 Task: Look for space in Ādīs Zemen, Ethiopia from 1st July, 2023 to 8th July, 2023 for 2 adults, 1 child in price range Rs.15000 to Rs.20000. Place can be entire place with 1  bedroom having 1 bed and 1 bathroom. Property type can be house, flat, hotel. Booking option can be shelf check-in. Required host language is English.
Action: Mouse moved to (480, 104)
Screenshot: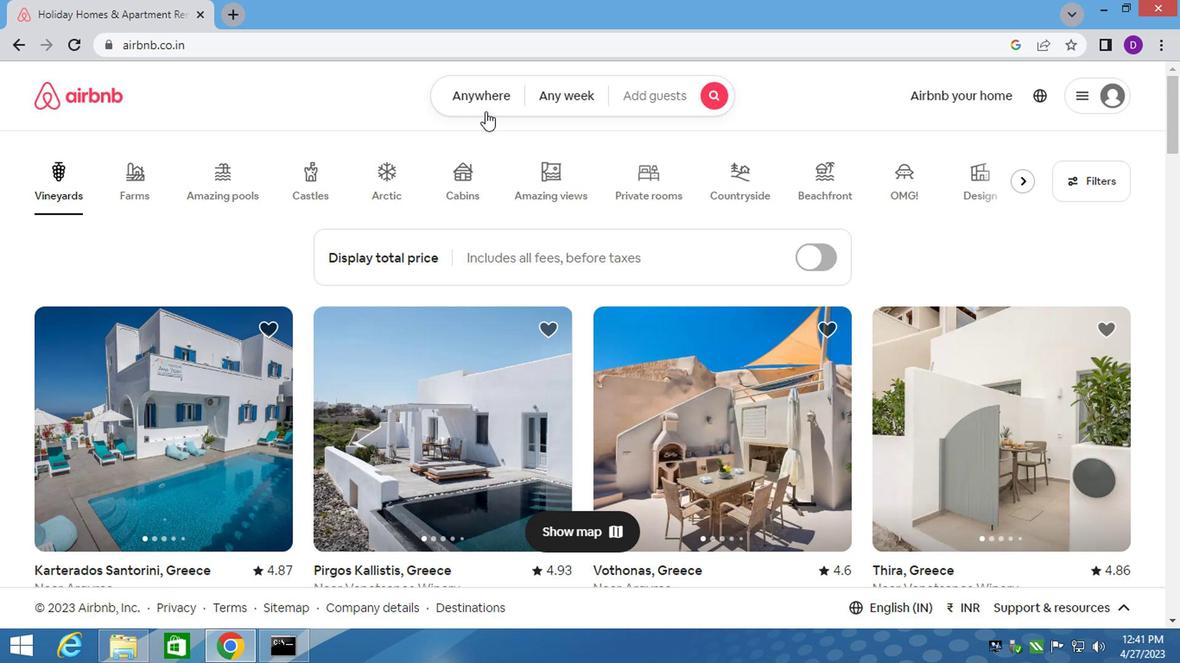 
Action: Mouse pressed left at (480, 104)
Screenshot: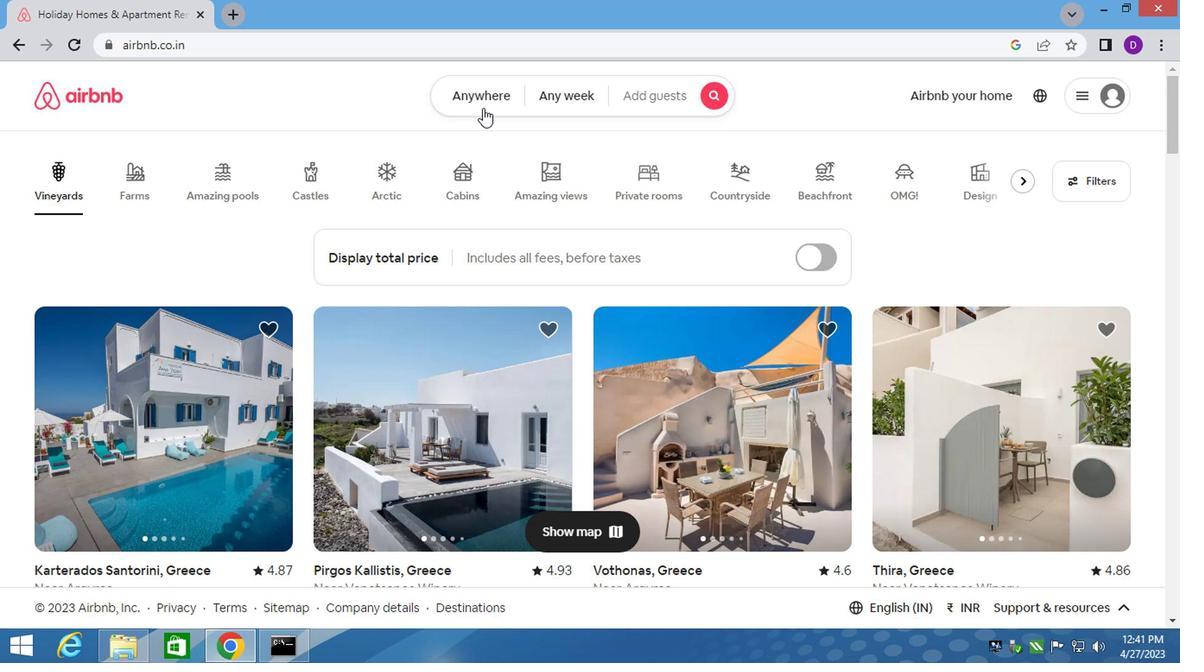 
Action: Mouse moved to (308, 161)
Screenshot: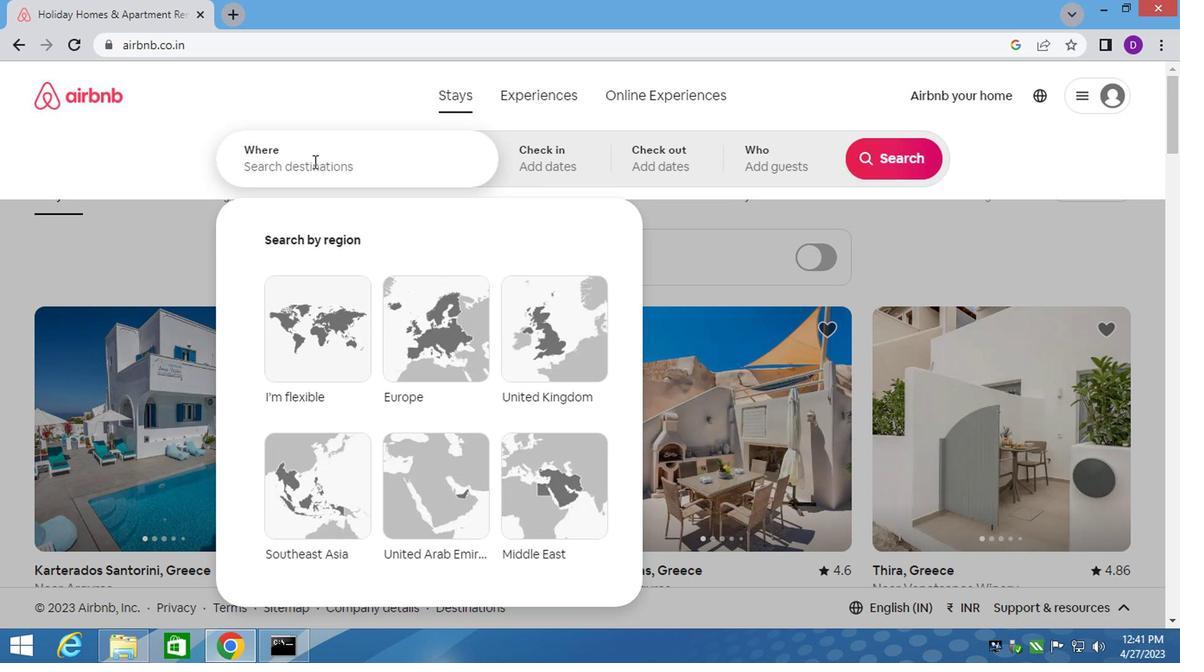 
Action: Mouse pressed left at (308, 161)
Screenshot: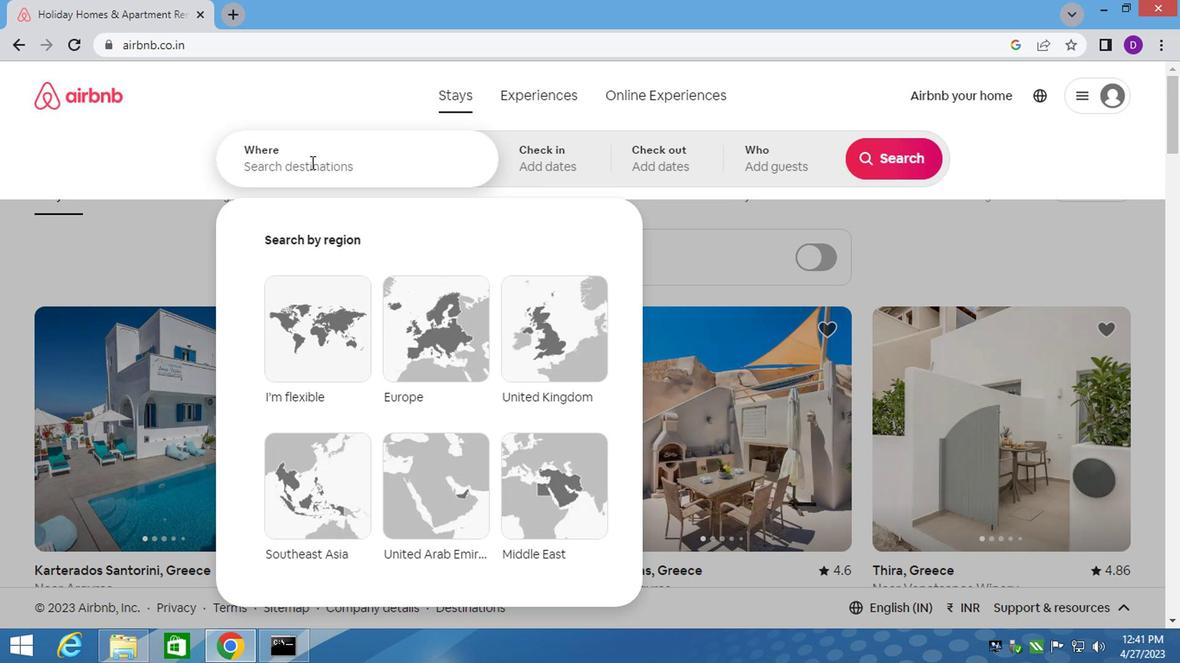 
Action: Key pressed <Key.shift>ADIS<Key.space><Key.shift>ZE
Screenshot: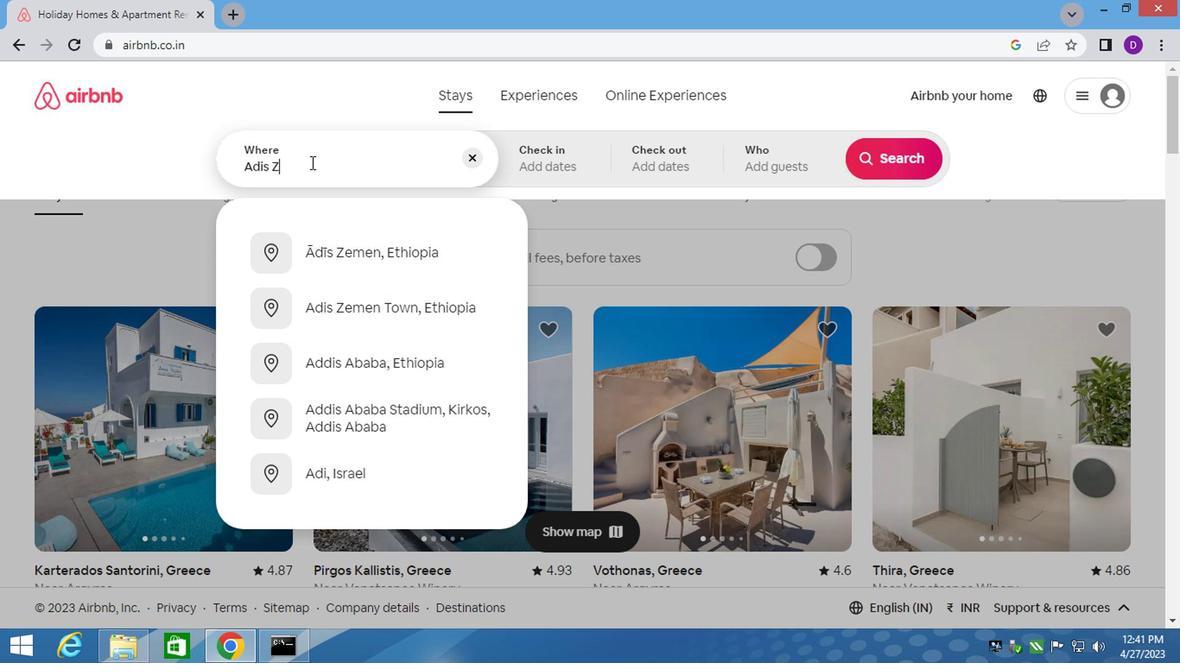 
Action: Mouse moved to (402, 304)
Screenshot: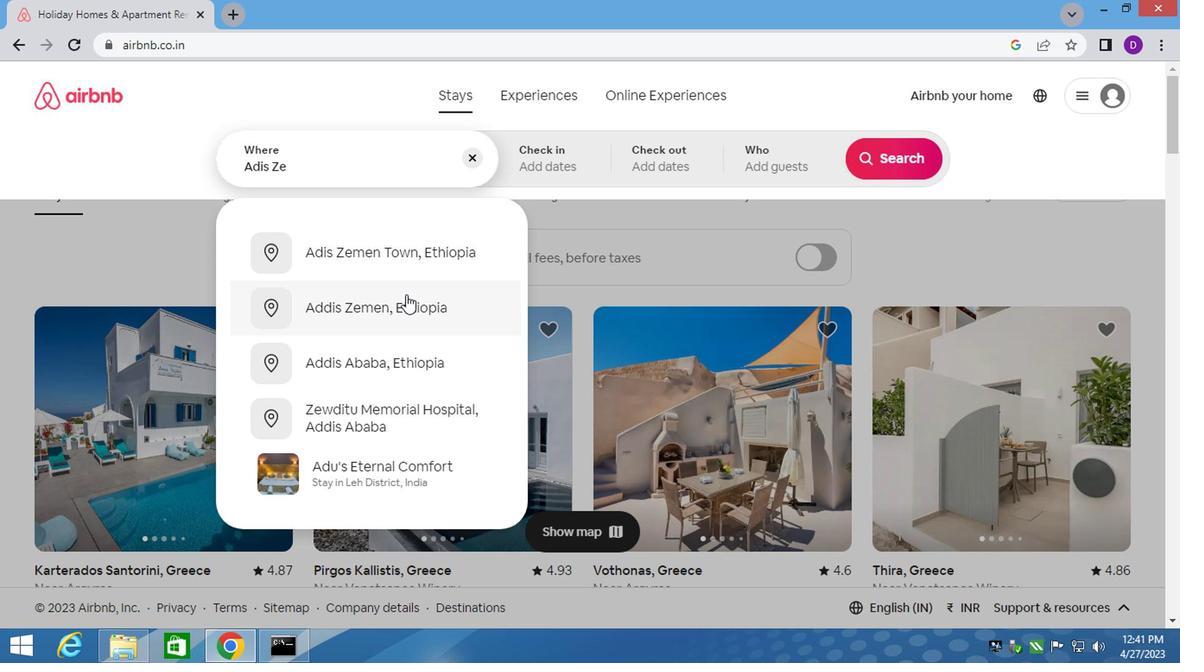 
Action: Mouse pressed left at (402, 304)
Screenshot: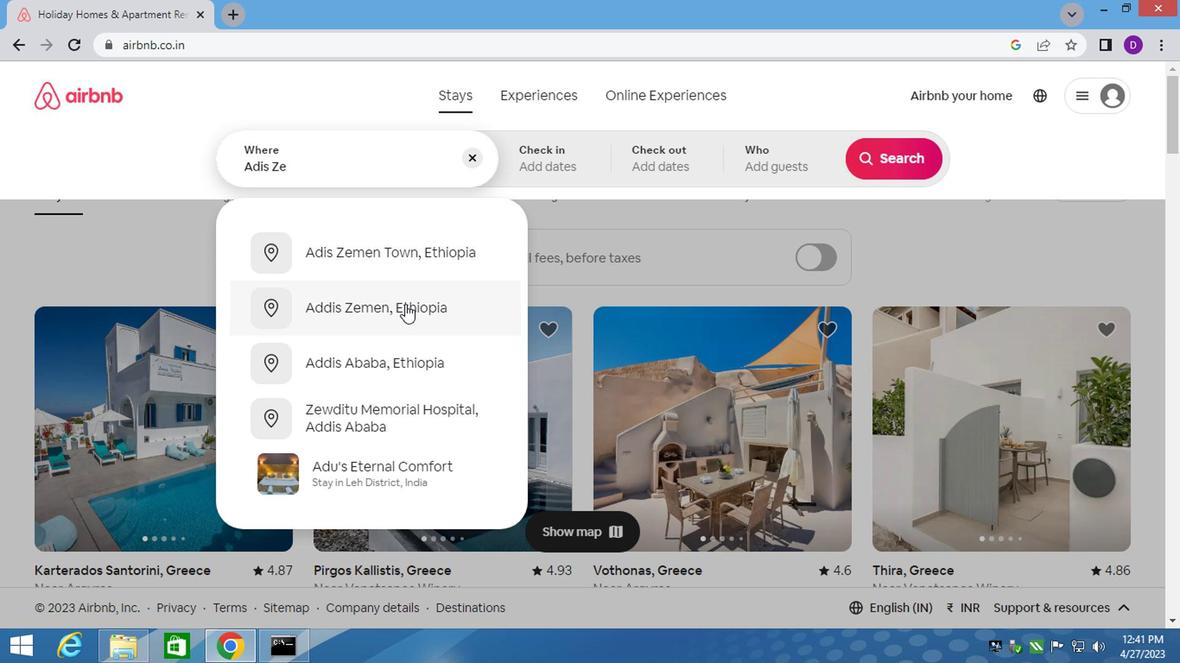 
Action: Mouse moved to (880, 298)
Screenshot: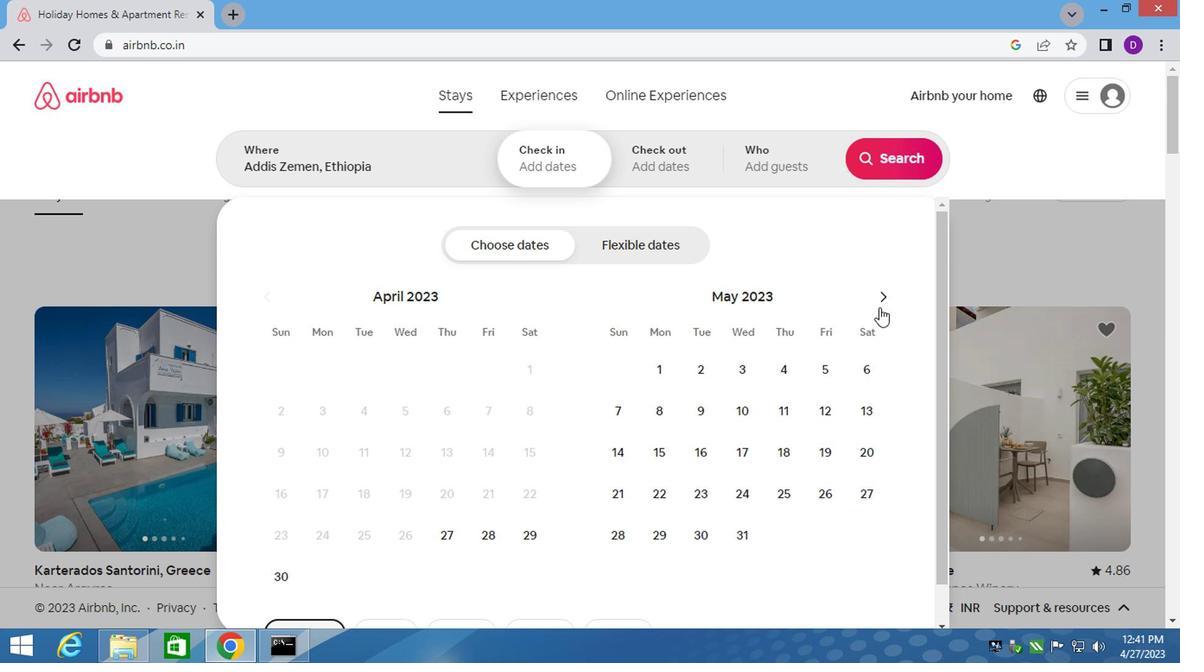 
Action: Mouse pressed left at (880, 298)
Screenshot: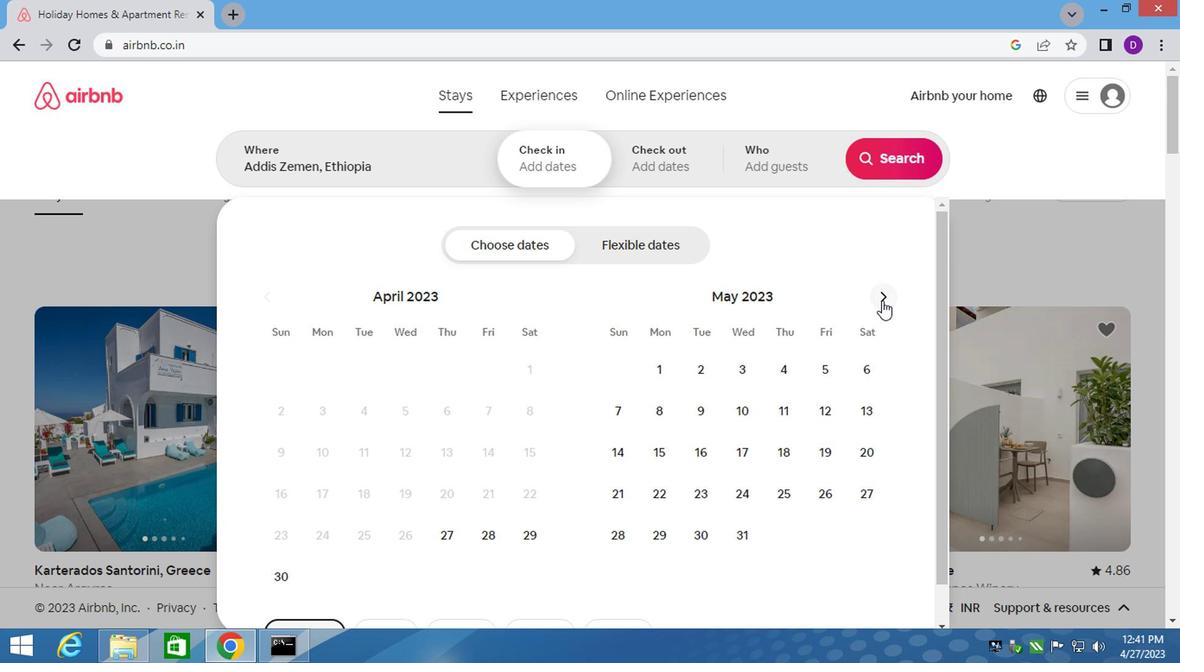 
Action: Mouse pressed left at (880, 298)
Screenshot: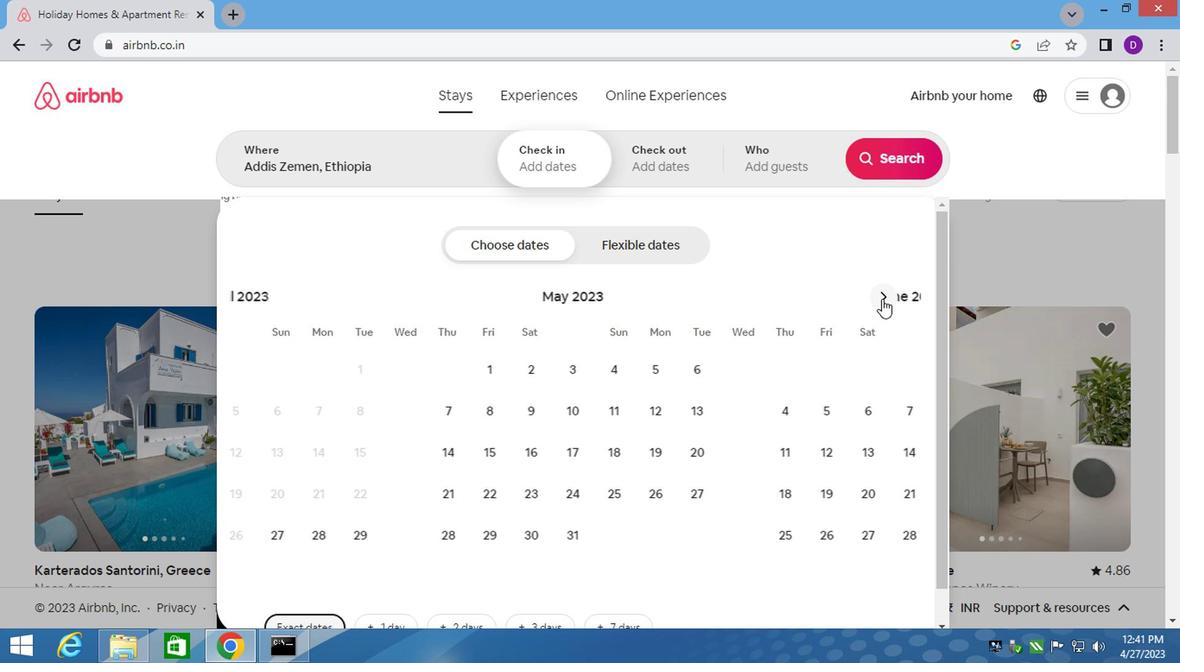 
Action: Mouse moved to (865, 363)
Screenshot: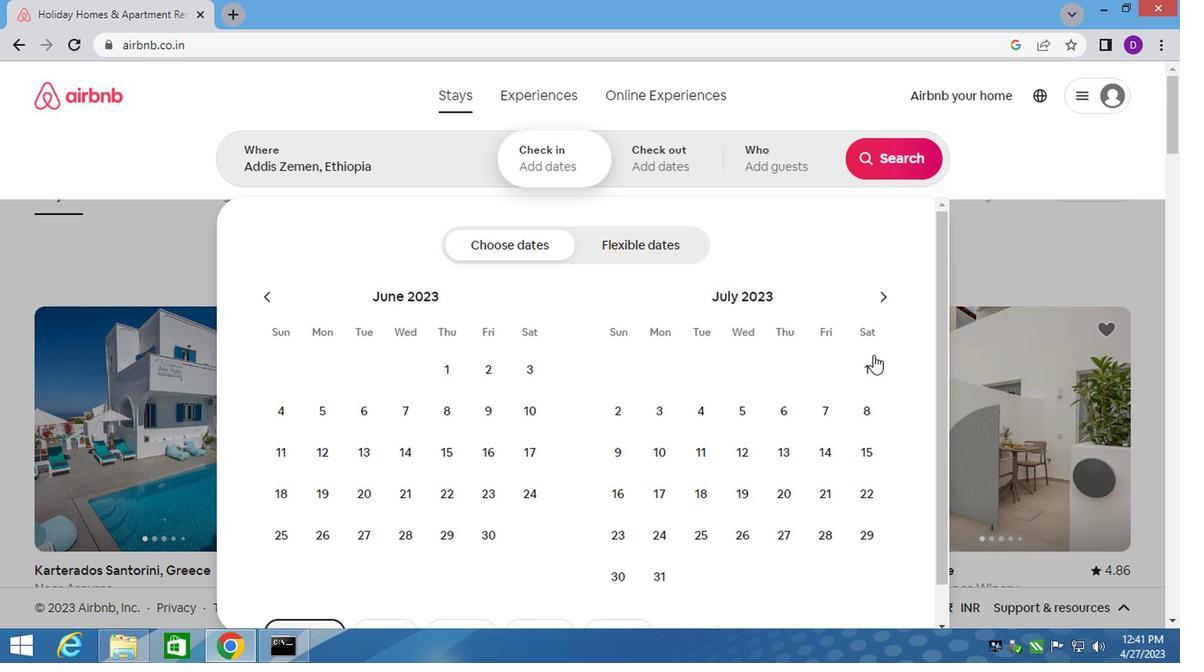 
Action: Mouse pressed left at (865, 363)
Screenshot: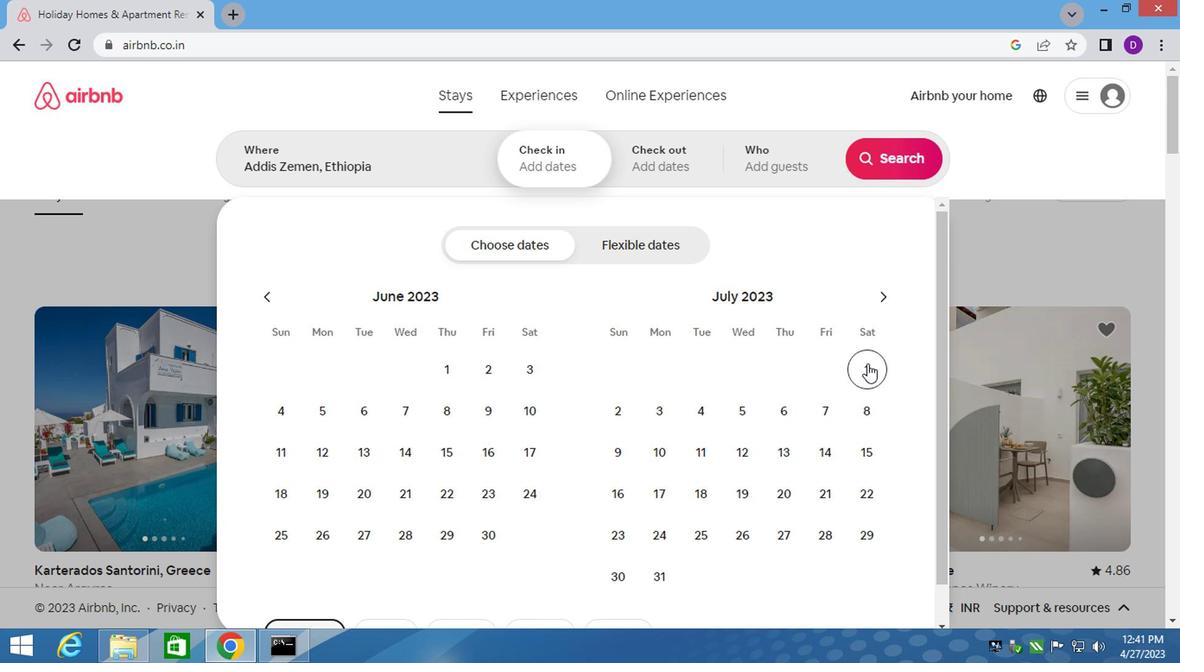 
Action: Mouse moved to (861, 403)
Screenshot: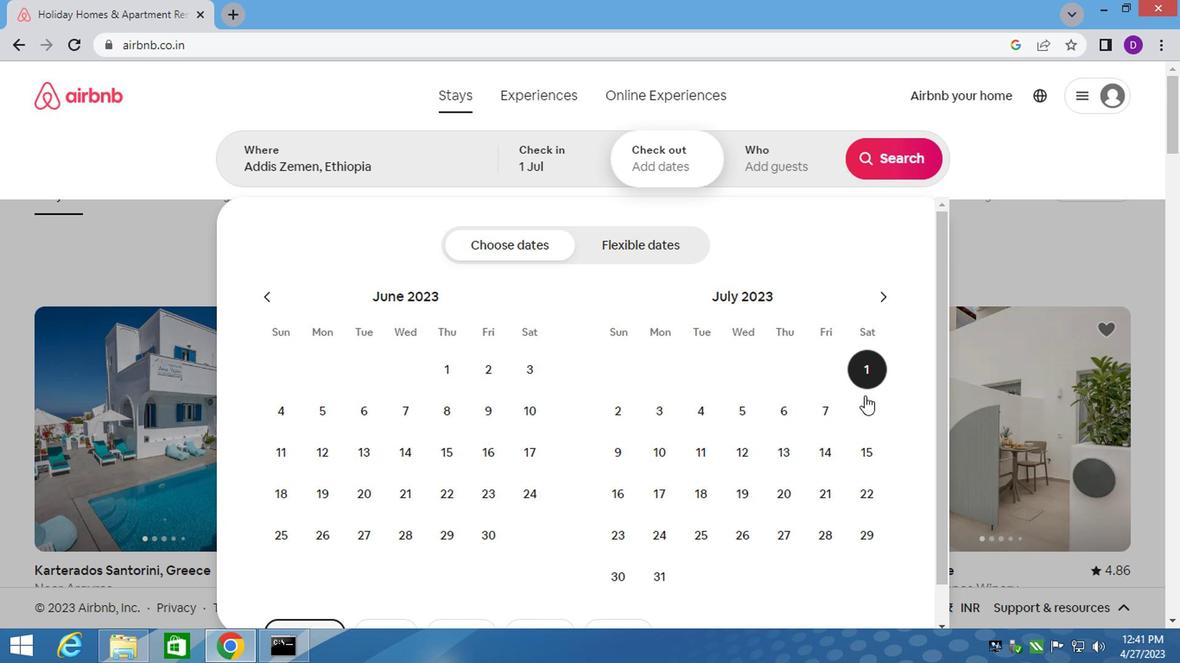 
Action: Mouse pressed left at (861, 403)
Screenshot: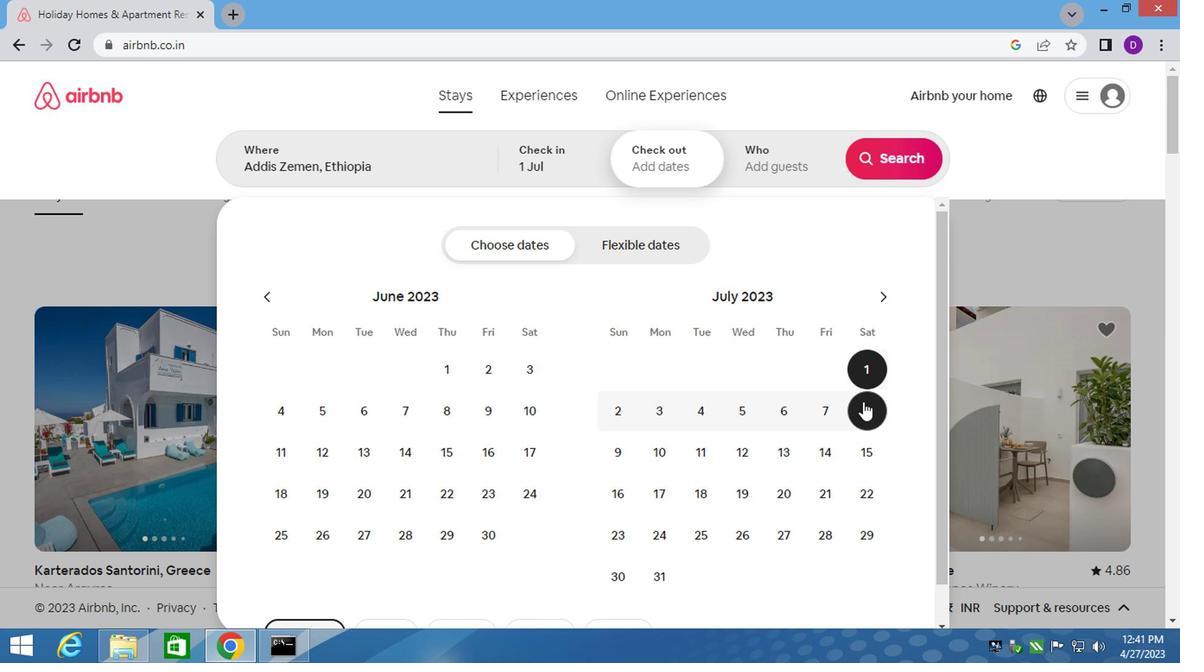 
Action: Mouse moved to (773, 162)
Screenshot: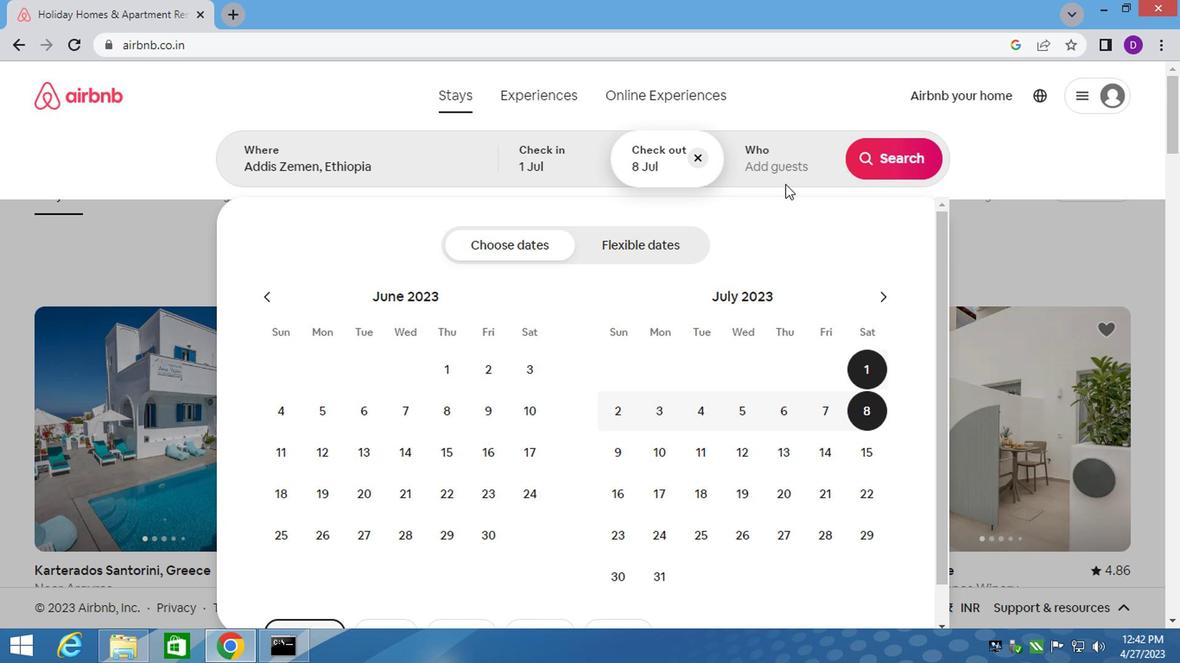 
Action: Mouse pressed left at (773, 162)
Screenshot: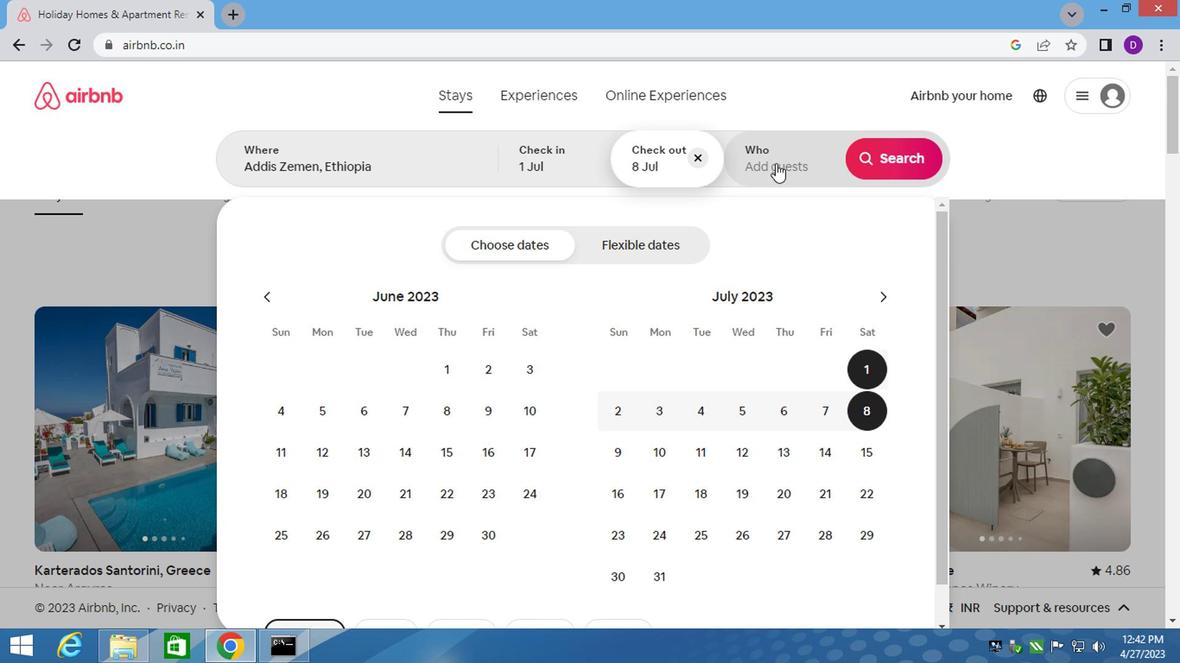 
Action: Mouse moved to (893, 249)
Screenshot: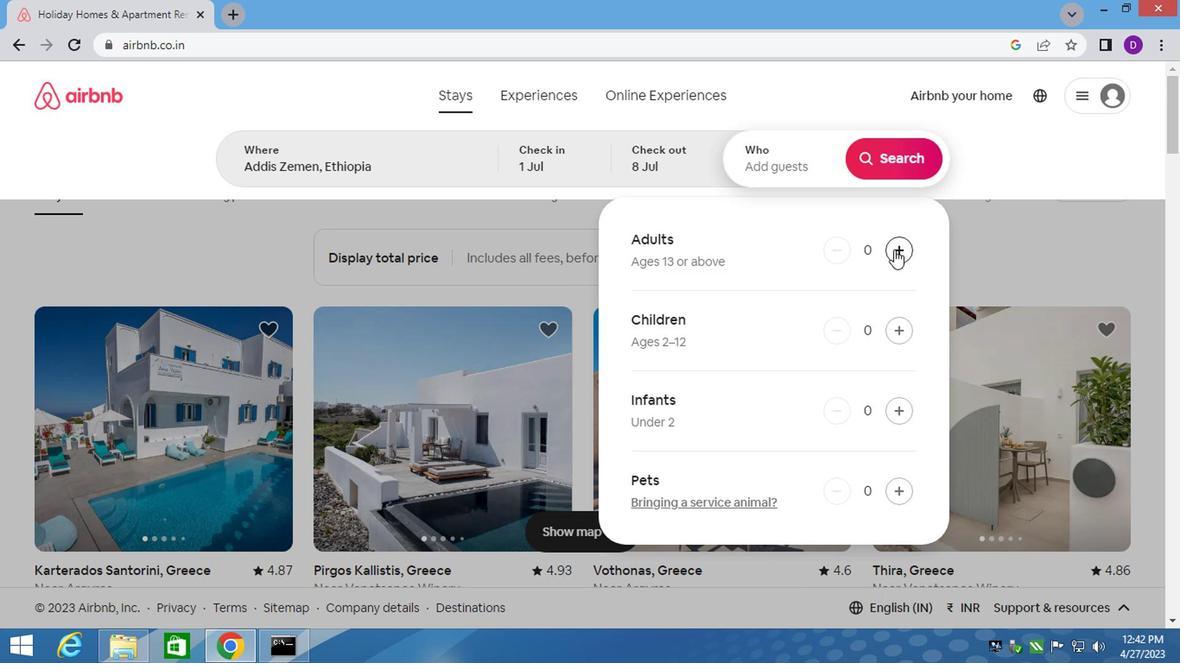 
Action: Mouse pressed left at (893, 249)
Screenshot: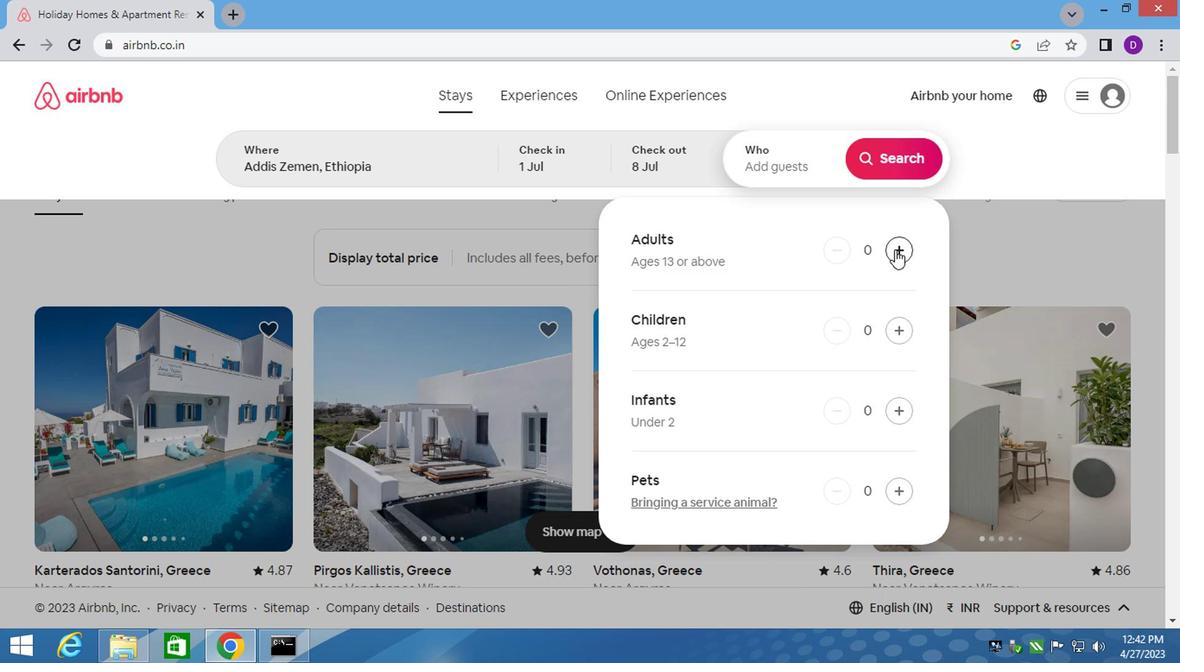 
Action: Mouse pressed left at (893, 249)
Screenshot: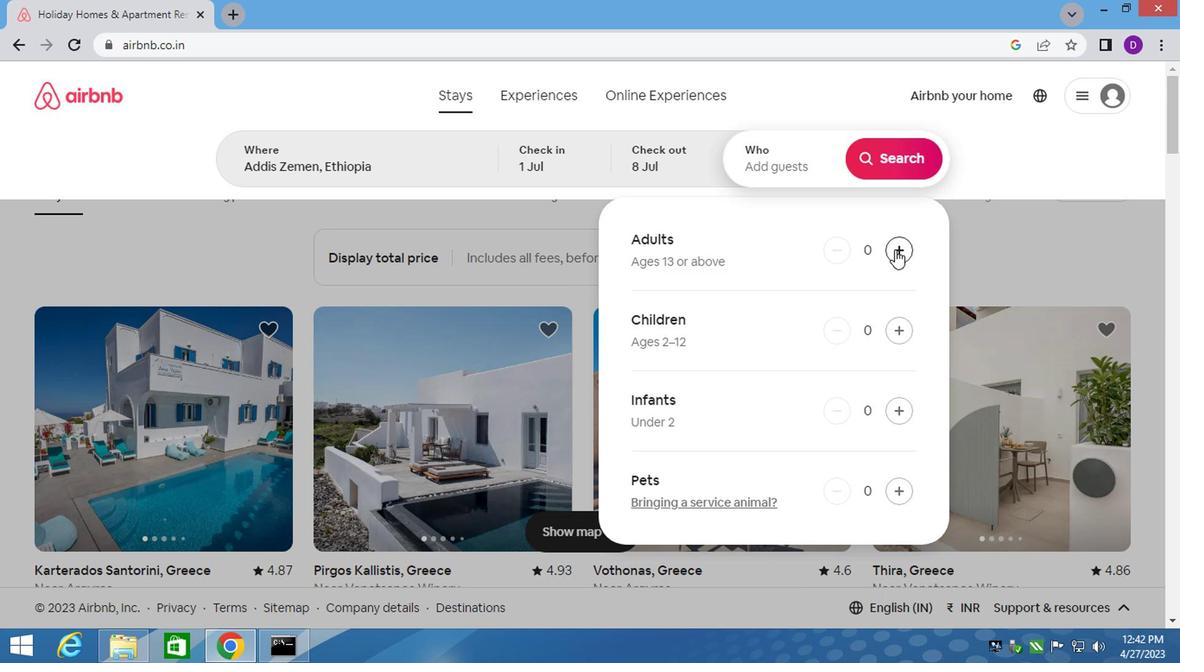 
Action: Mouse moved to (895, 325)
Screenshot: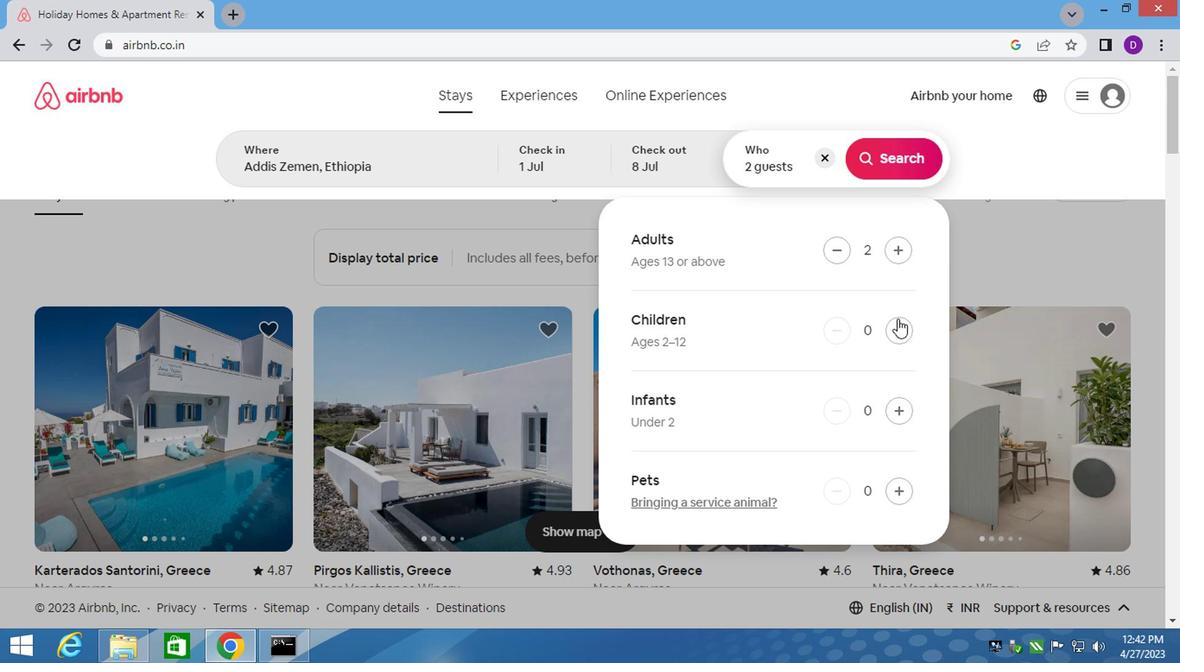 
Action: Mouse pressed left at (895, 325)
Screenshot: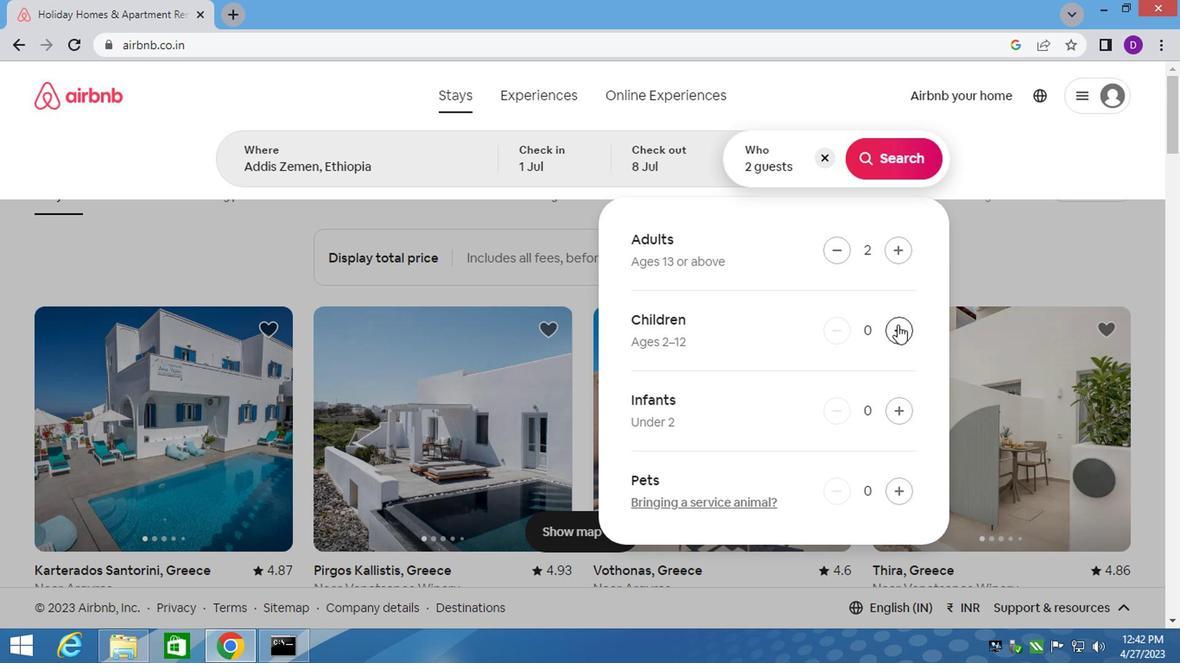 
Action: Mouse moved to (880, 136)
Screenshot: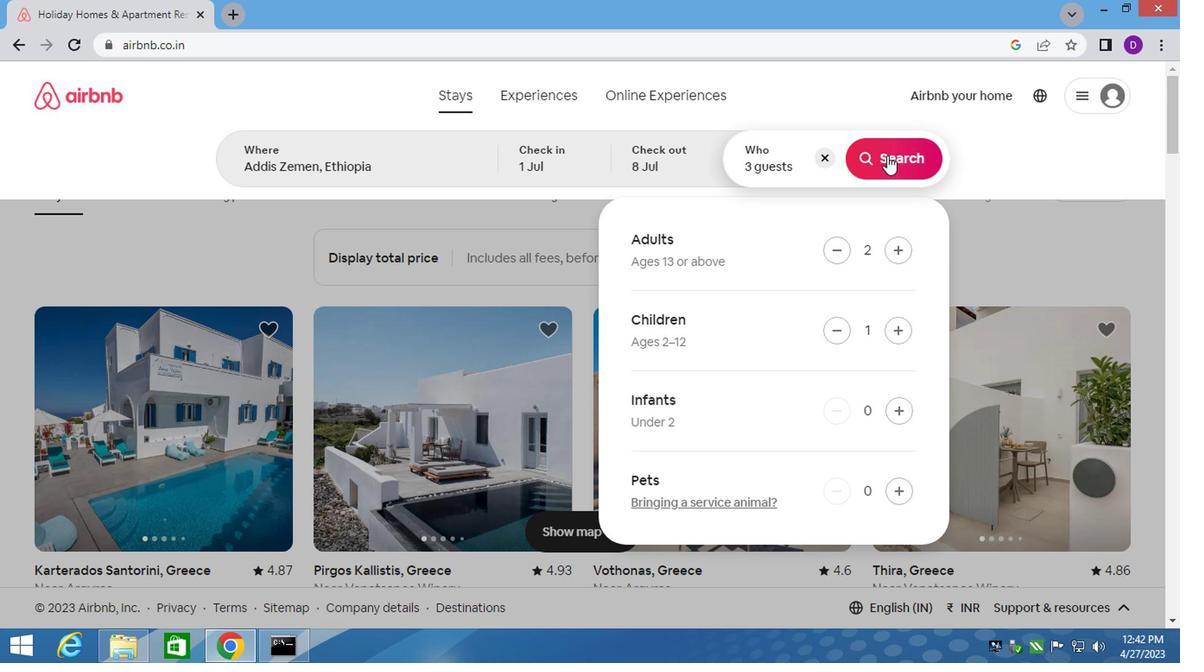 
Action: Mouse pressed left at (880, 136)
Screenshot: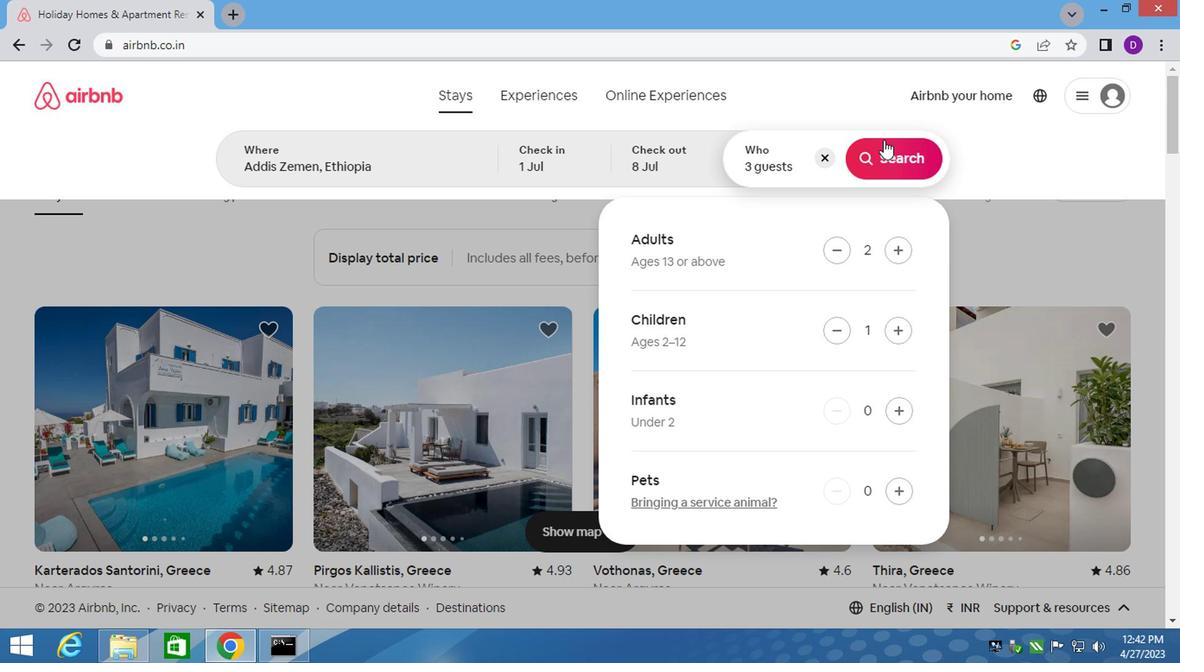 
Action: Mouse moved to (920, 157)
Screenshot: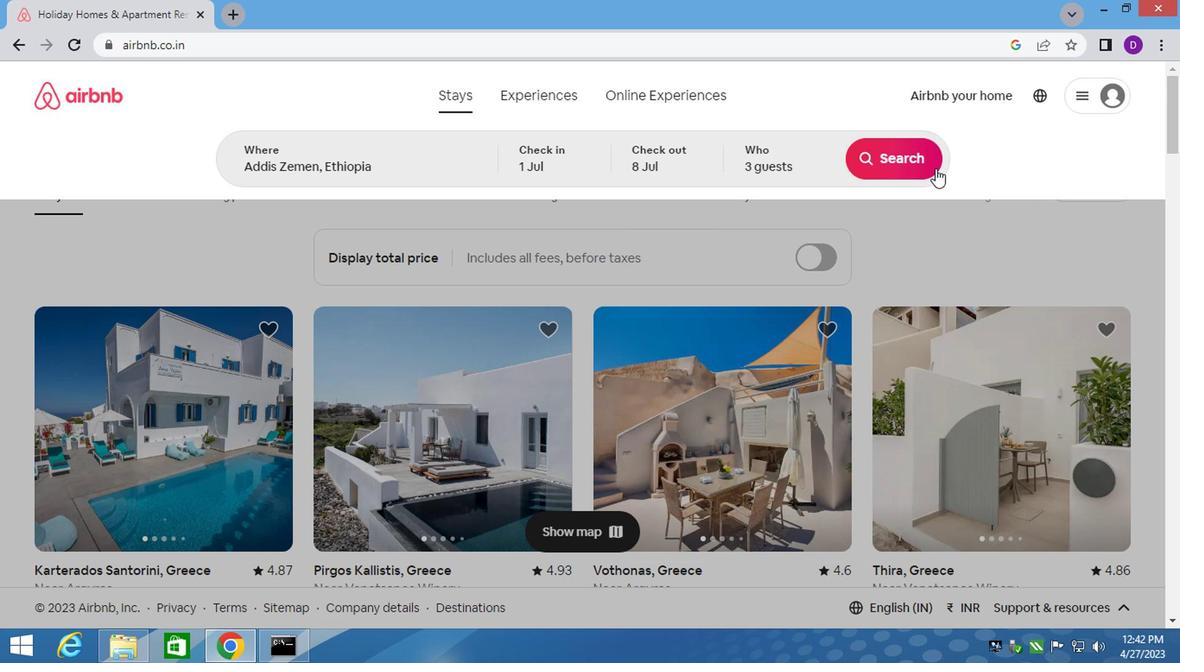 
Action: Mouse pressed left at (920, 157)
Screenshot: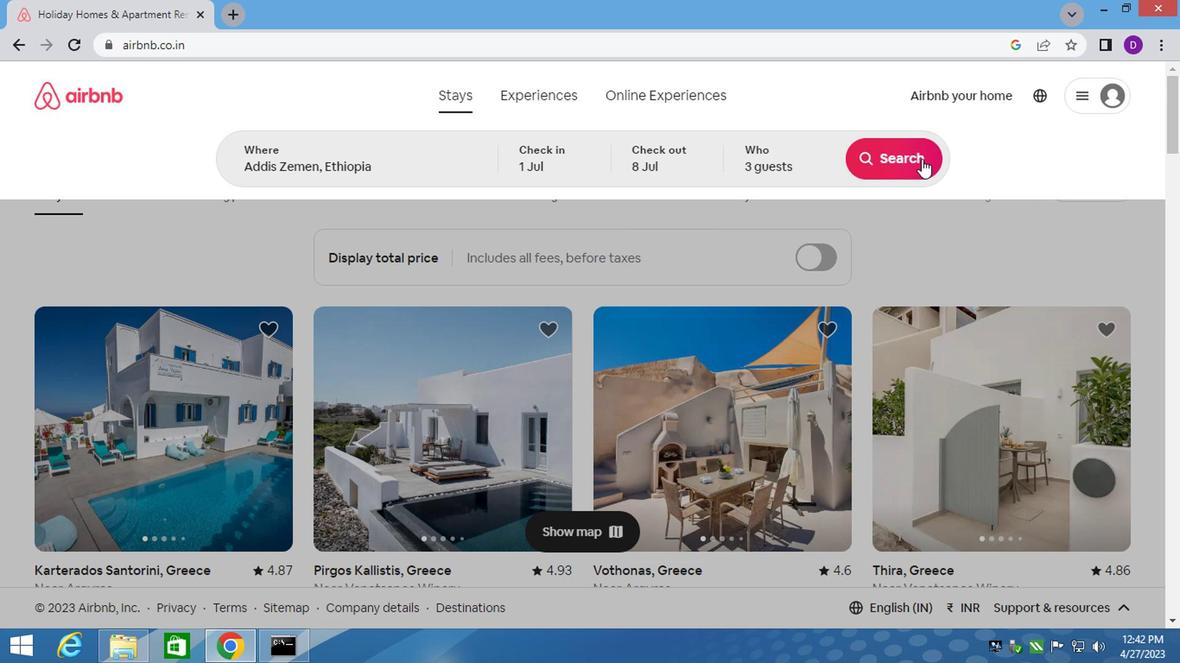 
Action: Mouse moved to (1098, 159)
Screenshot: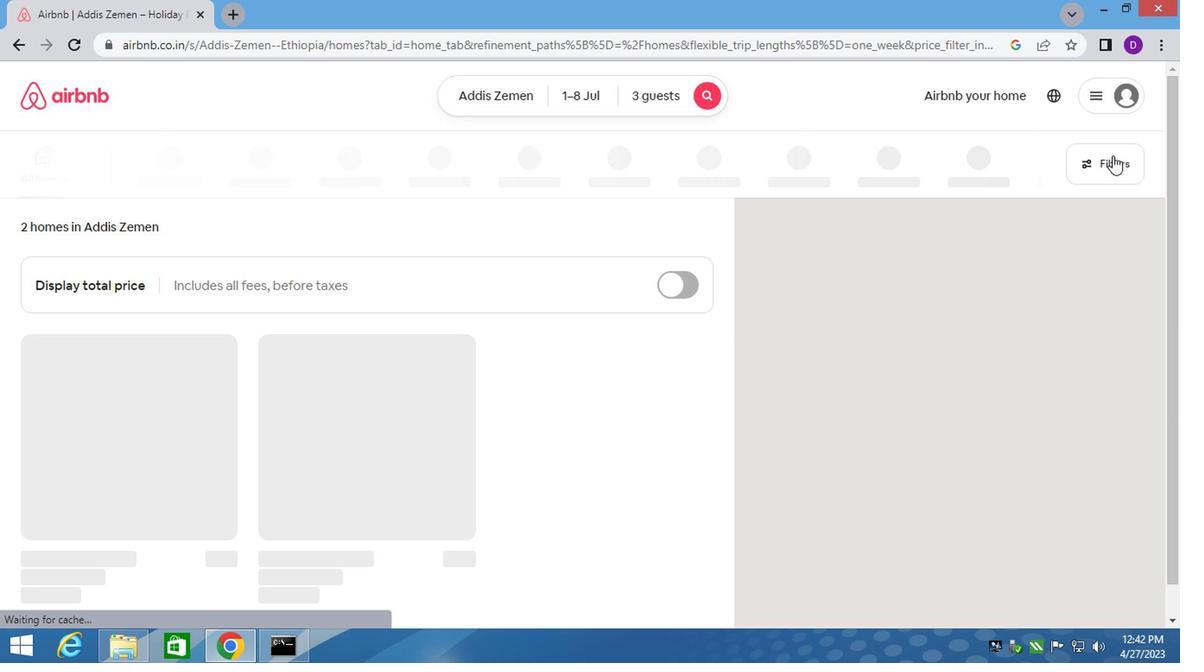 
Action: Mouse pressed left at (1098, 159)
Screenshot: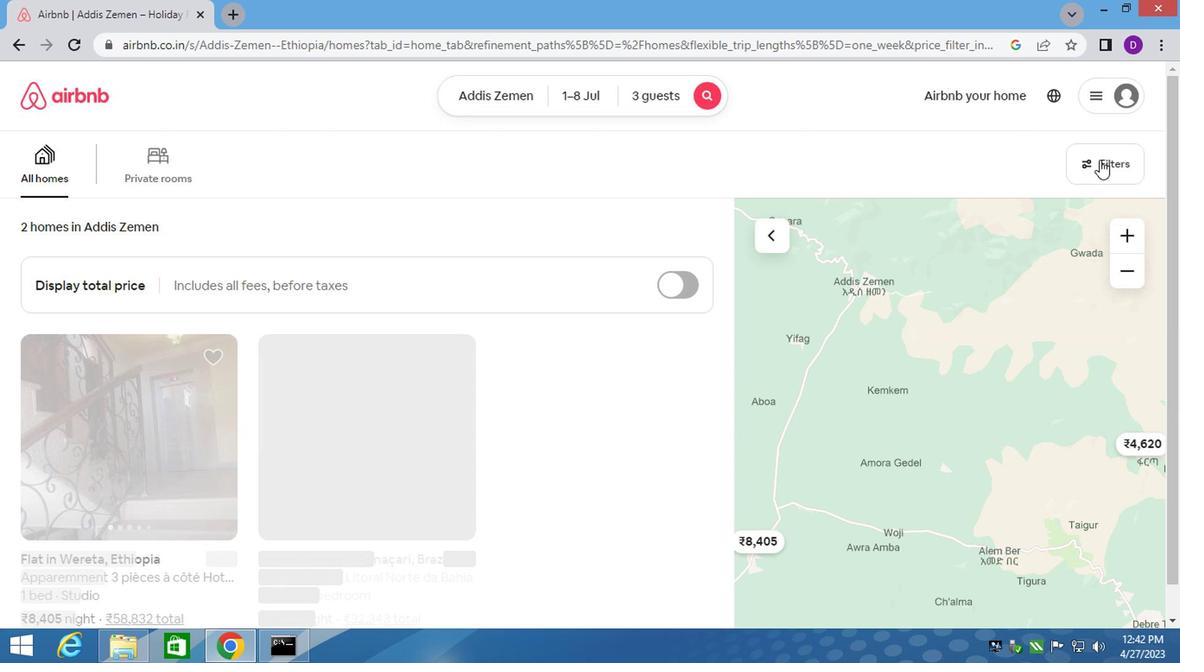 
Action: Mouse moved to (376, 386)
Screenshot: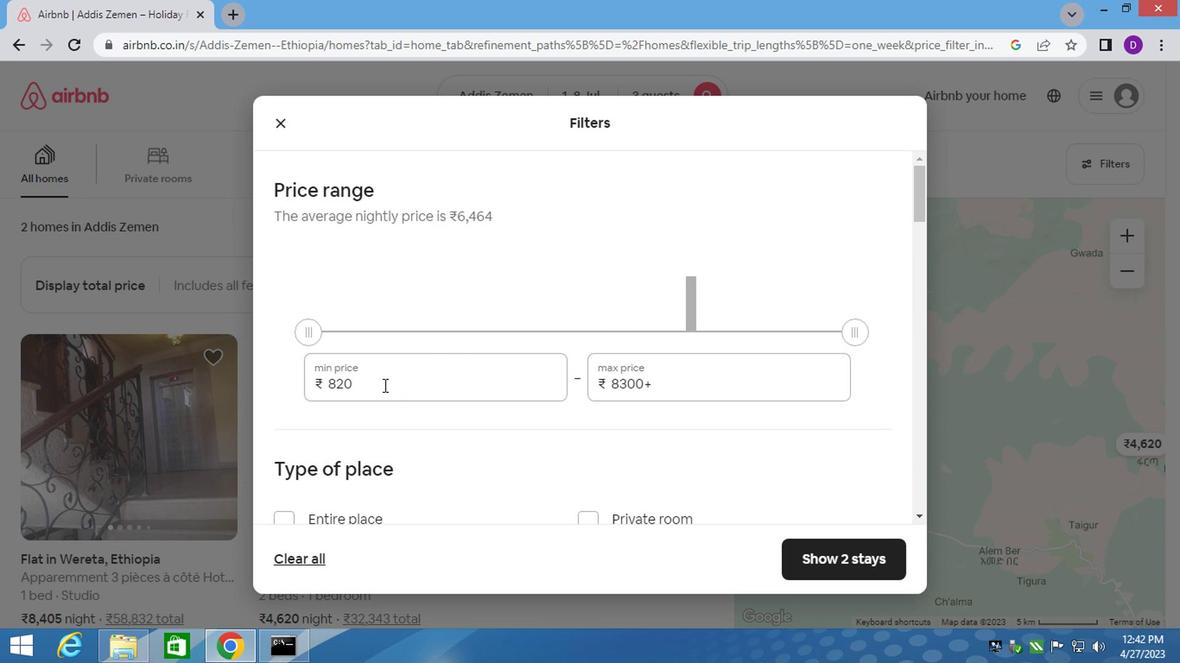 
Action: Mouse pressed left at (376, 386)
Screenshot: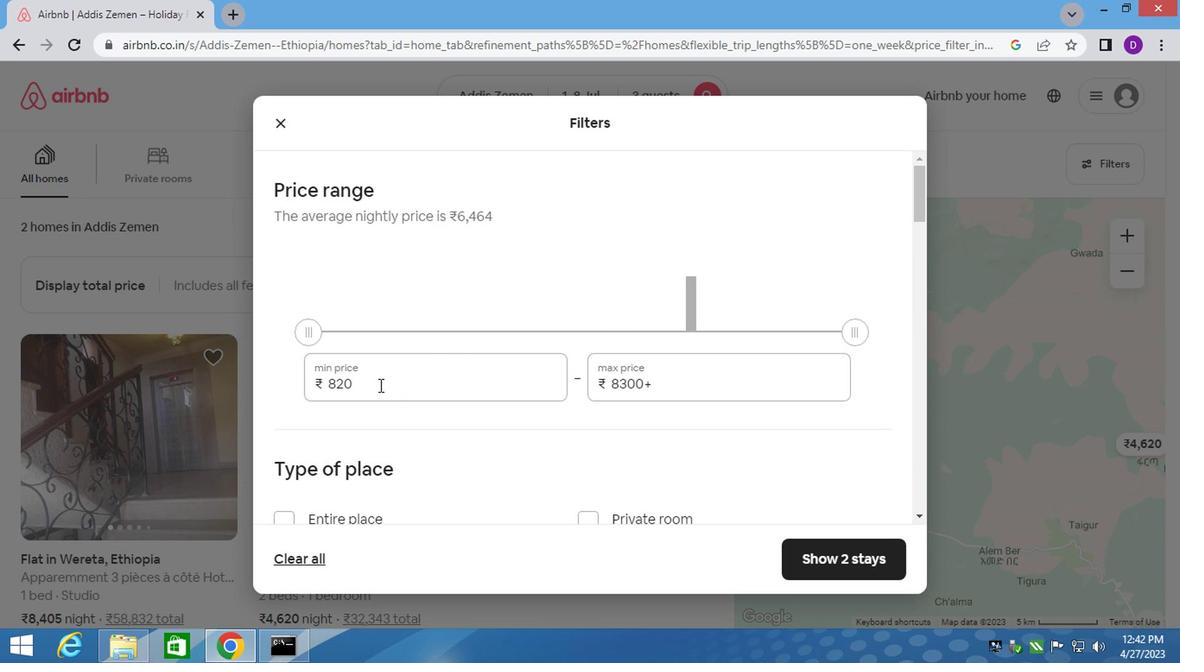 
Action: Mouse pressed left at (376, 386)
Screenshot: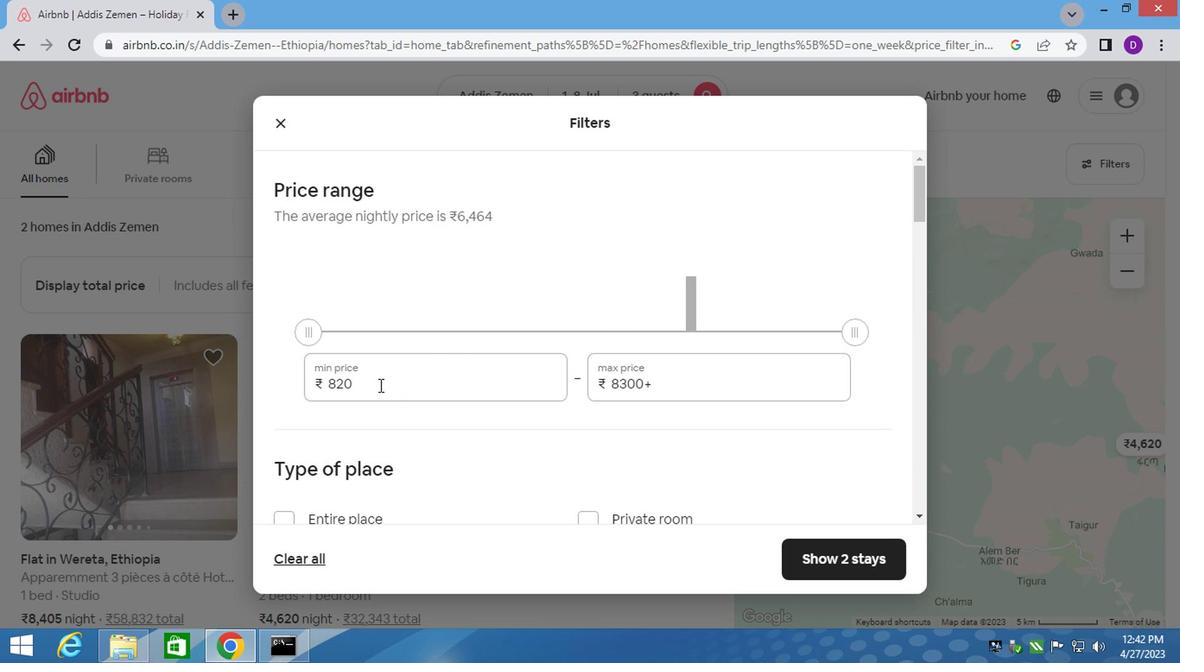 
Action: Key pressed 15000<Key.tab>20000
Screenshot: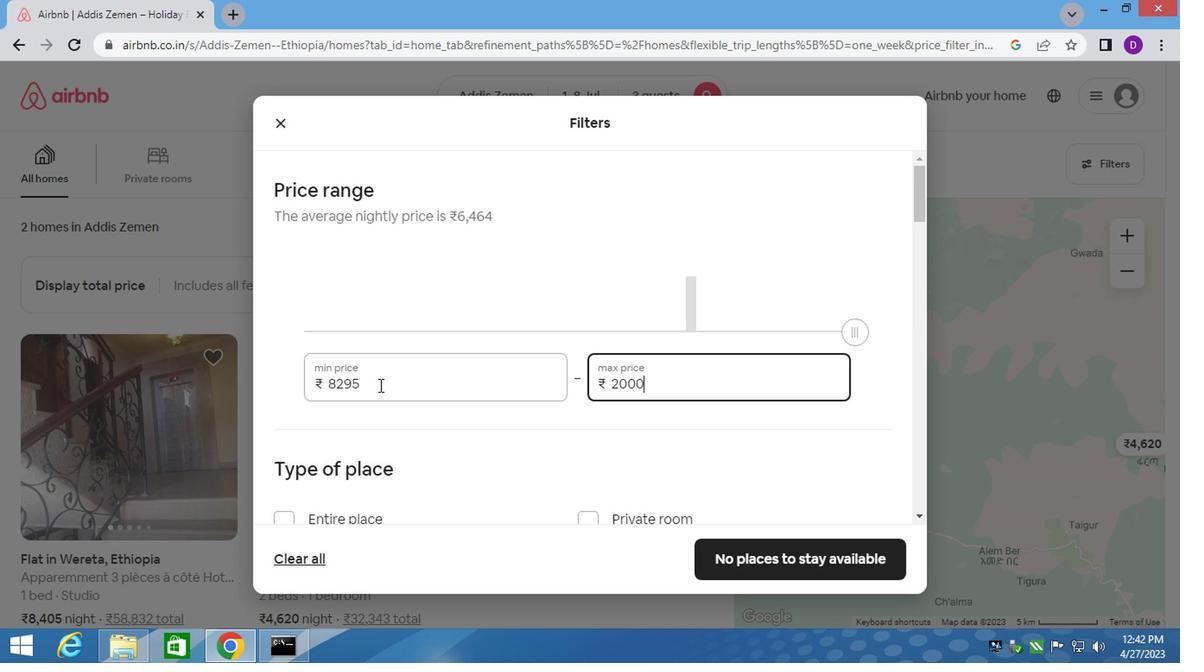
Action: Mouse moved to (383, 395)
Screenshot: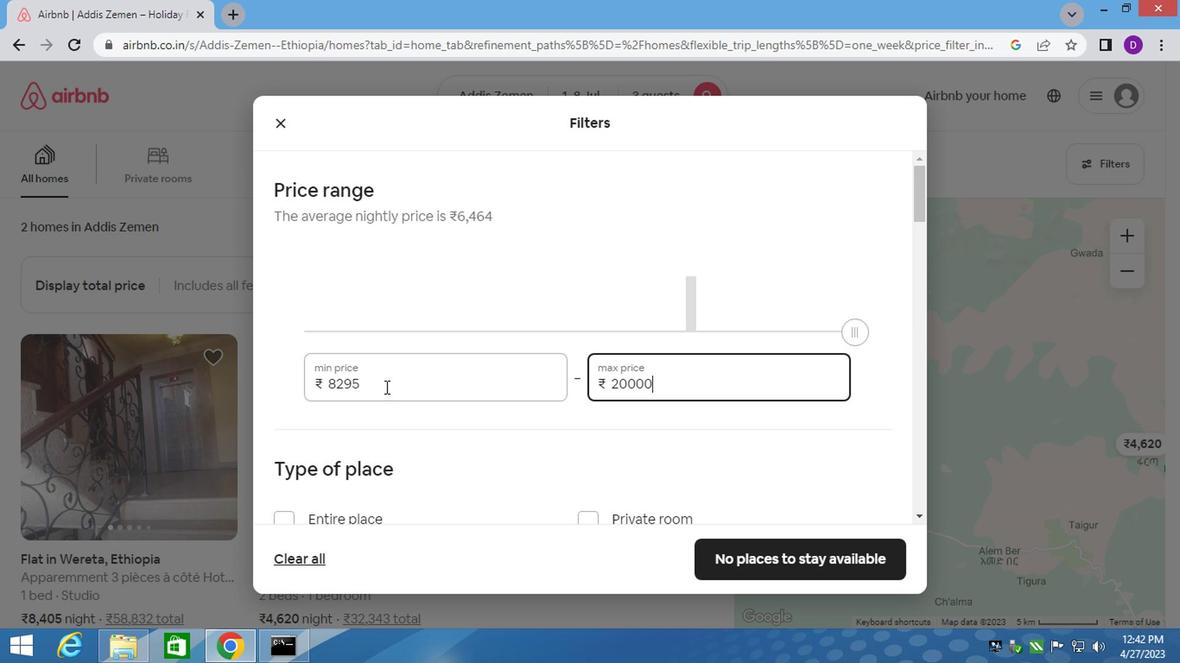 
Action: Mouse scrolled (383, 394) with delta (0, 0)
Screenshot: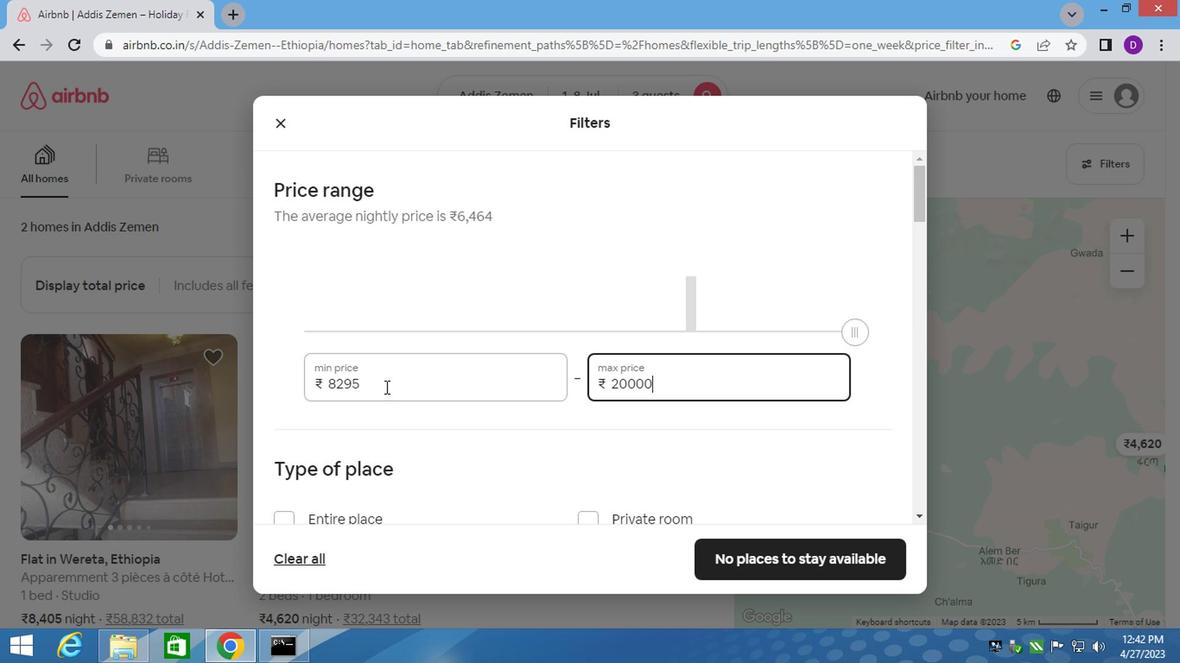 
Action: Mouse moved to (384, 402)
Screenshot: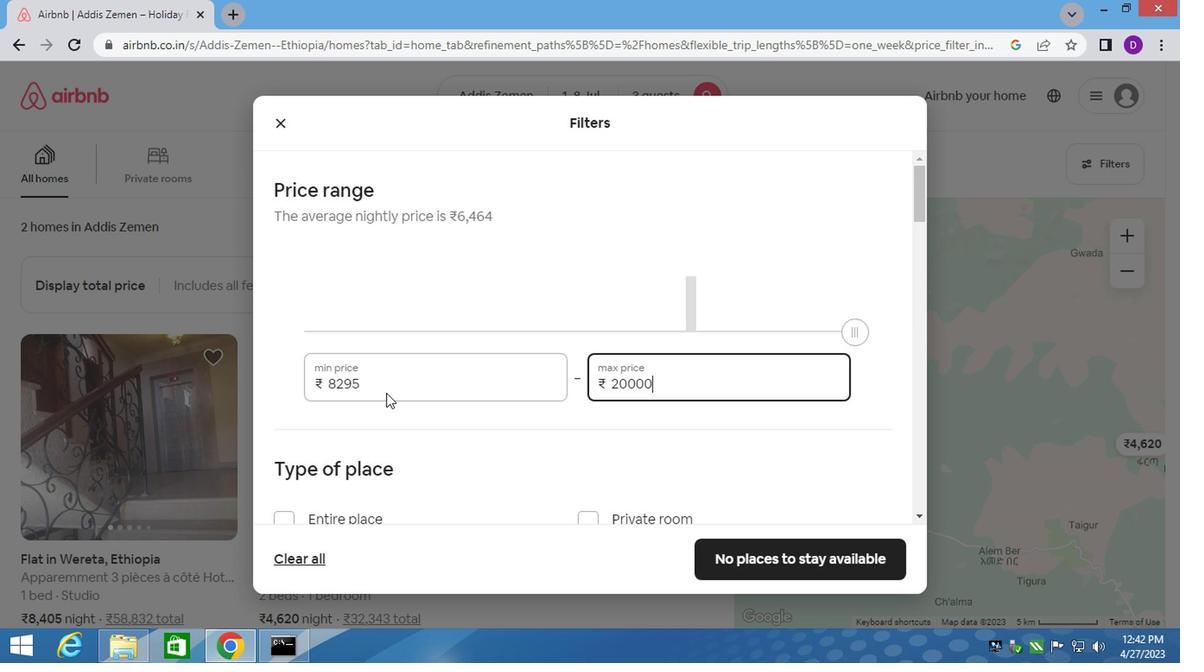 
Action: Mouse scrolled (384, 401) with delta (0, 0)
Screenshot: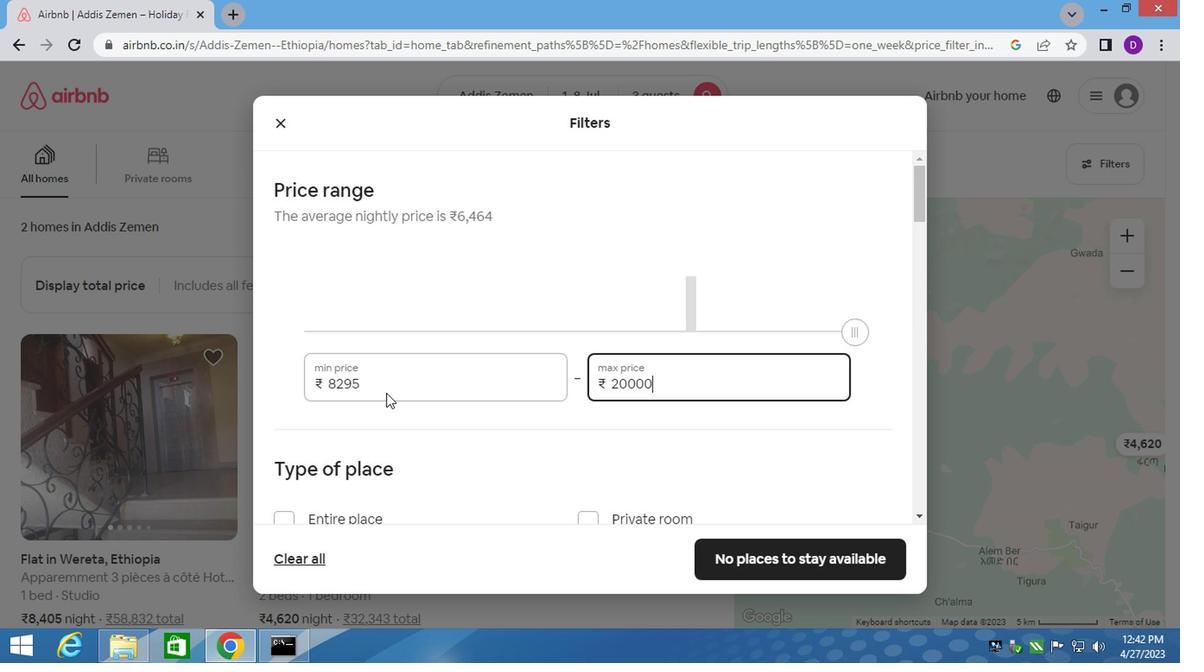 
Action: Mouse moved to (289, 346)
Screenshot: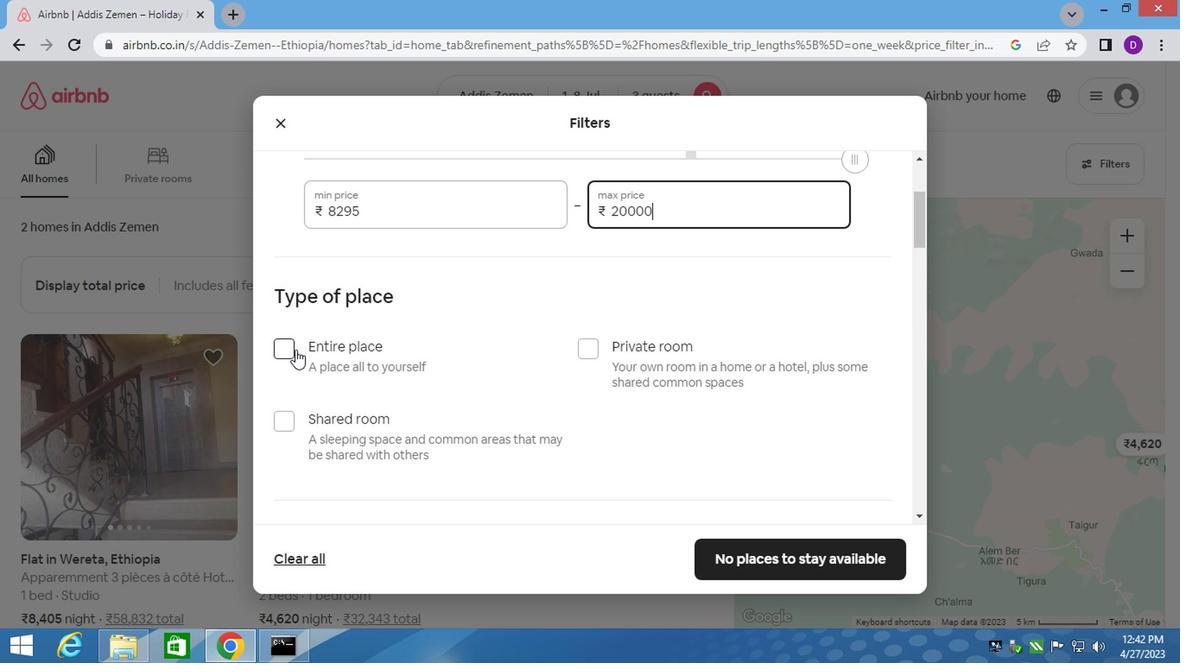 
Action: Mouse pressed left at (289, 346)
Screenshot: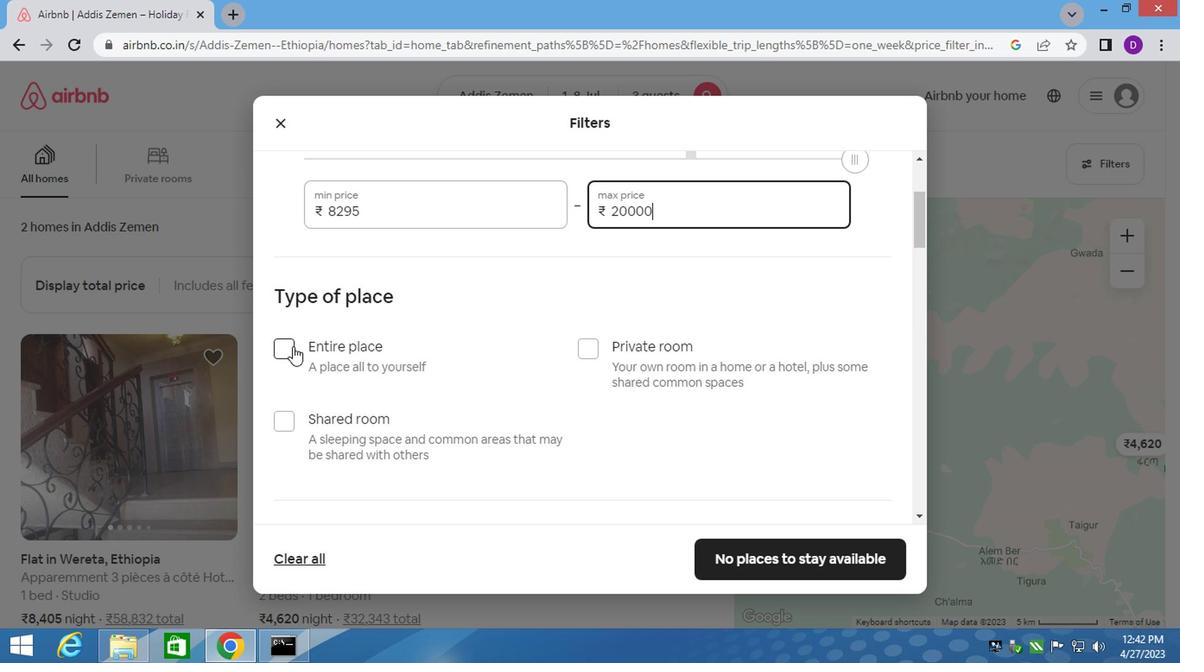 
Action: Mouse moved to (456, 375)
Screenshot: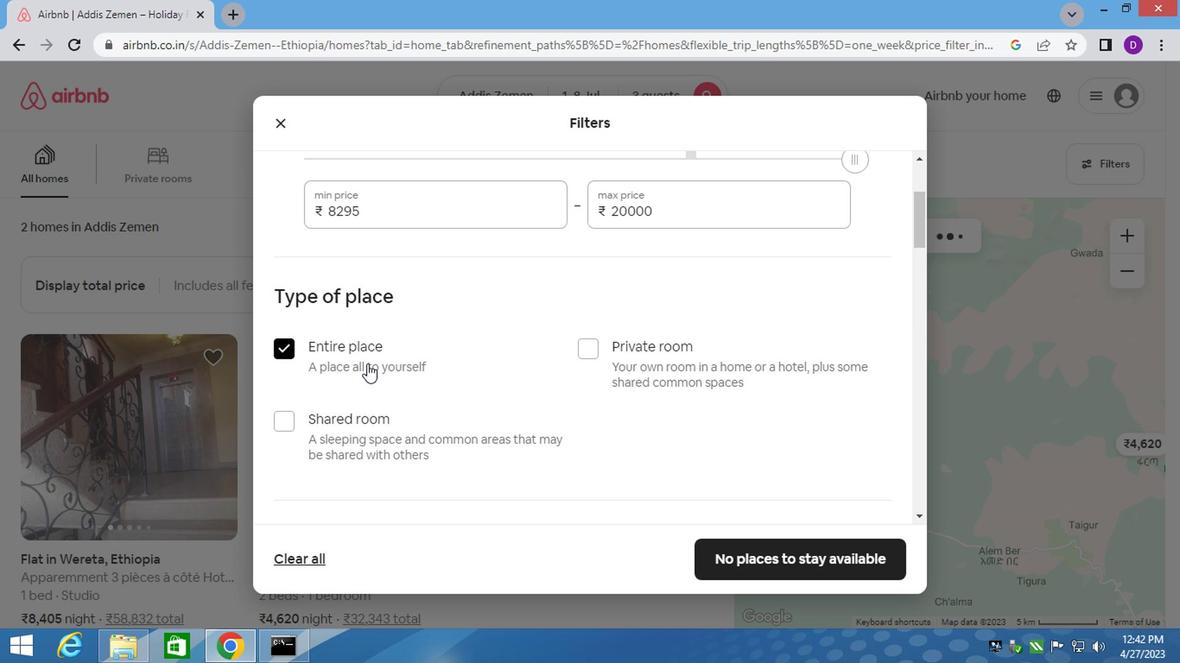 
Action: Mouse scrolled (418, 370) with delta (0, -1)
Screenshot: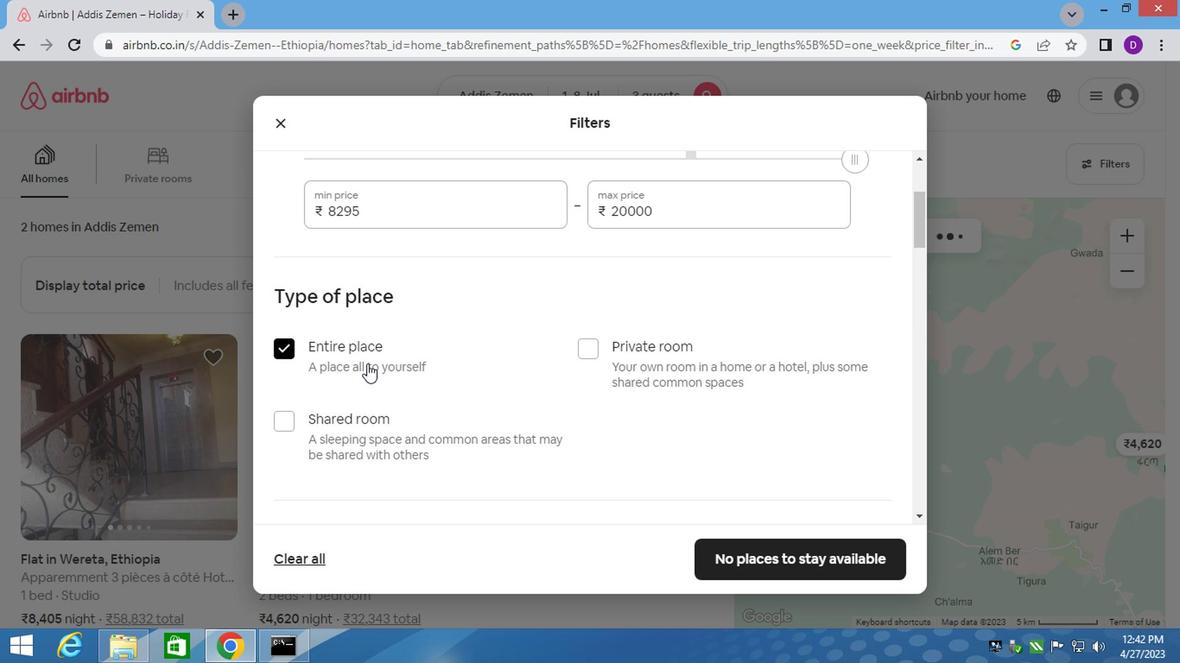 
Action: Mouse moved to (465, 375)
Screenshot: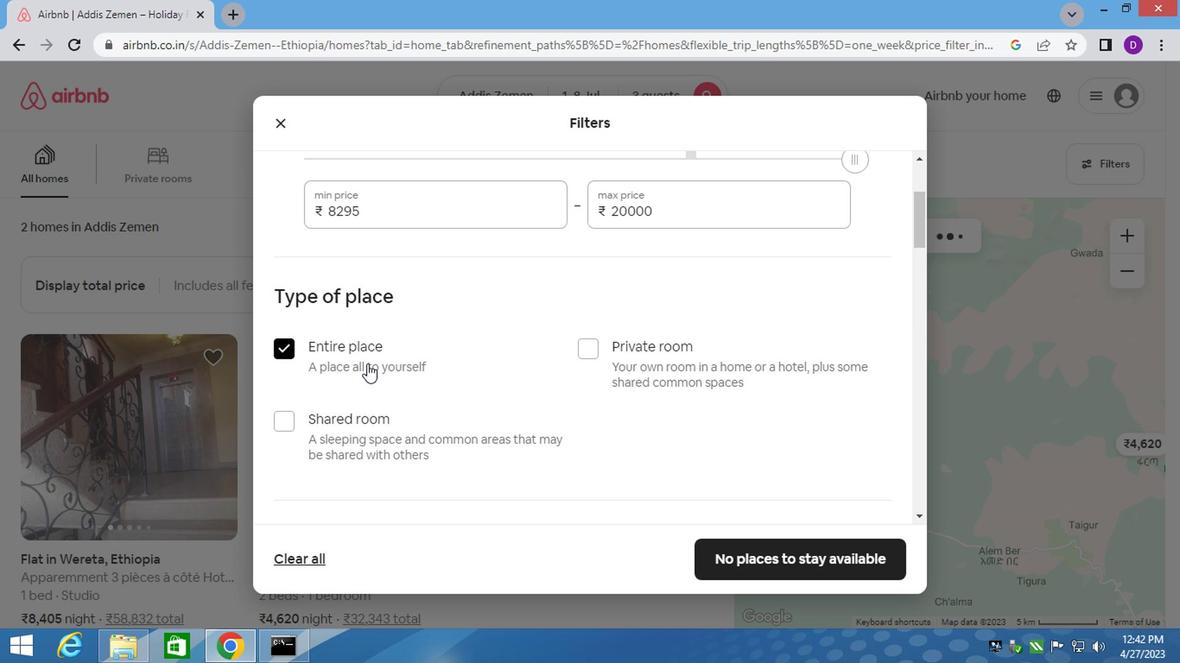 
Action: Mouse scrolled (457, 374) with delta (0, -1)
Screenshot: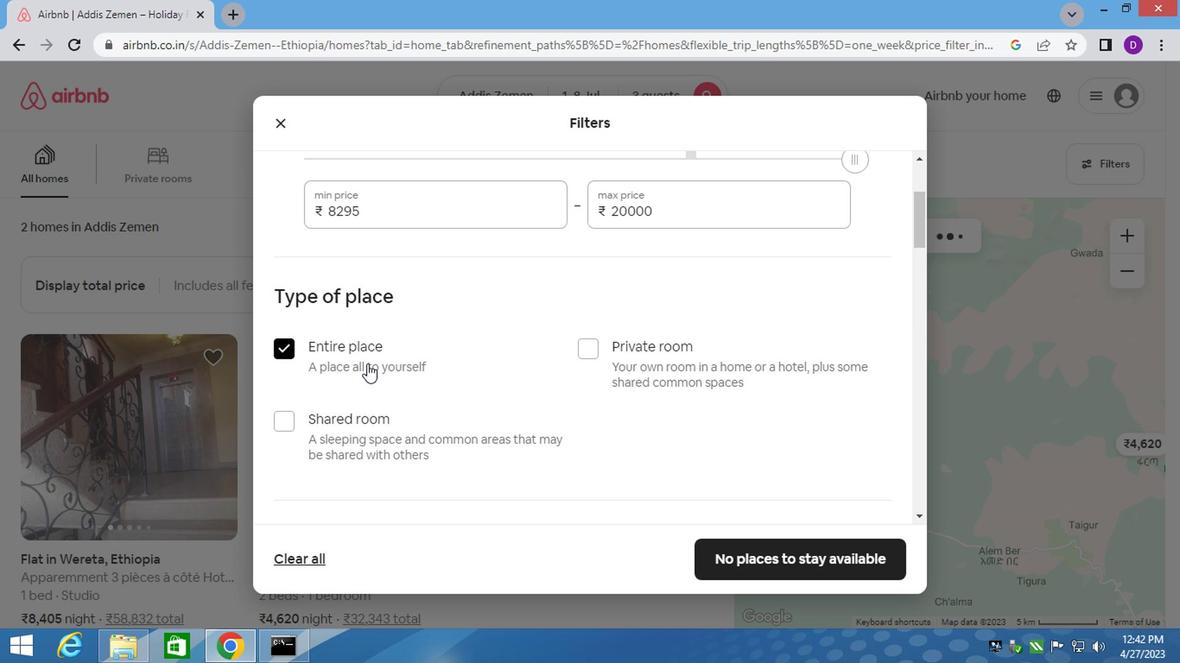 
Action: Mouse moved to (397, 387)
Screenshot: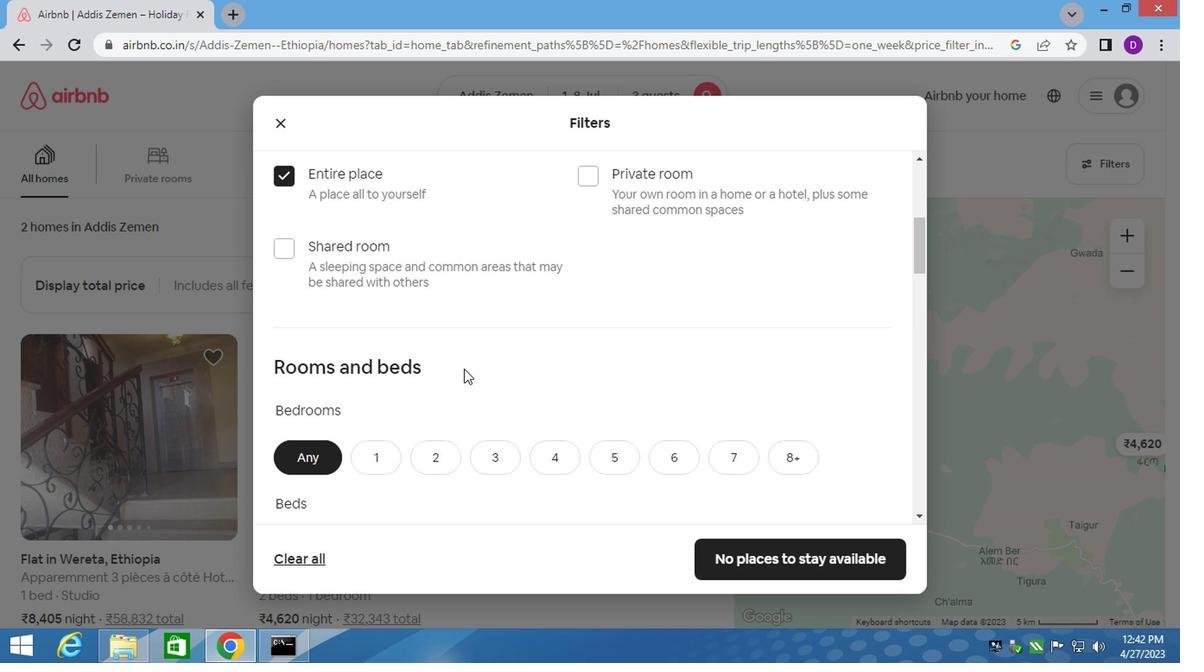 
Action: Mouse scrolled (397, 386) with delta (0, 0)
Screenshot: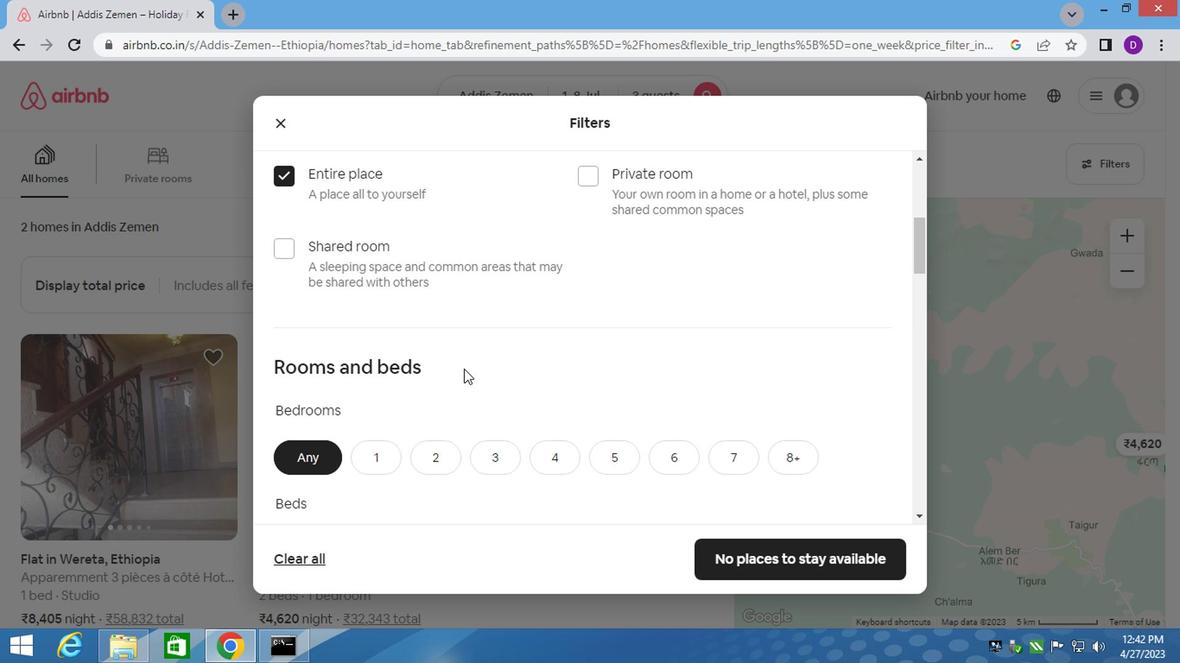 
Action: Mouse moved to (392, 392)
Screenshot: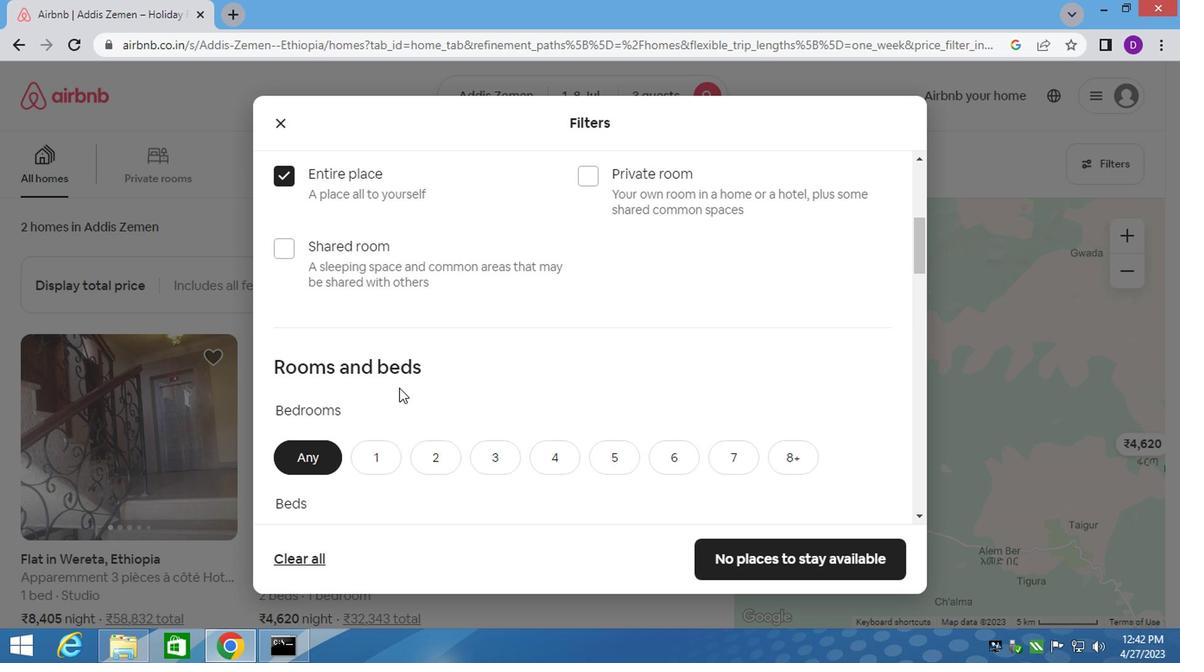 
Action: Mouse scrolled (392, 392) with delta (0, 0)
Screenshot: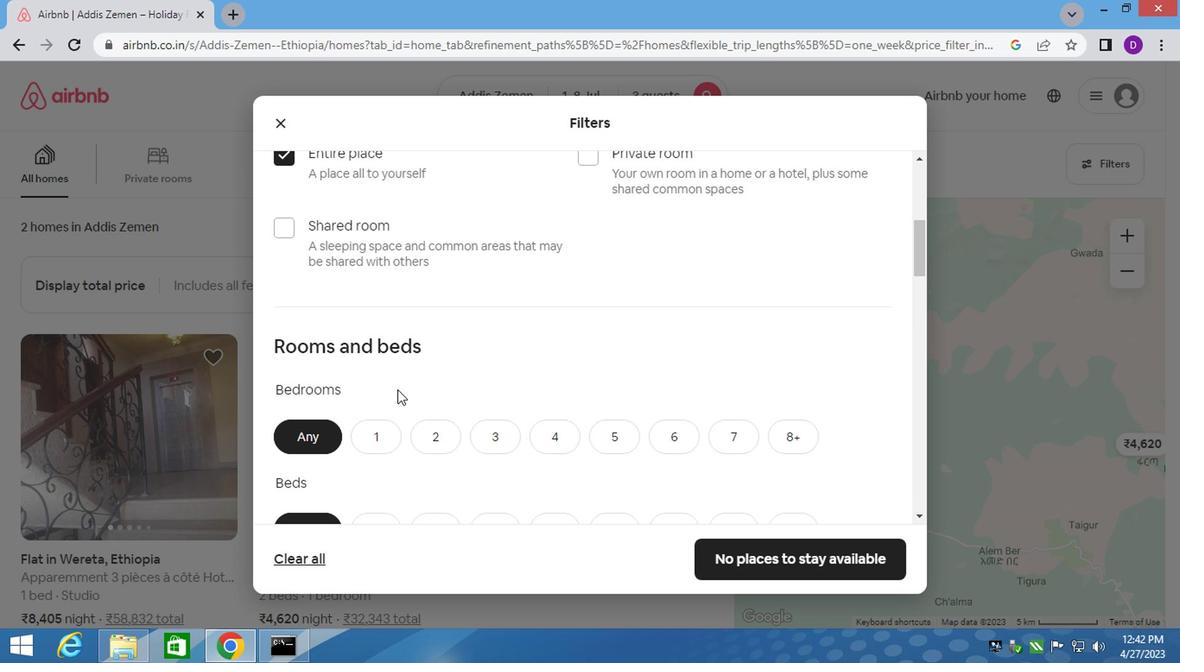 
Action: Mouse moved to (374, 297)
Screenshot: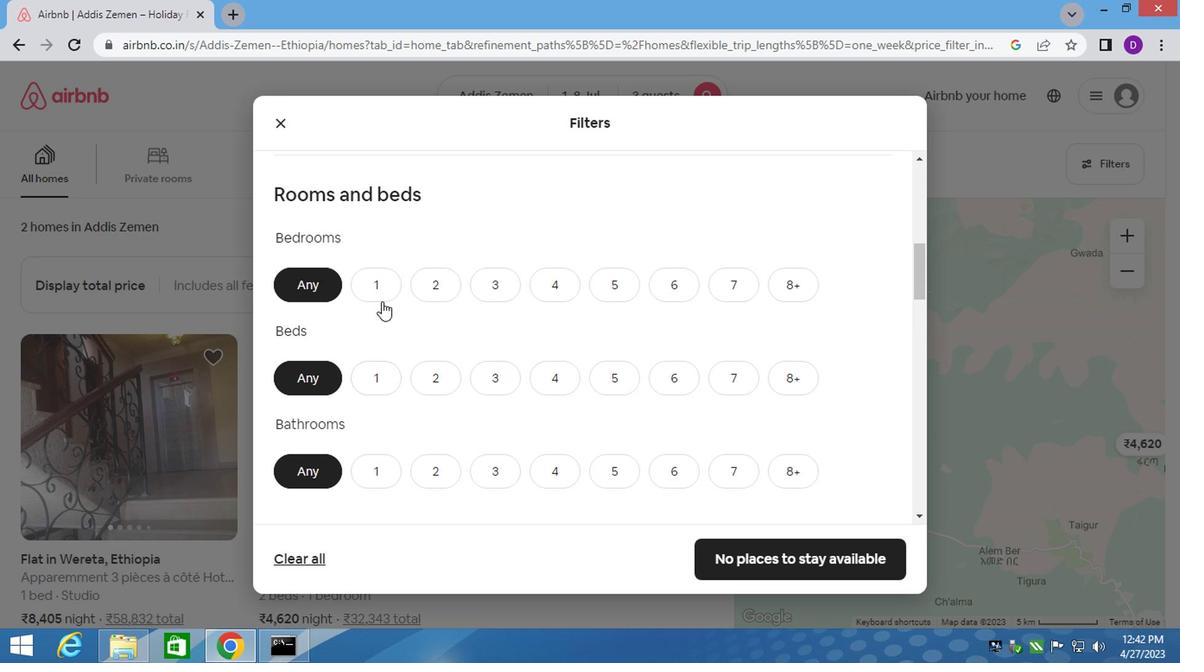 
Action: Mouse pressed left at (374, 297)
Screenshot: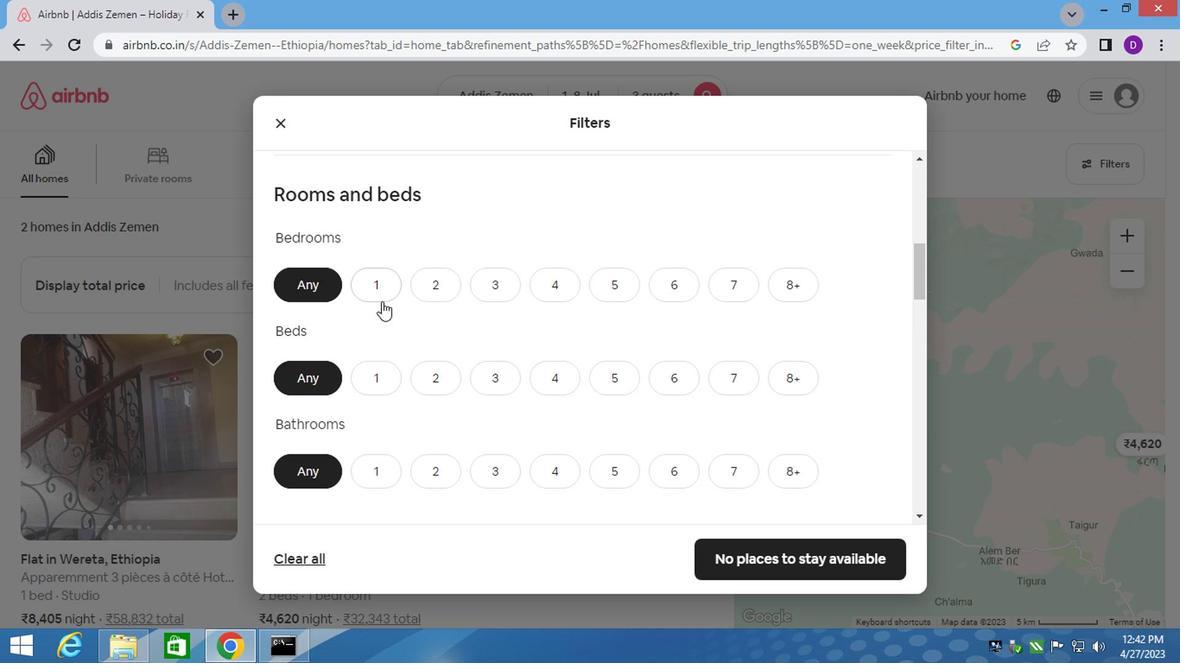 
Action: Mouse moved to (373, 405)
Screenshot: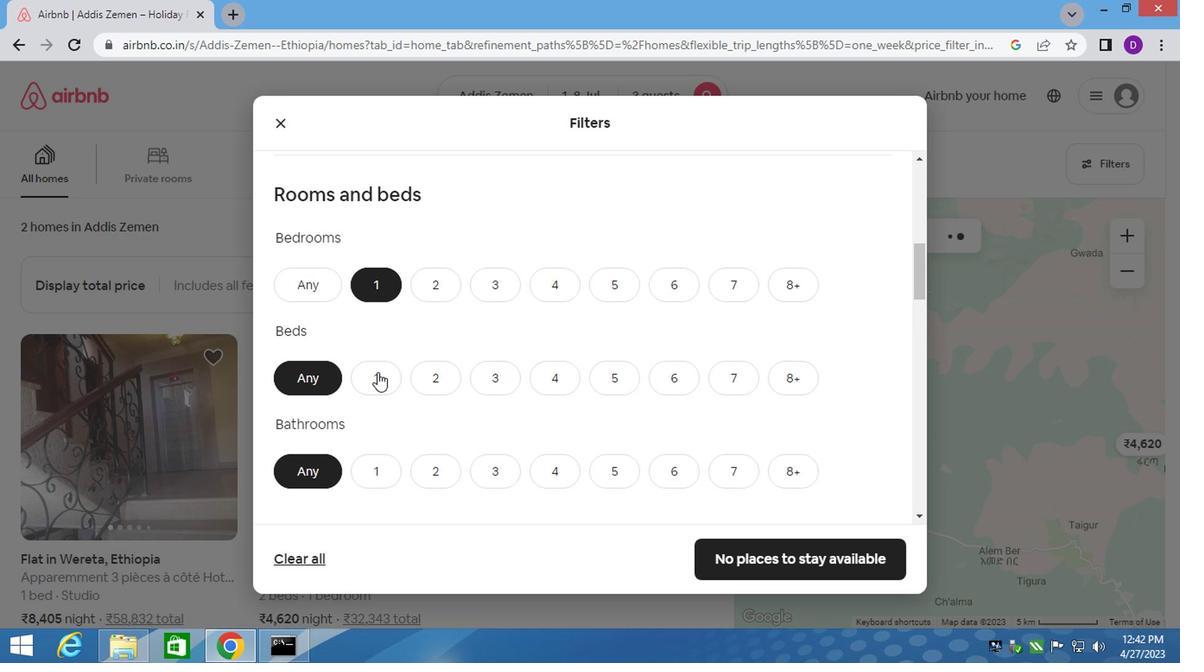 
Action: Mouse pressed left at (373, 405)
Screenshot: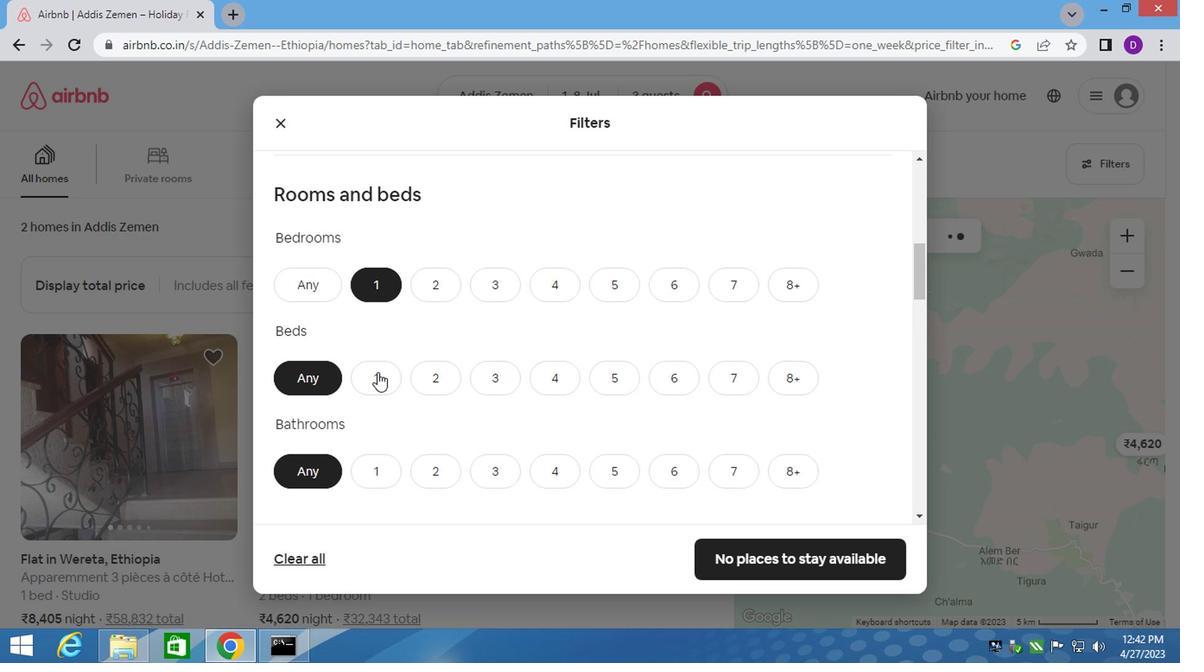 
Action: Mouse moved to (374, 388)
Screenshot: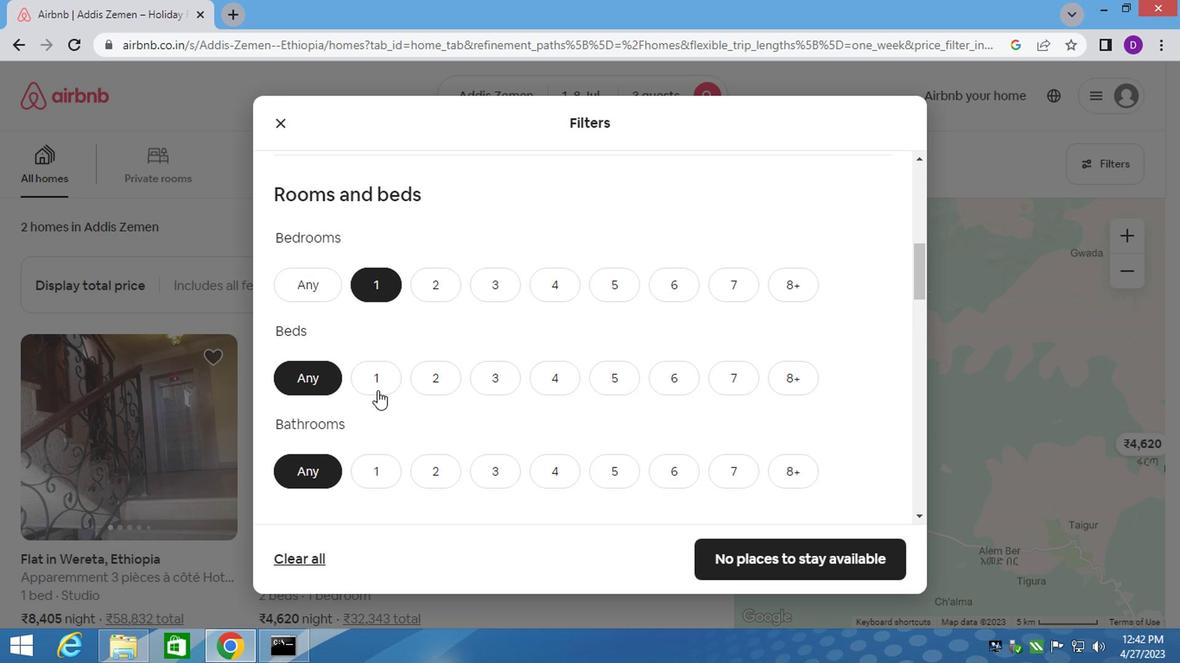 
Action: Mouse pressed left at (374, 388)
Screenshot: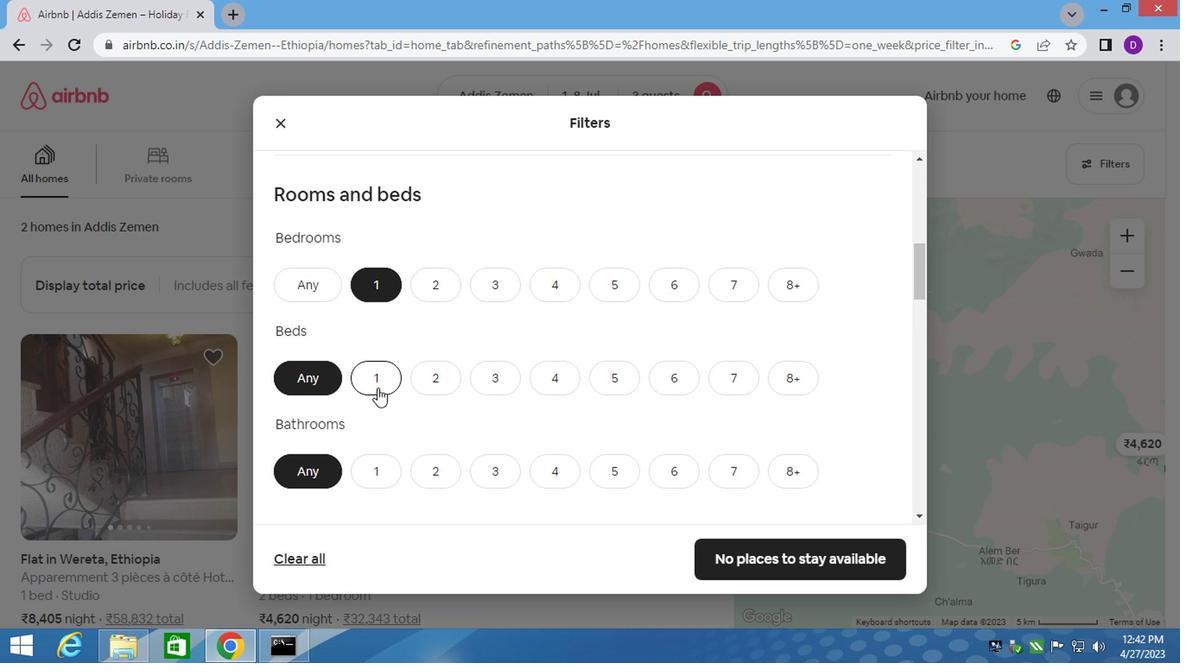 
Action: Mouse moved to (378, 469)
Screenshot: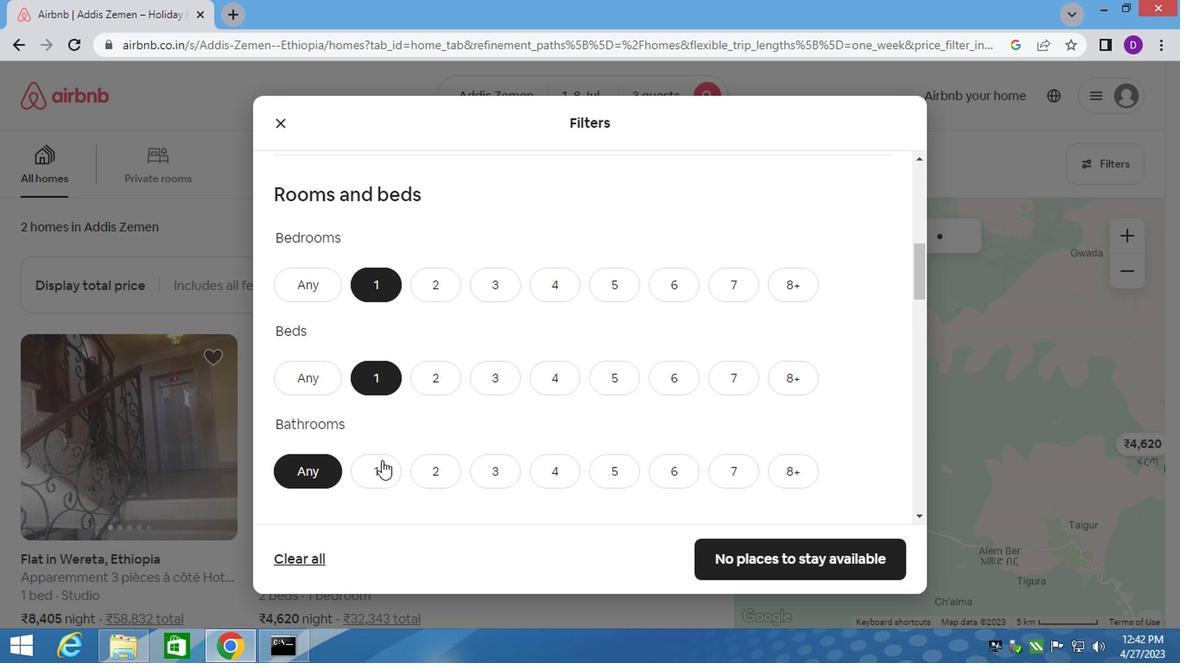 
Action: Mouse pressed left at (378, 469)
Screenshot: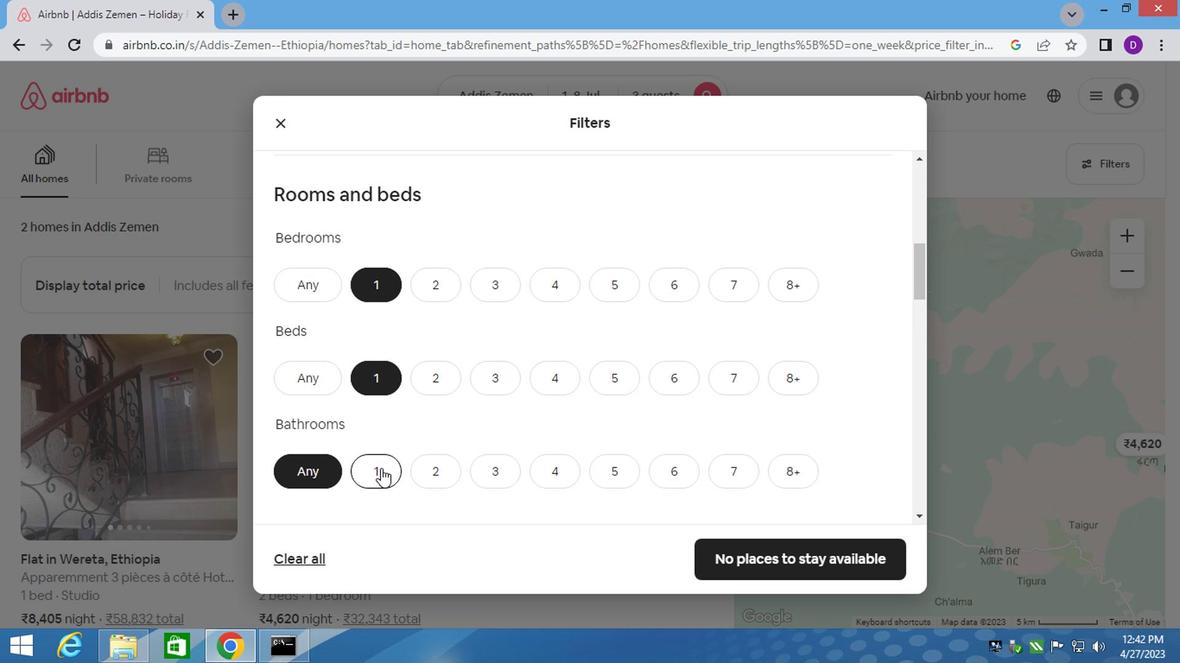 
Action: Mouse moved to (547, 434)
Screenshot: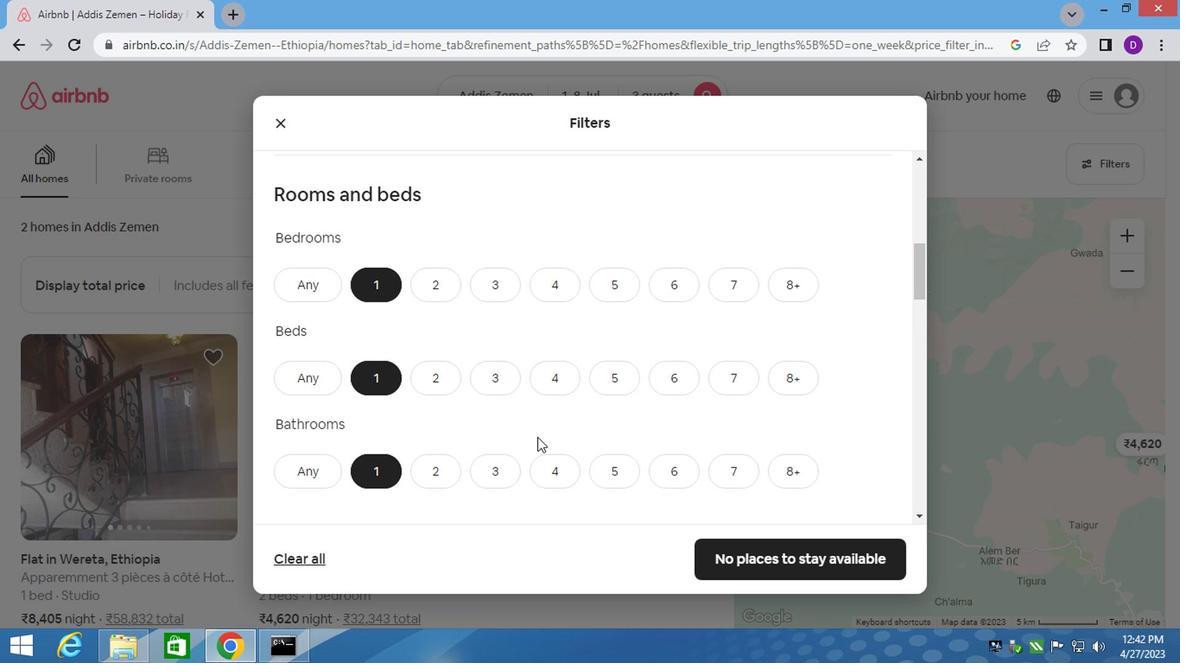 
Action: Mouse scrolled (547, 433) with delta (0, -1)
Screenshot: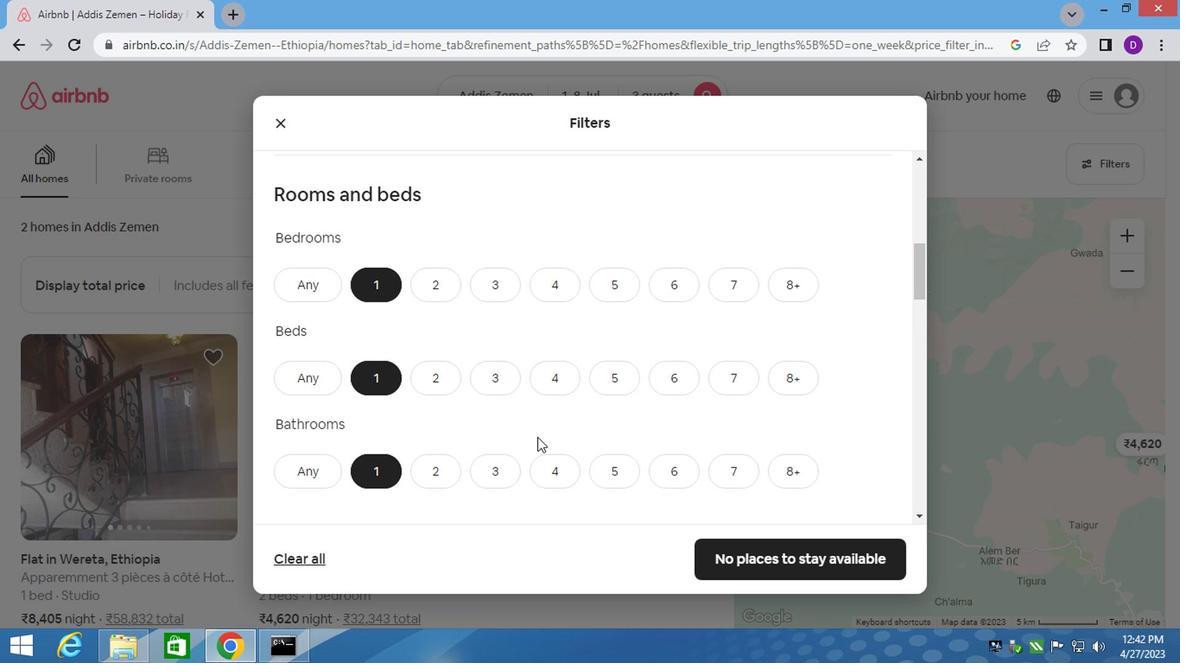 
Action: Mouse moved to (547, 434)
Screenshot: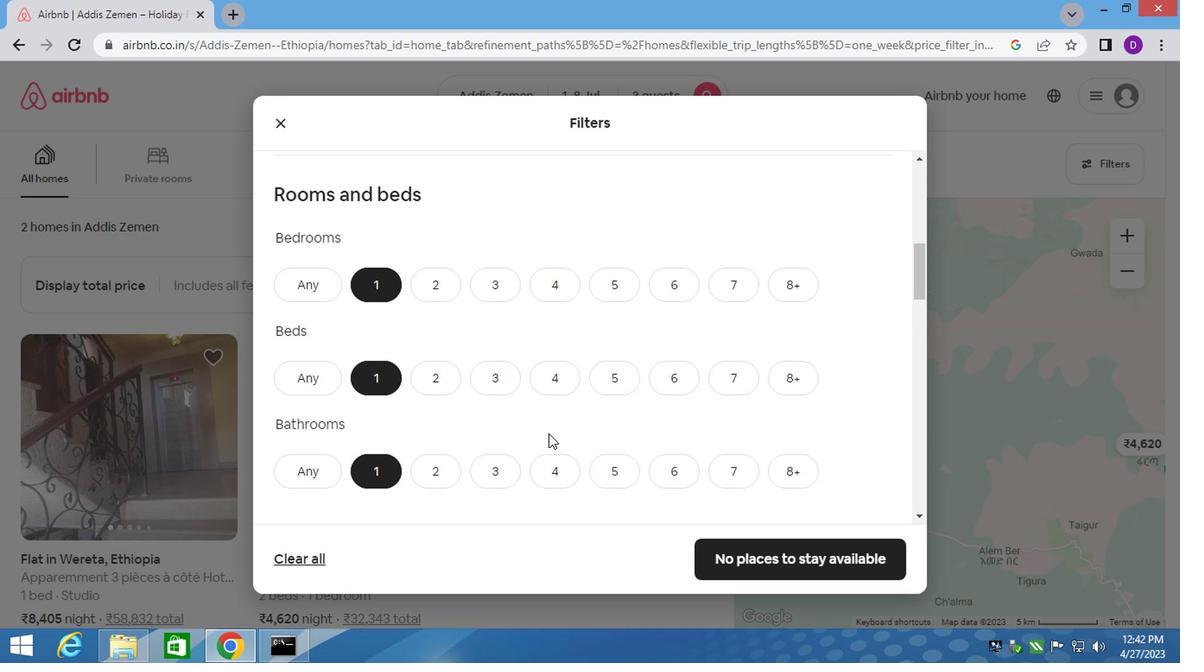 
Action: Mouse scrolled (547, 433) with delta (0, -1)
Screenshot: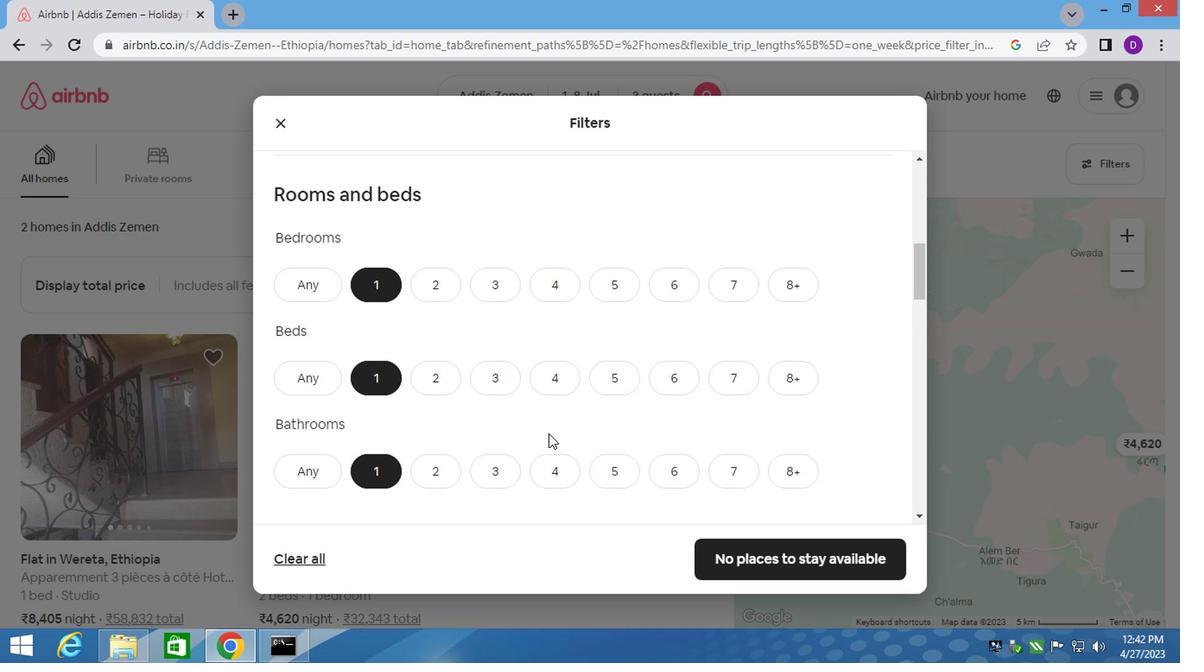 
Action: Mouse scrolled (547, 433) with delta (0, -1)
Screenshot: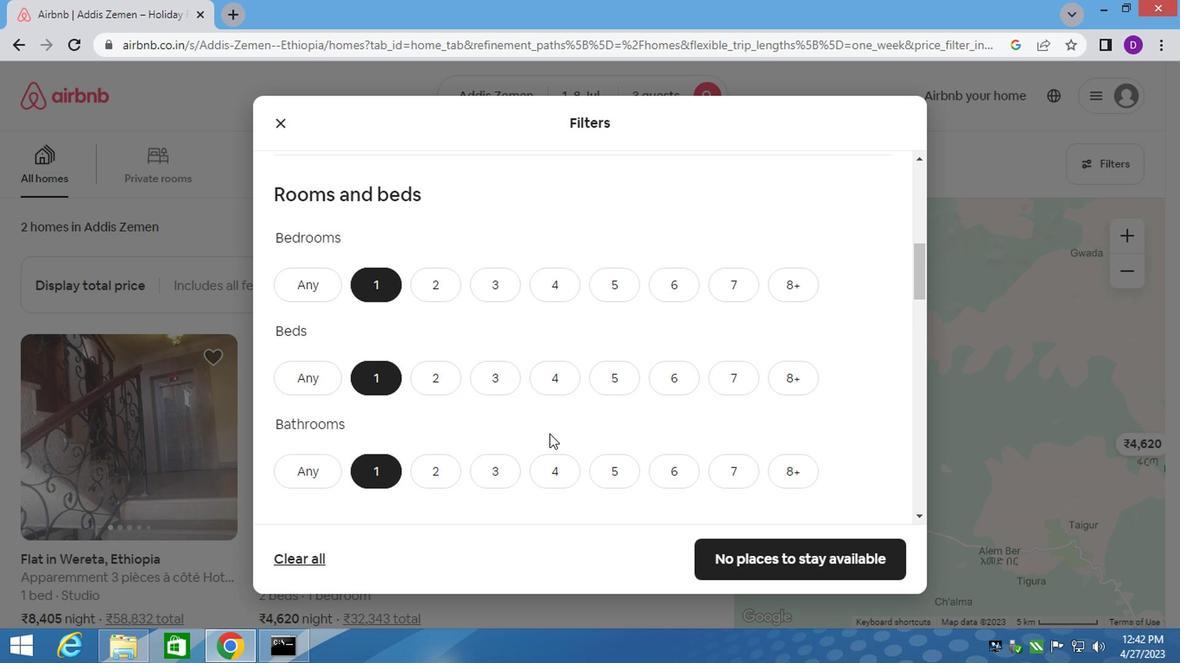 
Action: Mouse moved to (358, 386)
Screenshot: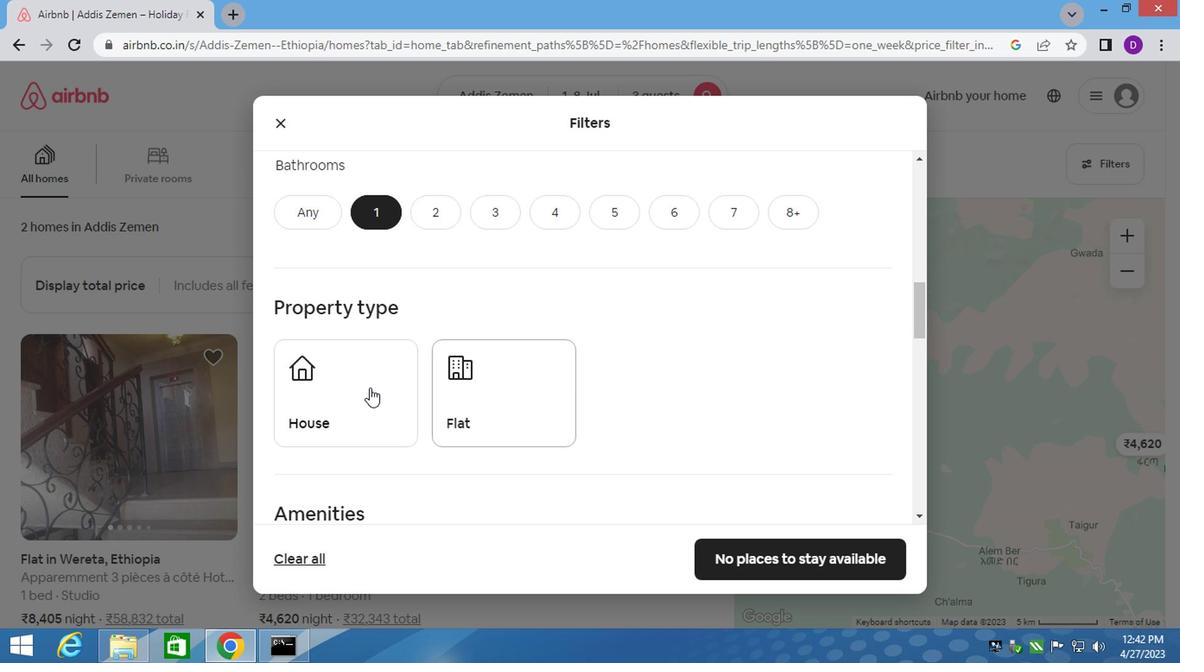 
Action: Mouse pressed left at (358, 386)
Screenshot: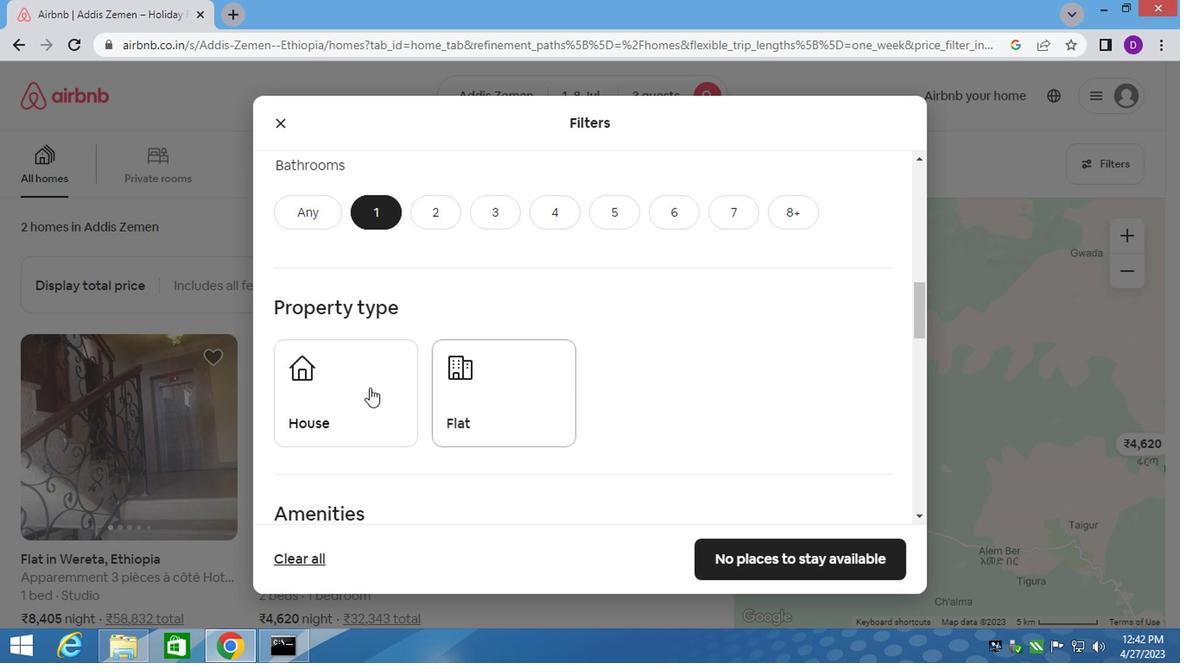 
Action: Mouse moved to (458, 401)
Screenshot: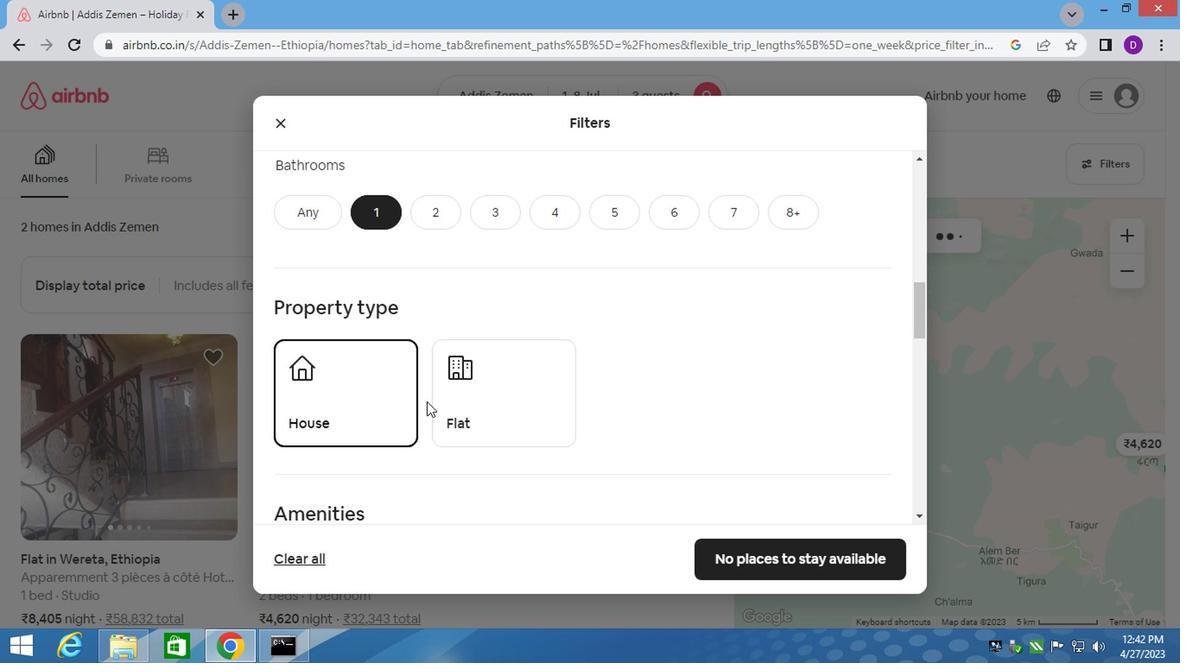 
Action: Mouse pressed left at (458, 401)
Screenshot: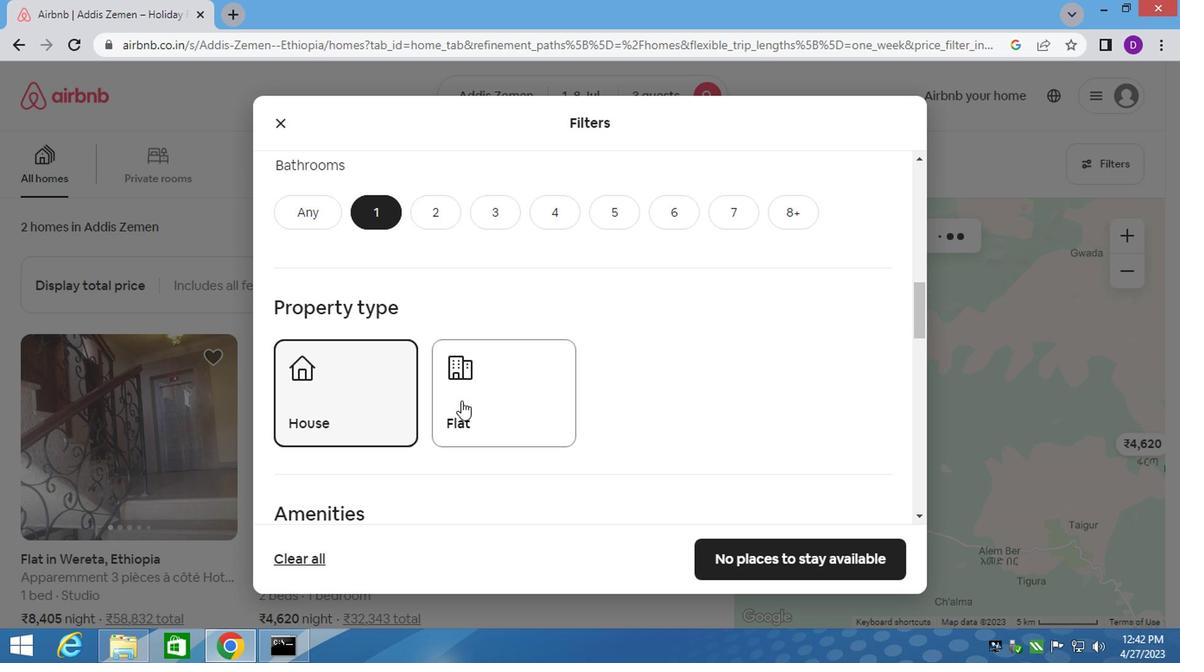 
Action: Mouse moved to (508, 412)
Screenshot: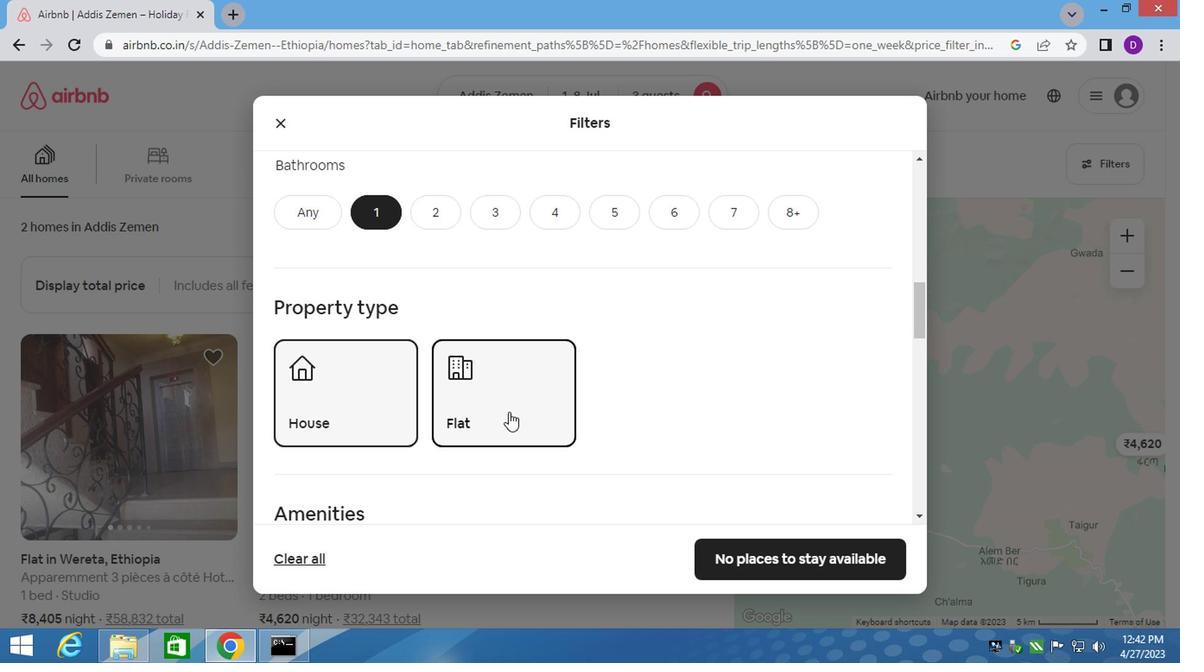
Action: Mouse scrolled (508, 411) with delta (0, 0)
Screenshot: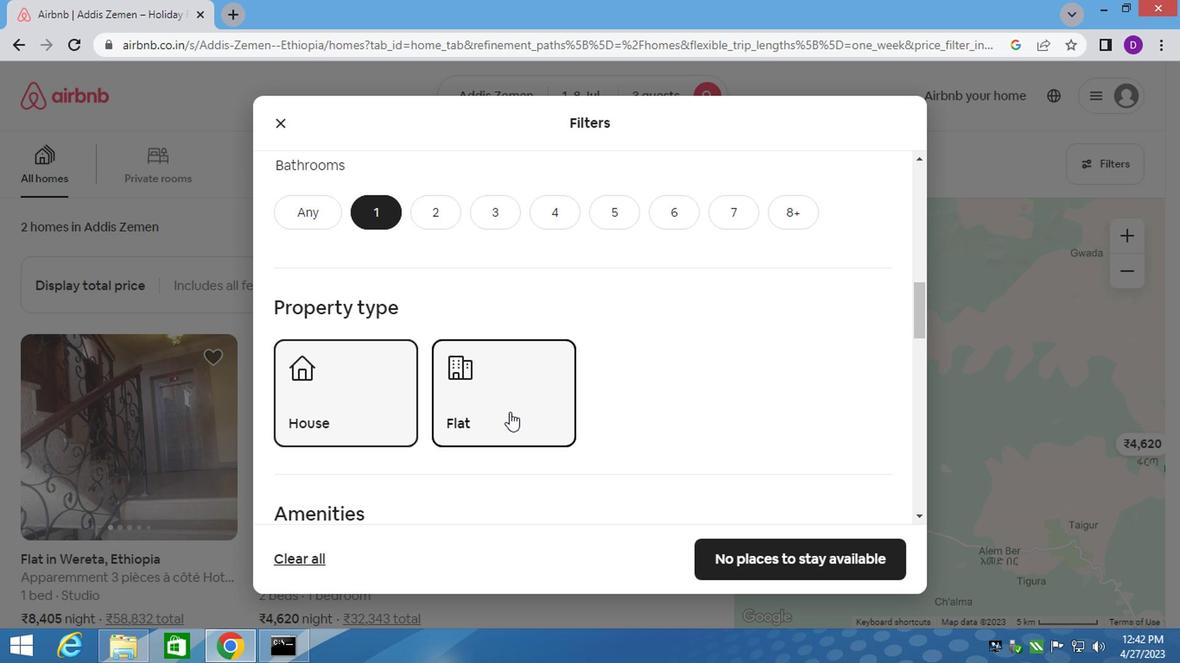 
Action: Mouse moved to (502, 397)
Screenshot: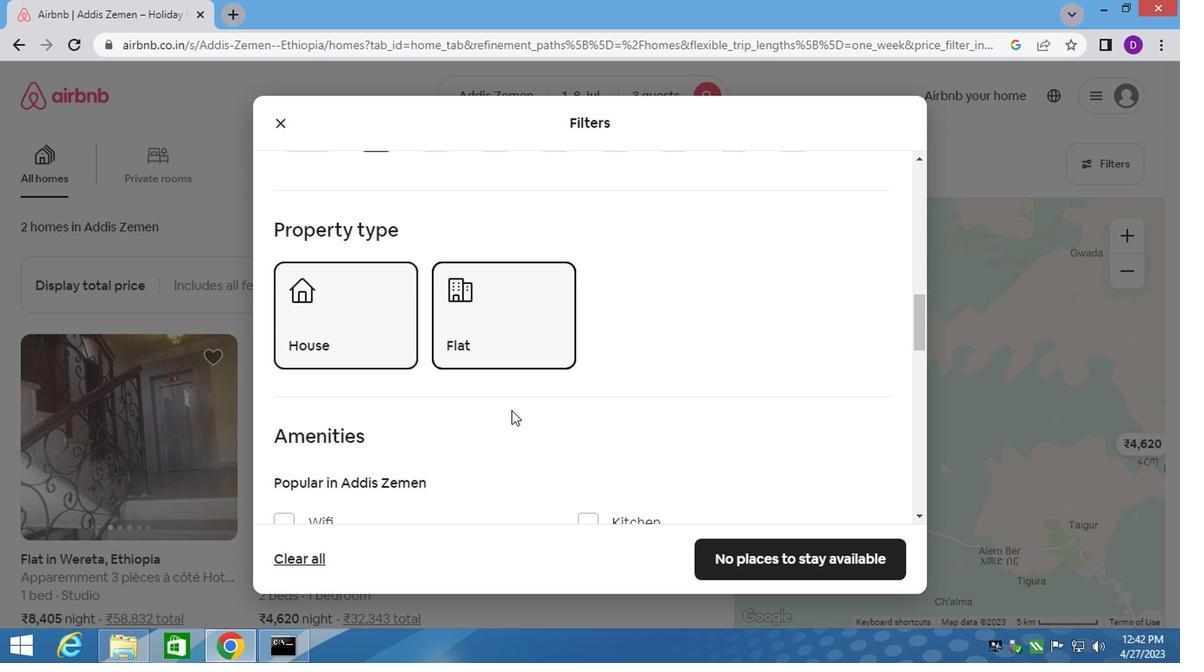
Action: Mouse scrolled (502, 396) with delta (0, 0)
Screenshot: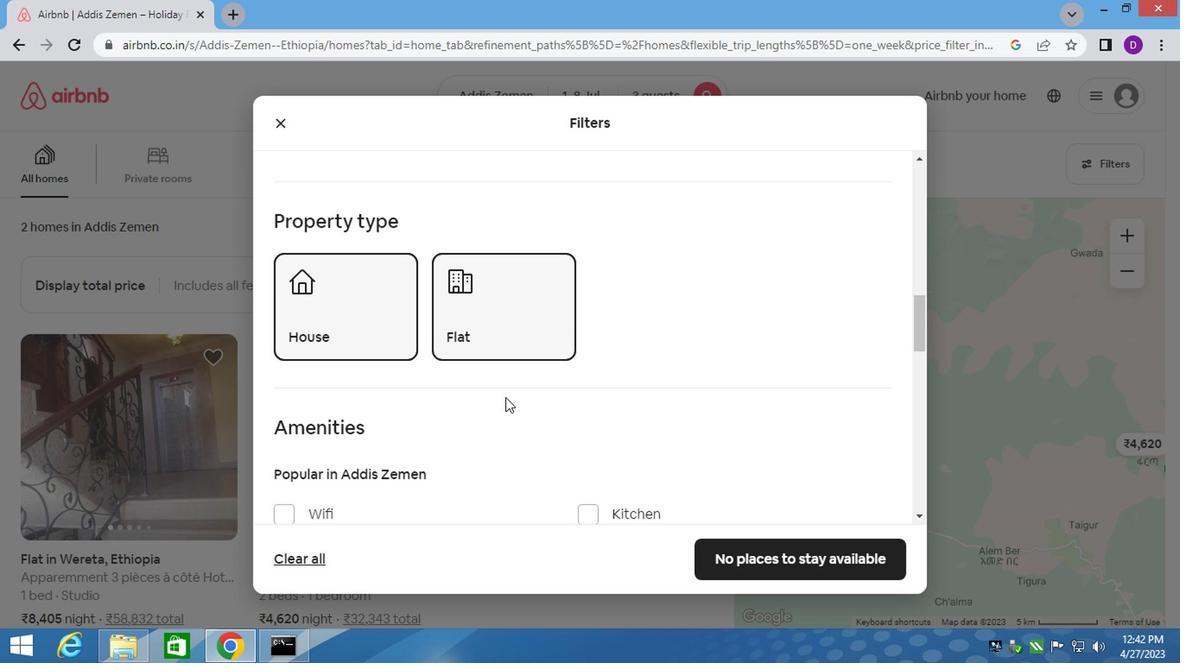 
Action: Mouse scrolled (502, 396) with delta (0, 0)
Screenshot: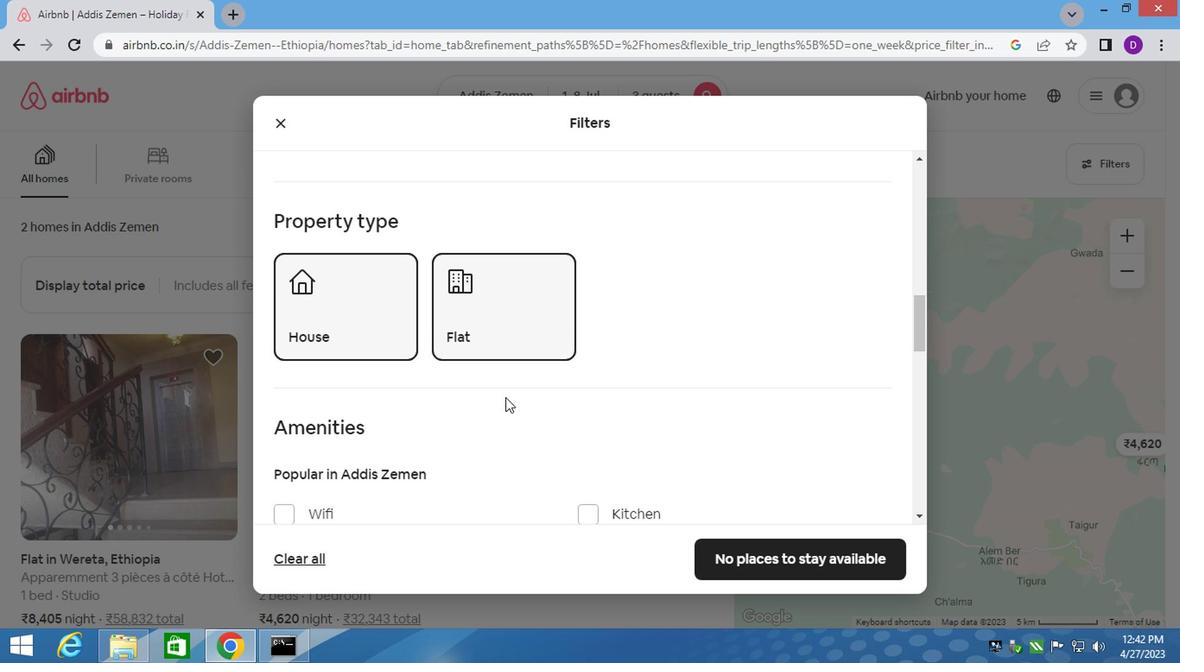 
Action: Mouse scrolled (502, 396) with delta (0, 0)
Screenshot: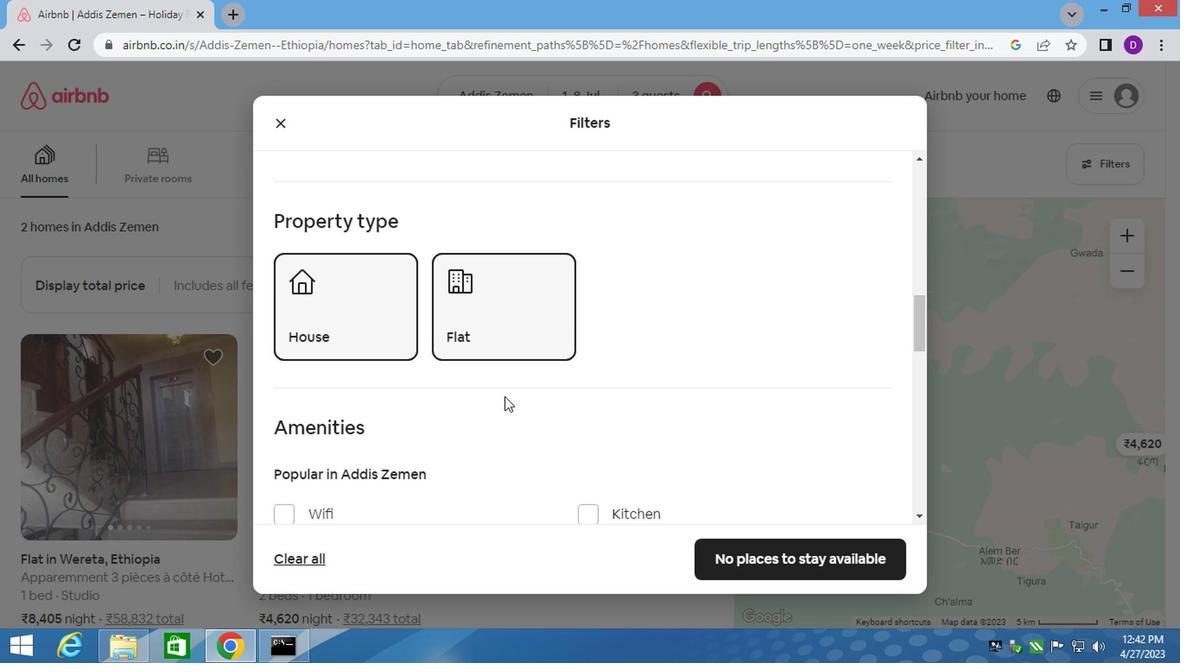 
Action: Mouse scrolled (502, 396) with delta (0, 0)
Screenshot: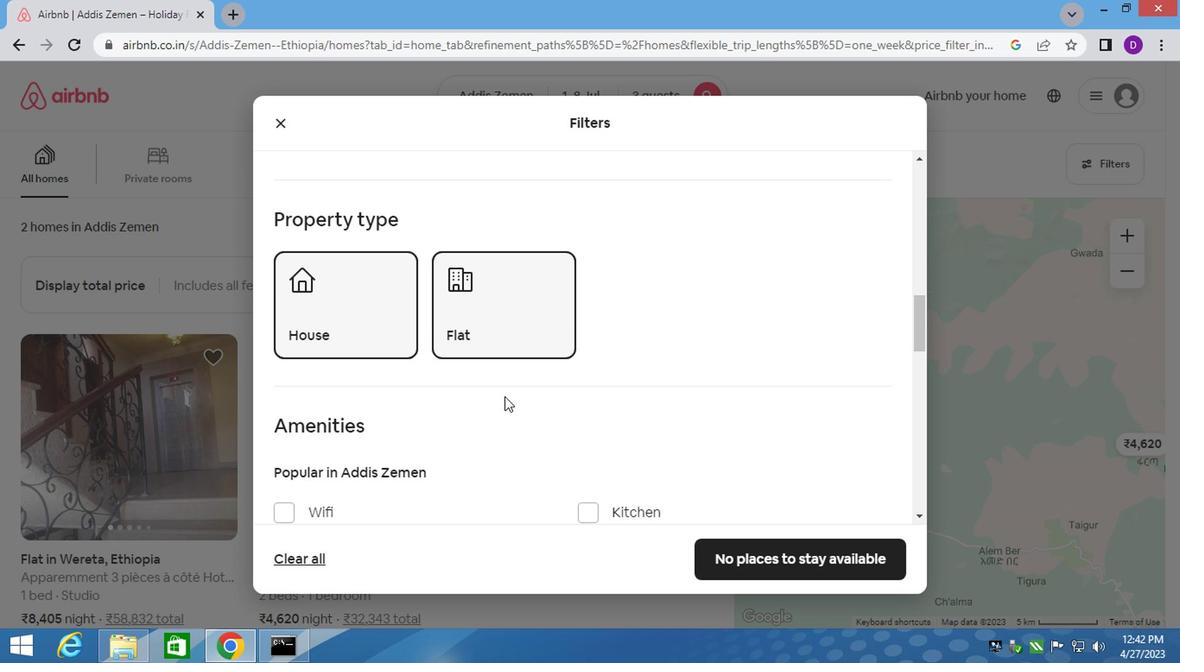 
Action: Mouse moved to (652, 361)
Screenshot: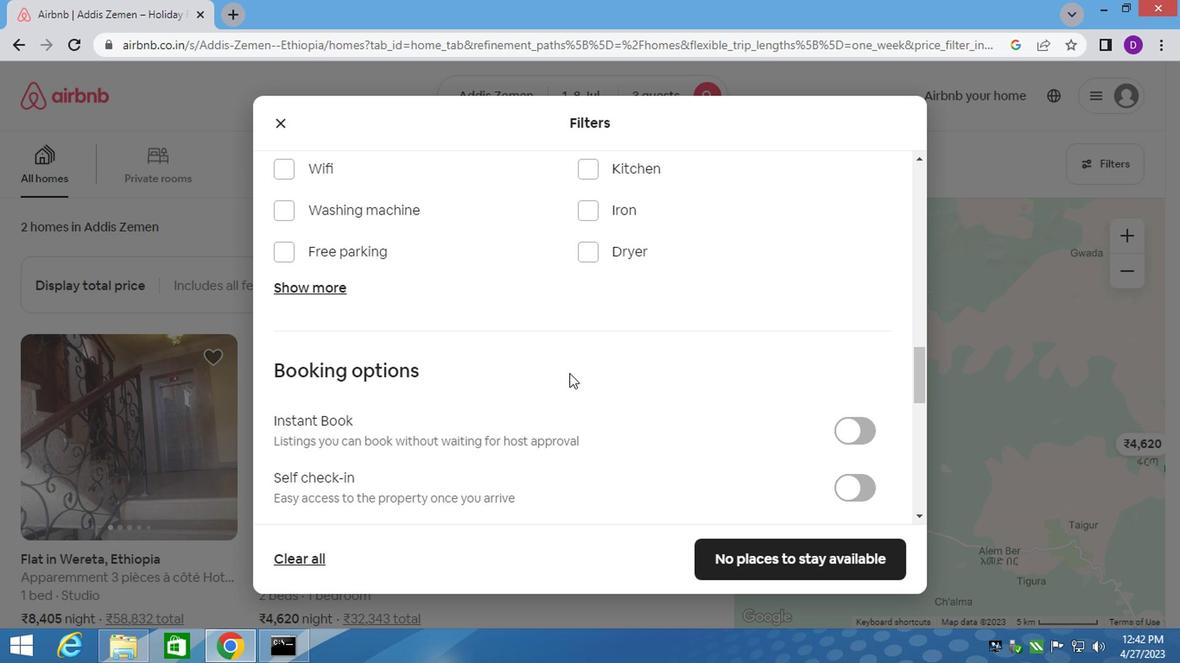 
Action: Mouse scrolled (652, 360) with delta (0, 0)
Screenshot: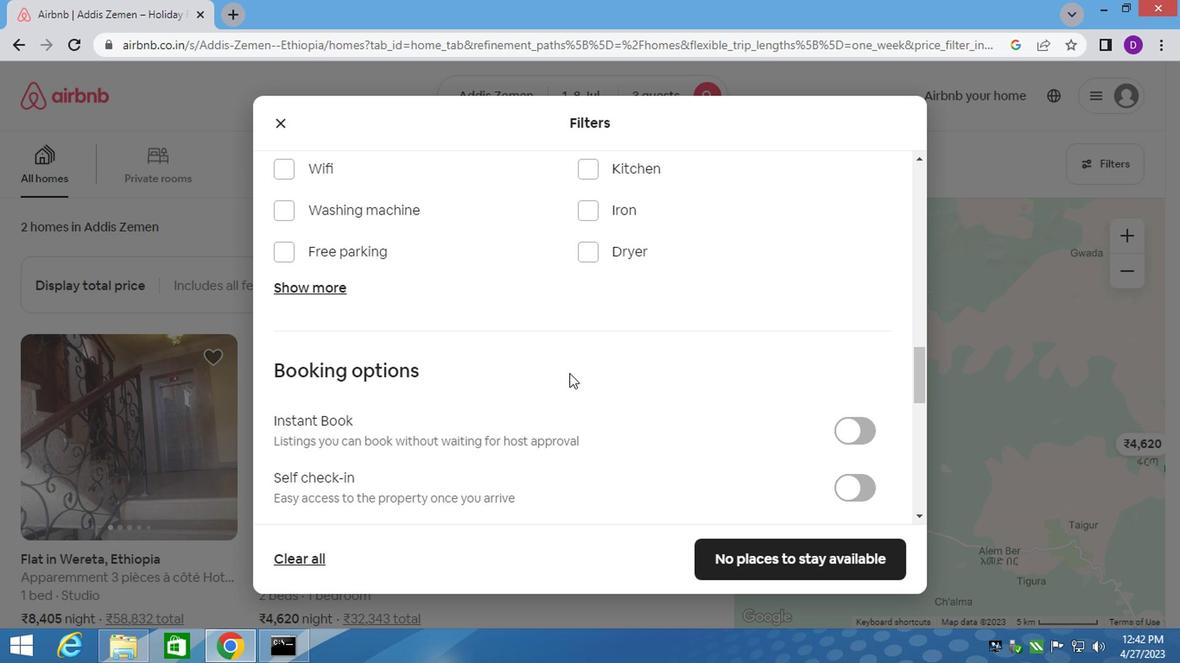 
Action: Mouse moved to (653, 361)
Screenshot: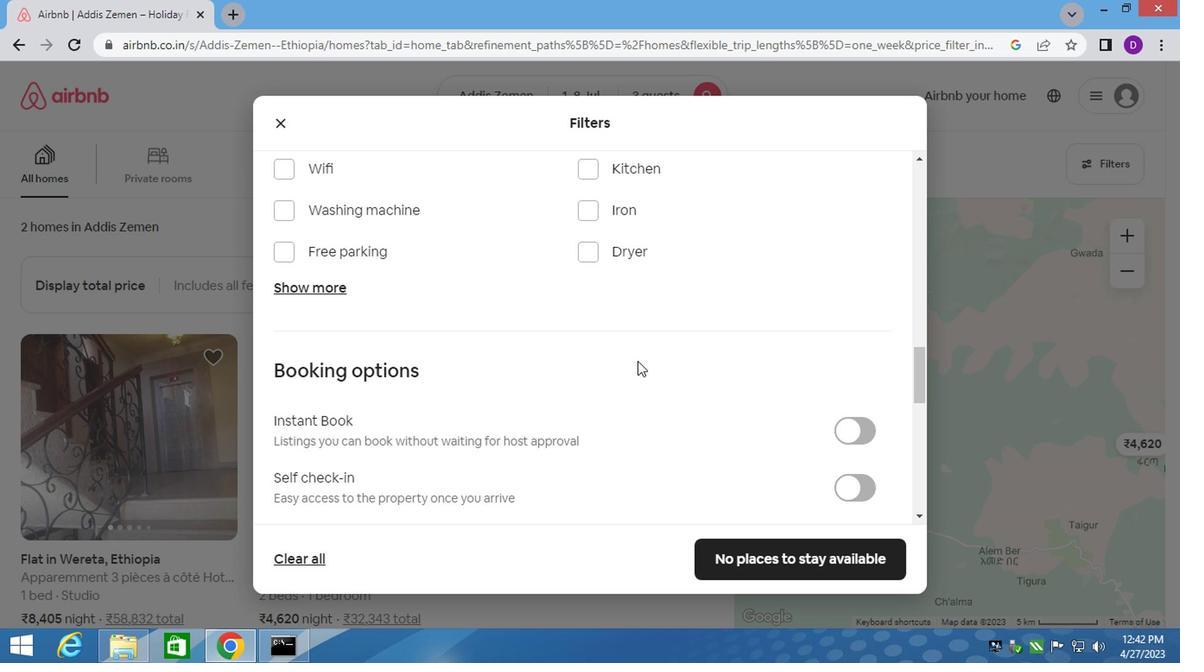 
Action: Mouse scrolled (653, 360) with delta (0, 0)
Screenshot: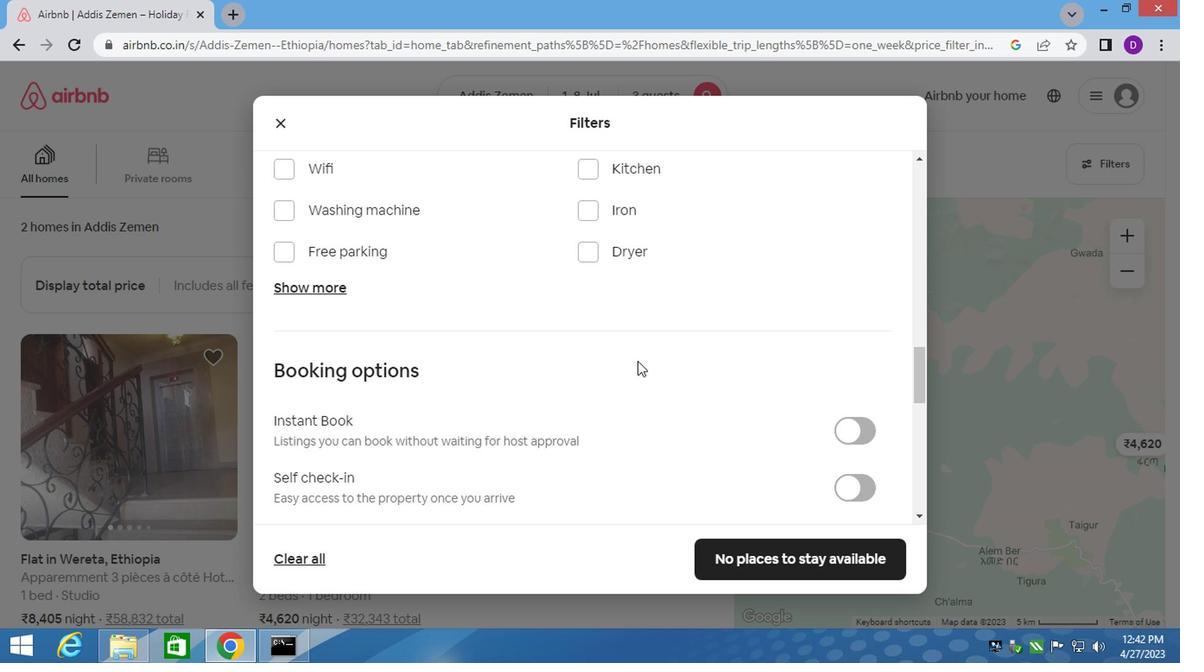 
Action: Mouse moved to (848, 315)
Screenshot: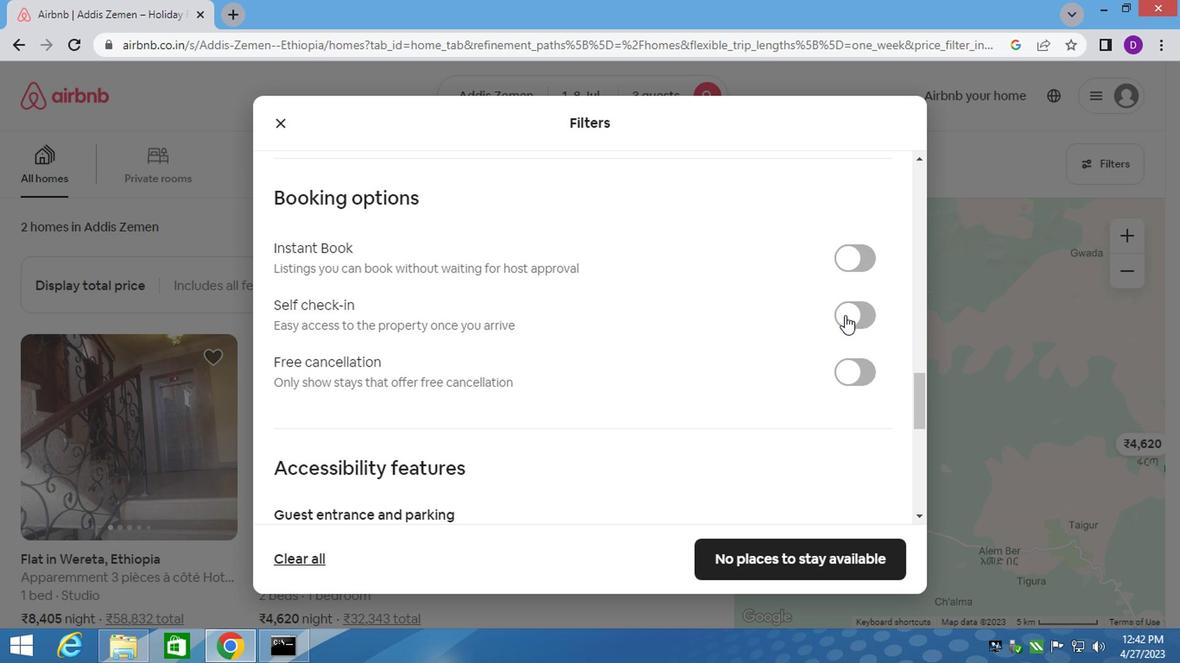 
Action: Mouse pressed left at (848, 315)
Screenshot: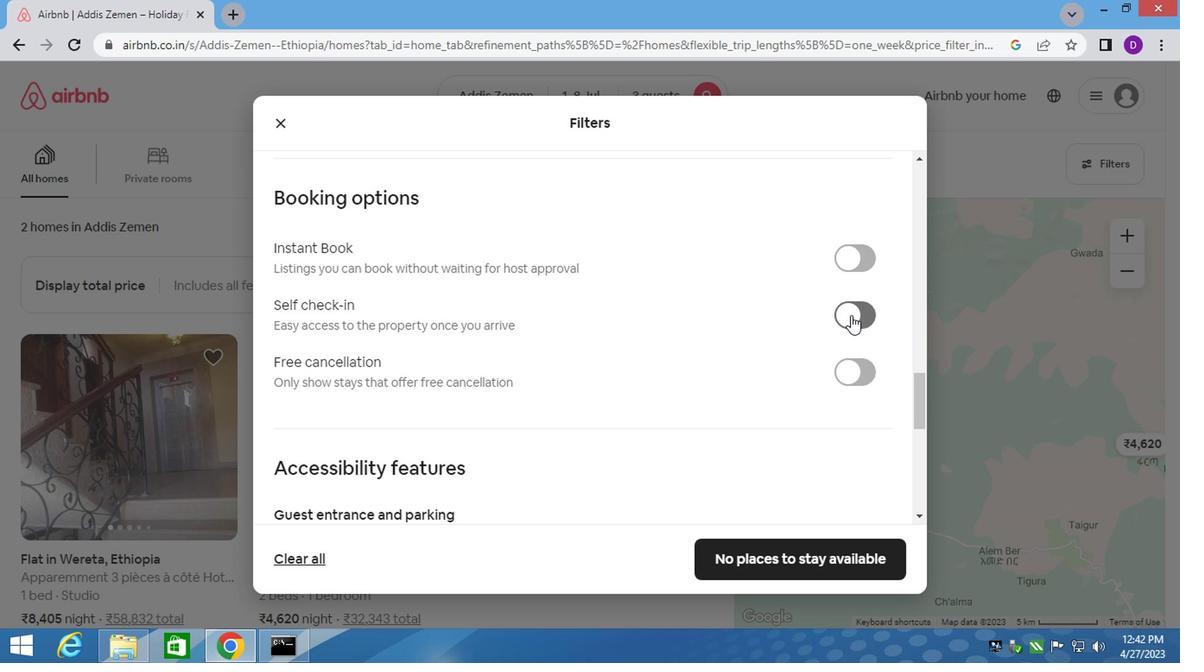
Action: Mouse moved to (419, 430)
Screenshot: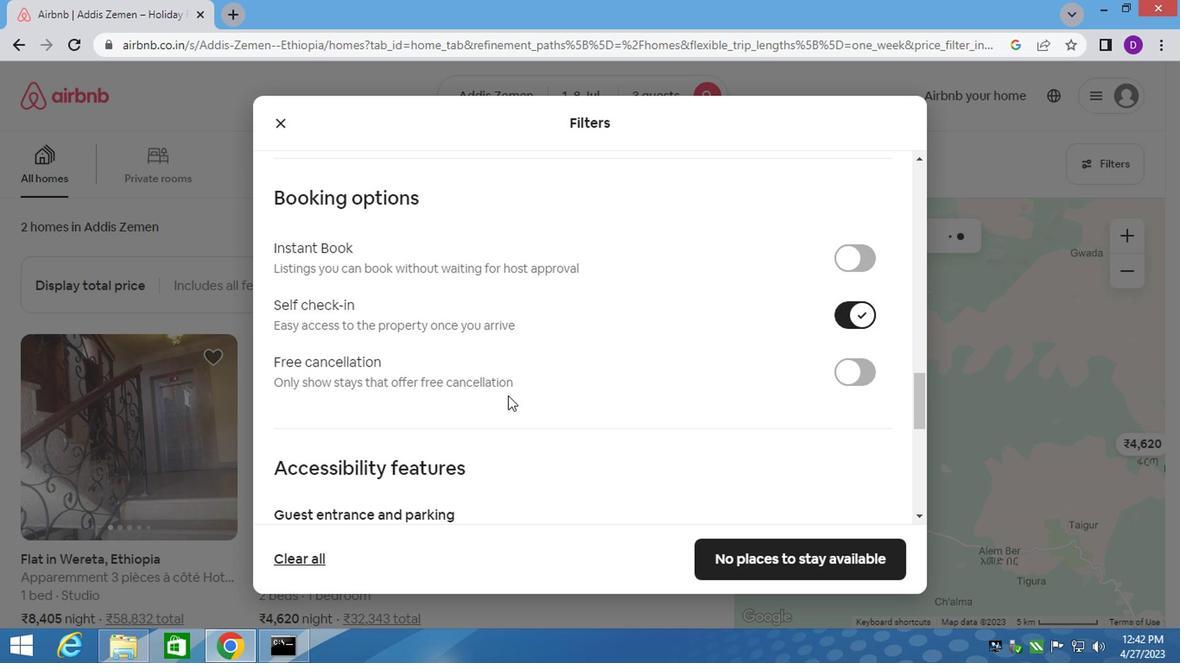 
Action: Mouse scrolled (422, 428) with delta (0, 0)
Screenshot: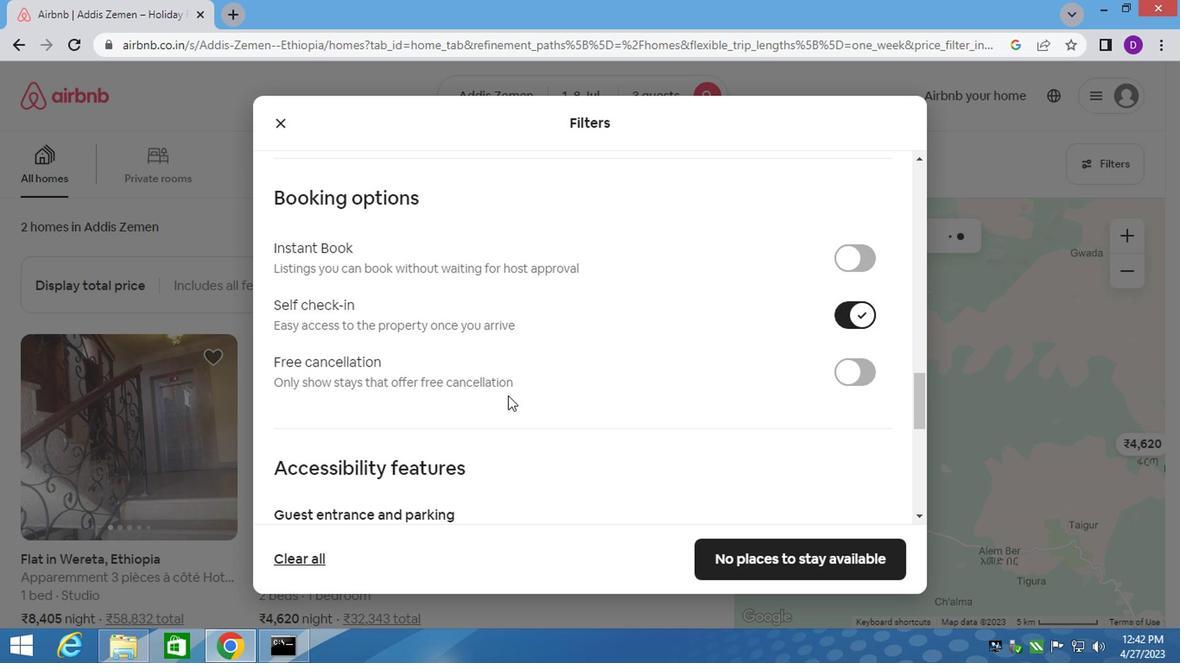 
Action: Mouse moved to (406, 441)
Screenshot: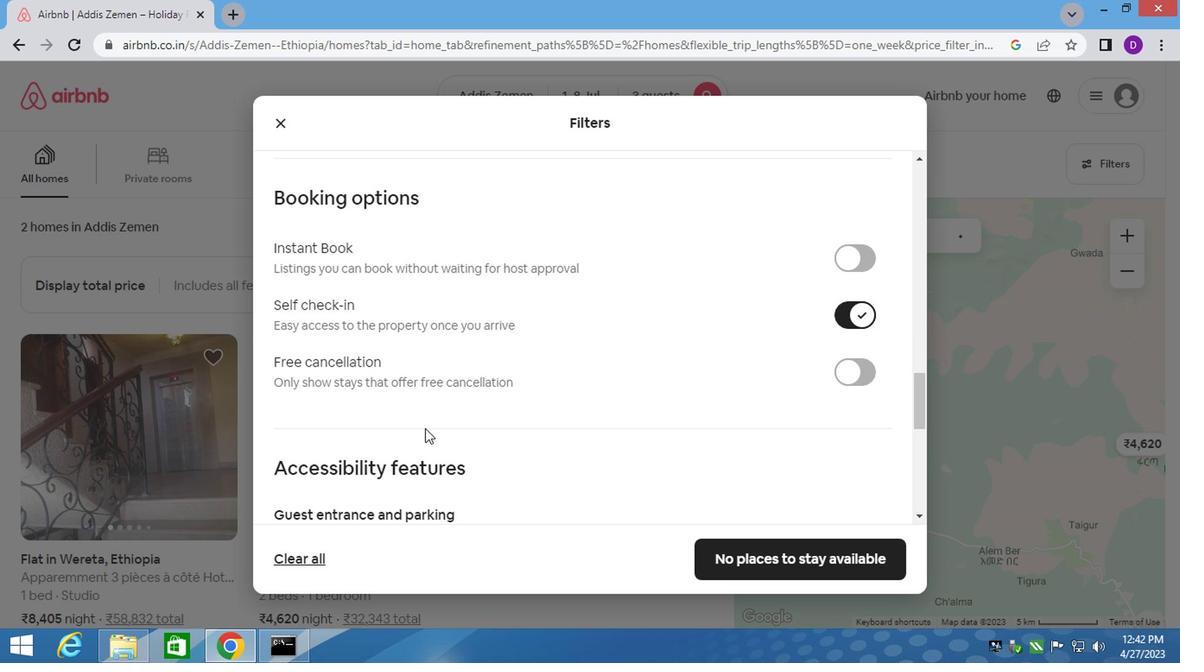 
Action: Mouse scrolled (413, 434) with delta (0, 0)
Screenshot: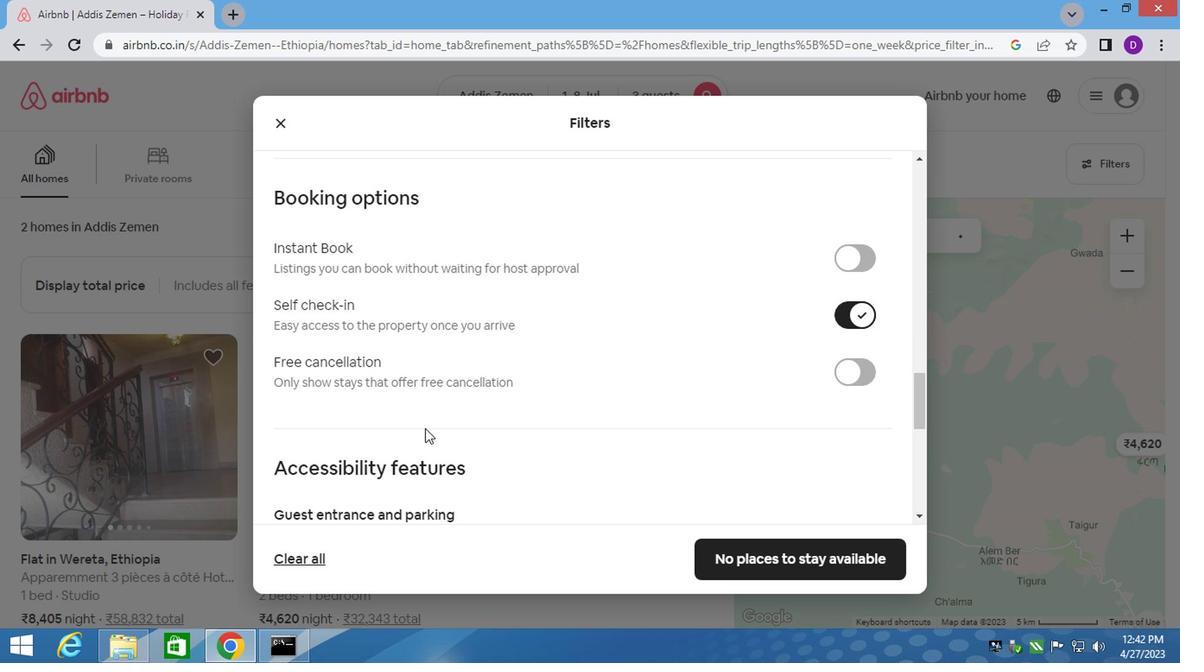 
Action: Mouse scrolled (410, 438) with delta (0, 0)
Screenshot: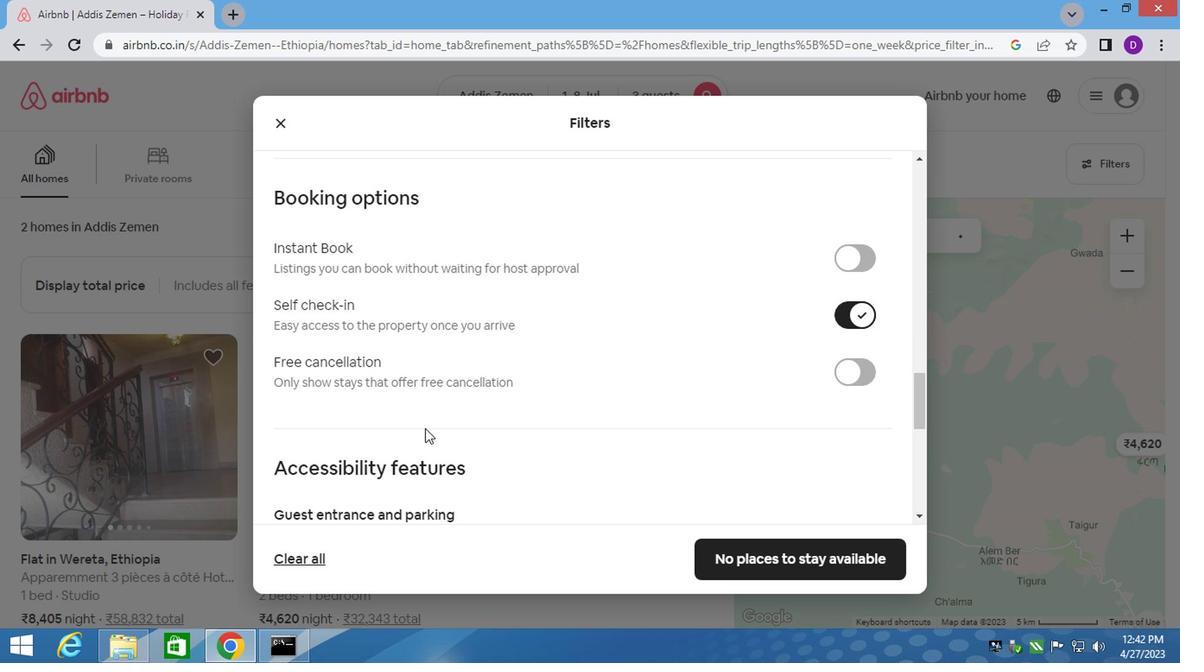 
Action: Mouse moved to (405, 441)
Screenshot: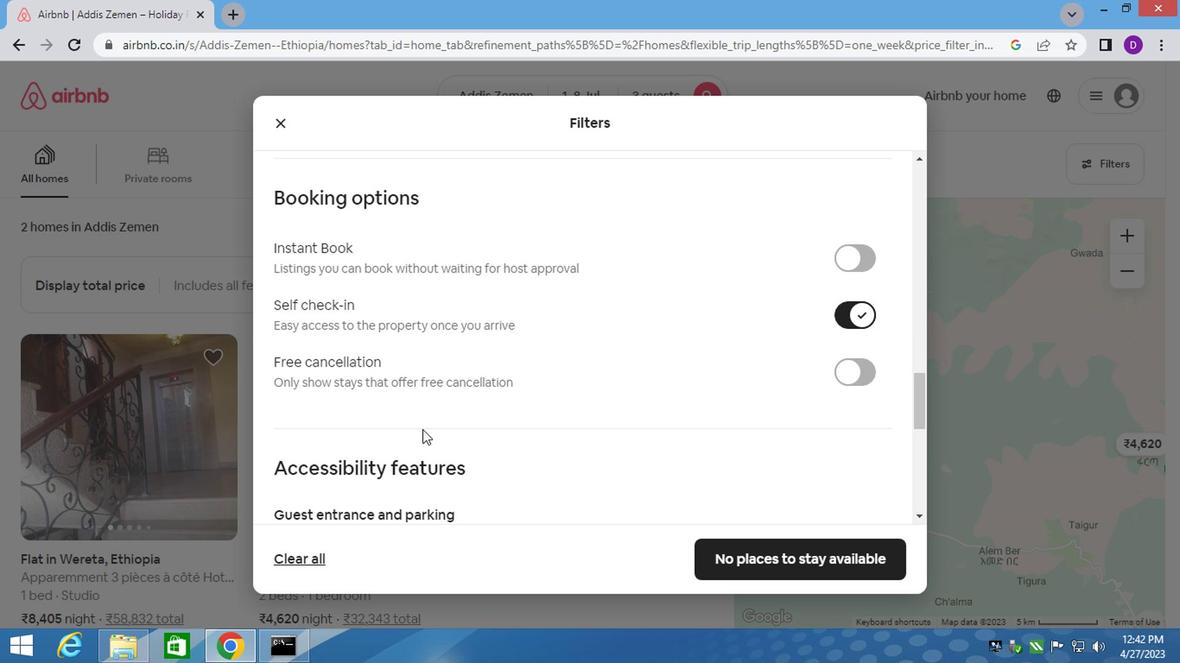 
Action: Mouse scrolled (407, 439) with delta (0, -1)
Screenshot: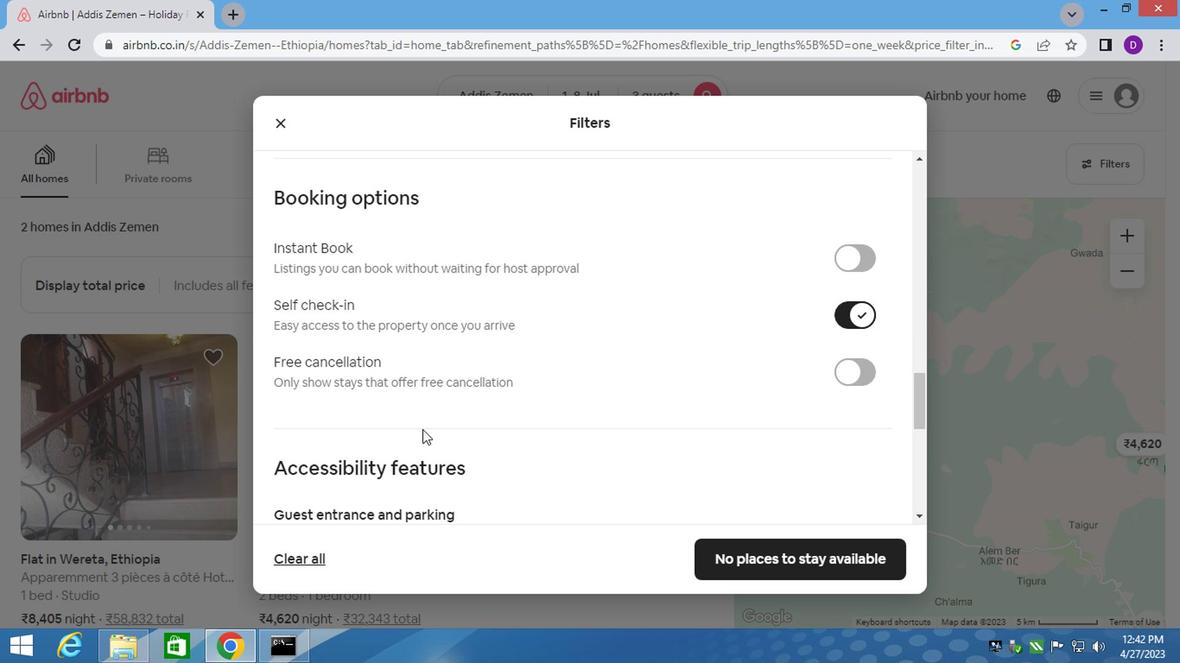 
Action: Mouse moved to (404, 441)
Screenshot: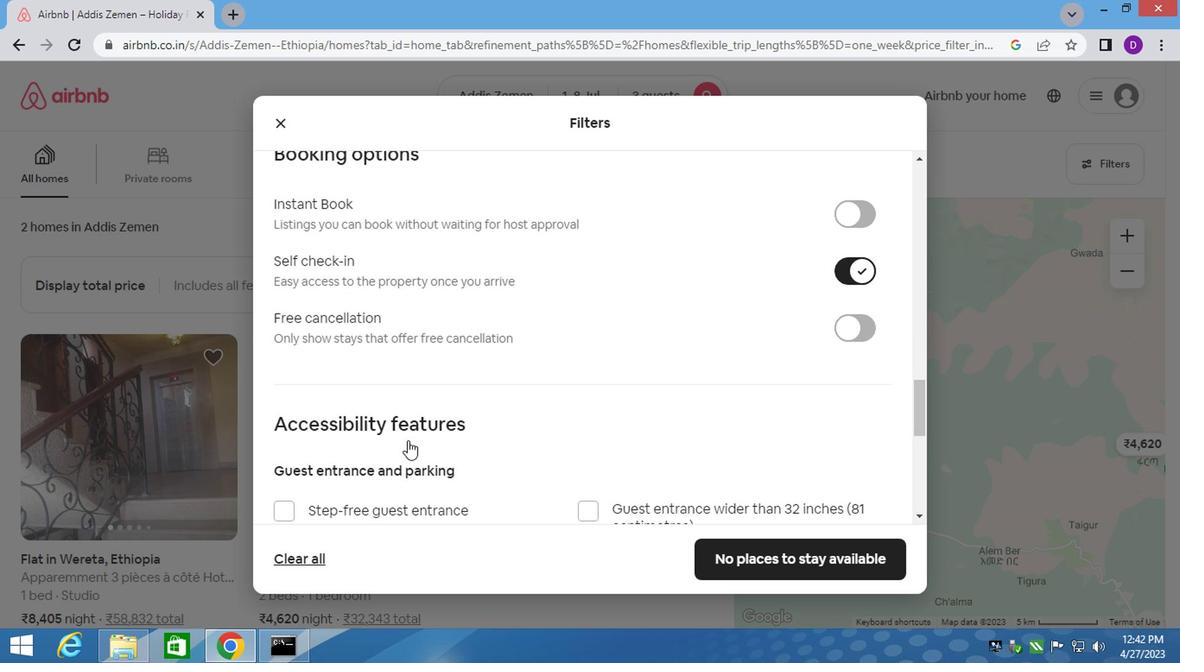 
Action: Mouse scrolled (404, 441) with delta (0, 0)
Screenshot: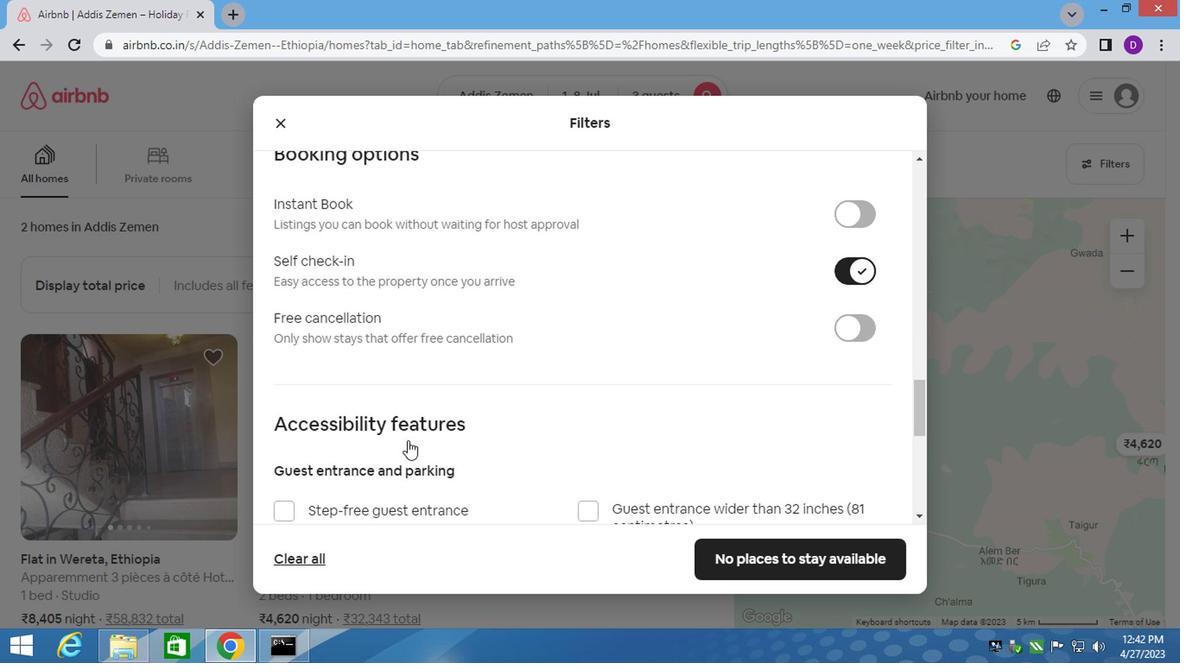 
Action: Mouse moved to (404, 445)
Screenshot: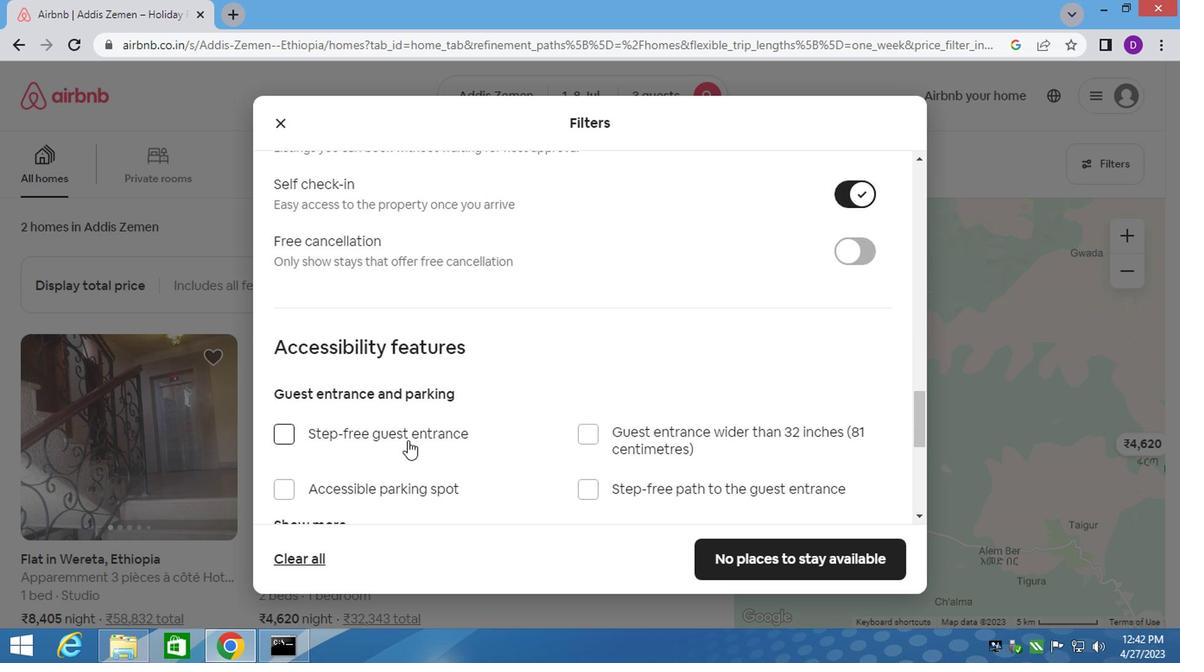 
Action: Mouse scrolled (404, 443) with delta (0, 0)
Screenshot: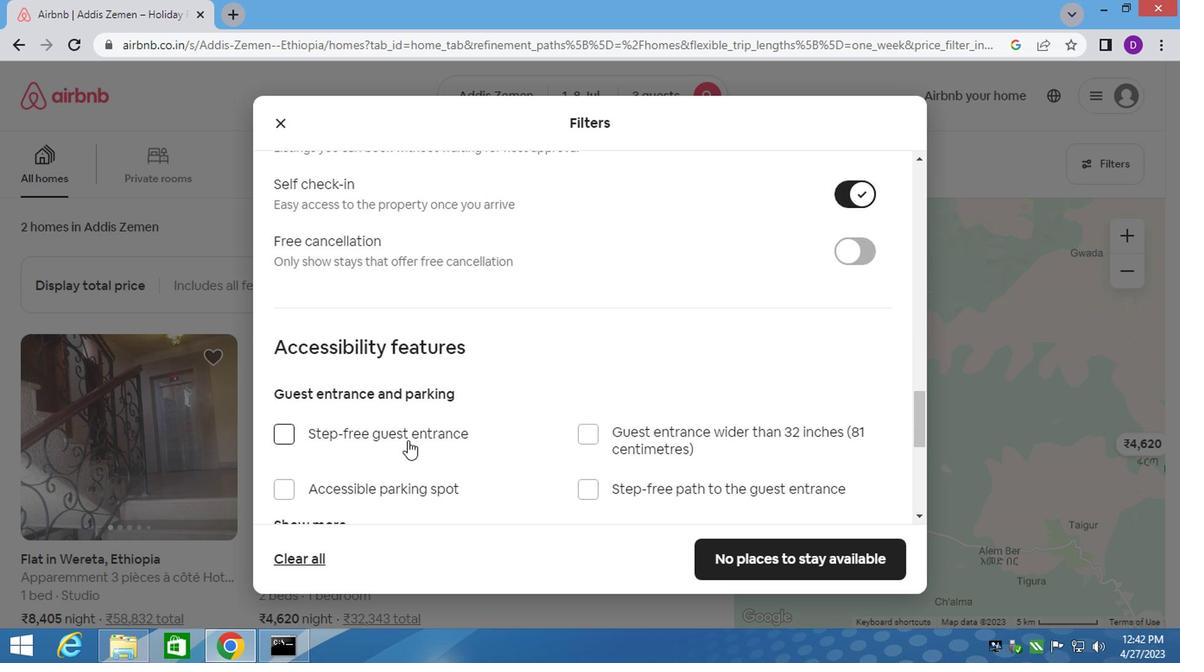 
Action: Mouse moved to (404, 447)
Screenshot: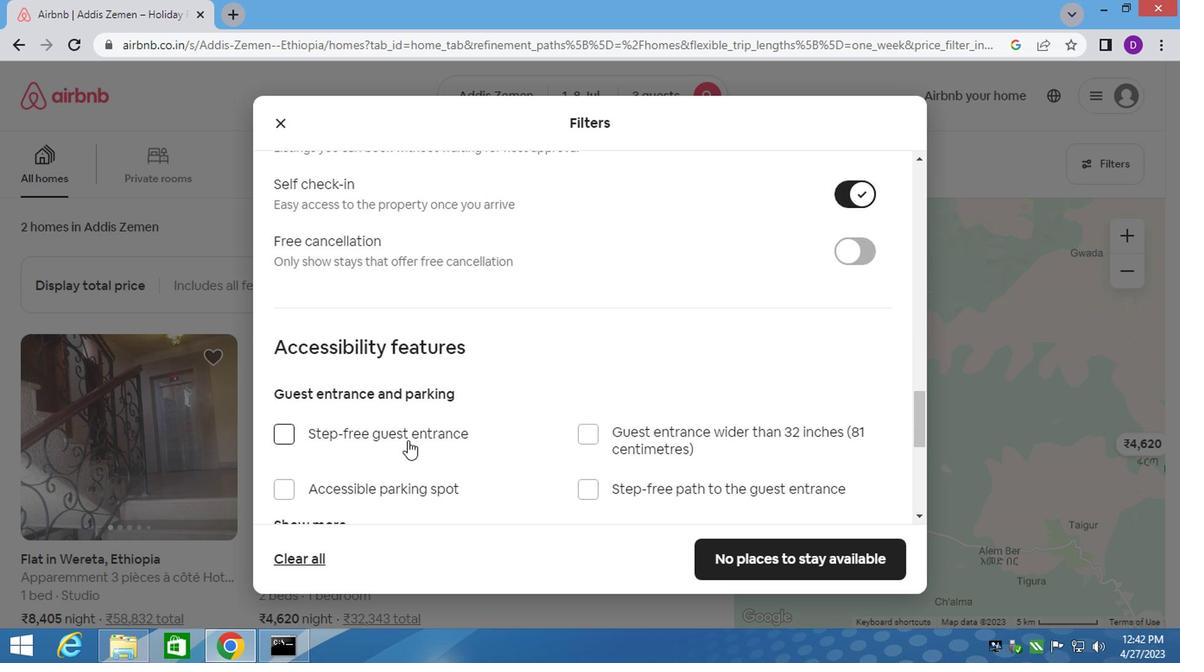 
Action: Mouse scrolled (404, 446) with delta (0, 0)
Screenshot: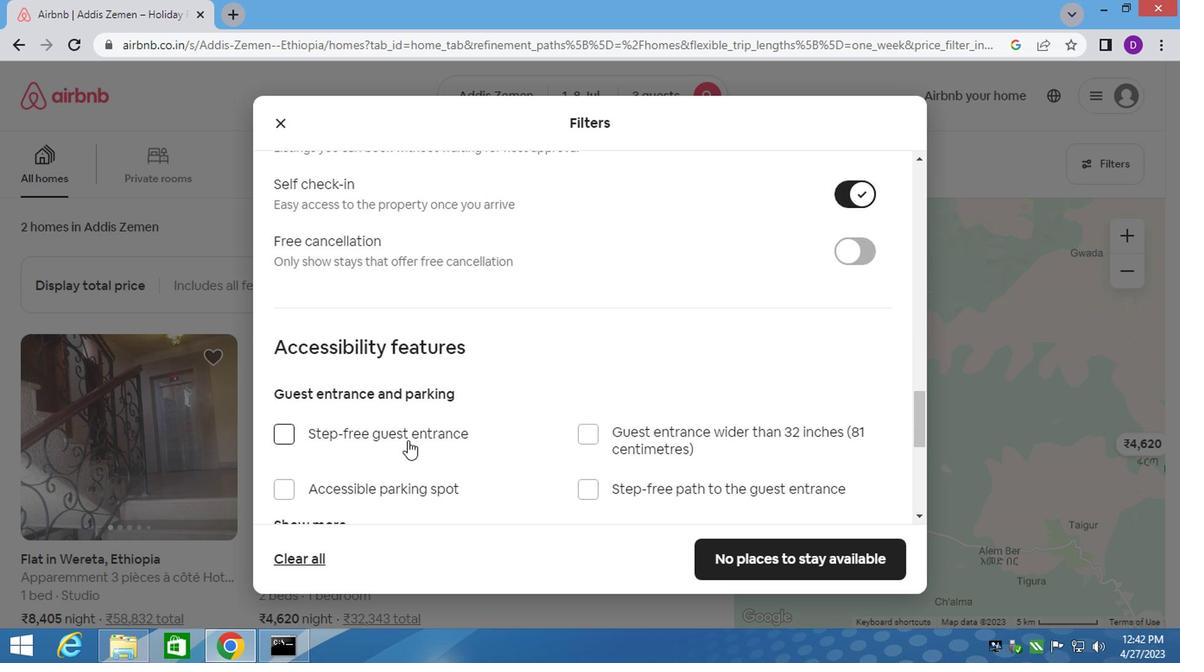 
Action: Mouse moved to (402, 451)
Screenshot: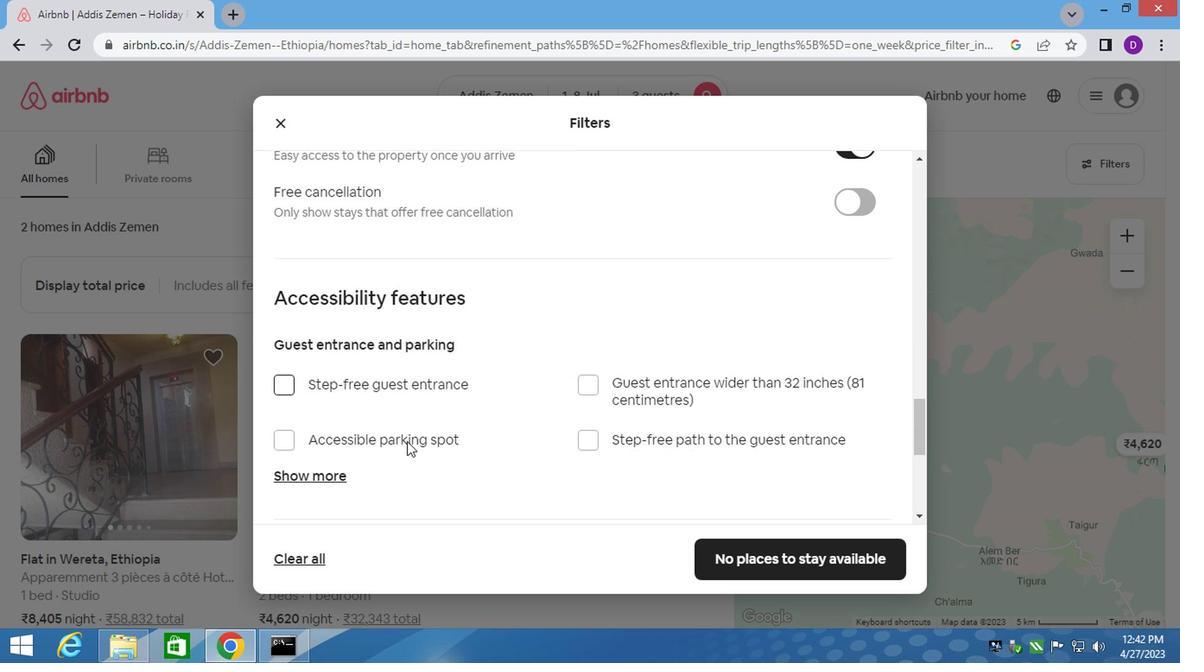 
Action: Mouse scrolled (402, 449) with delta (0, 0)
Screenshot: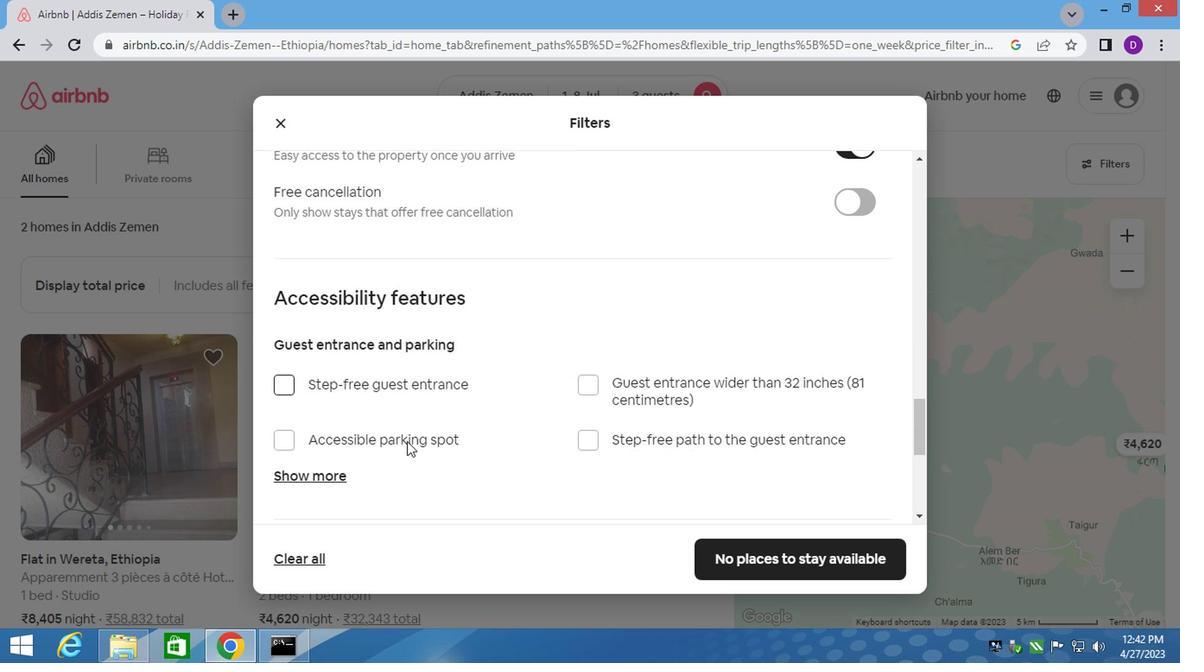 
Action: Mouse moved to (400, 452)
Screenshot: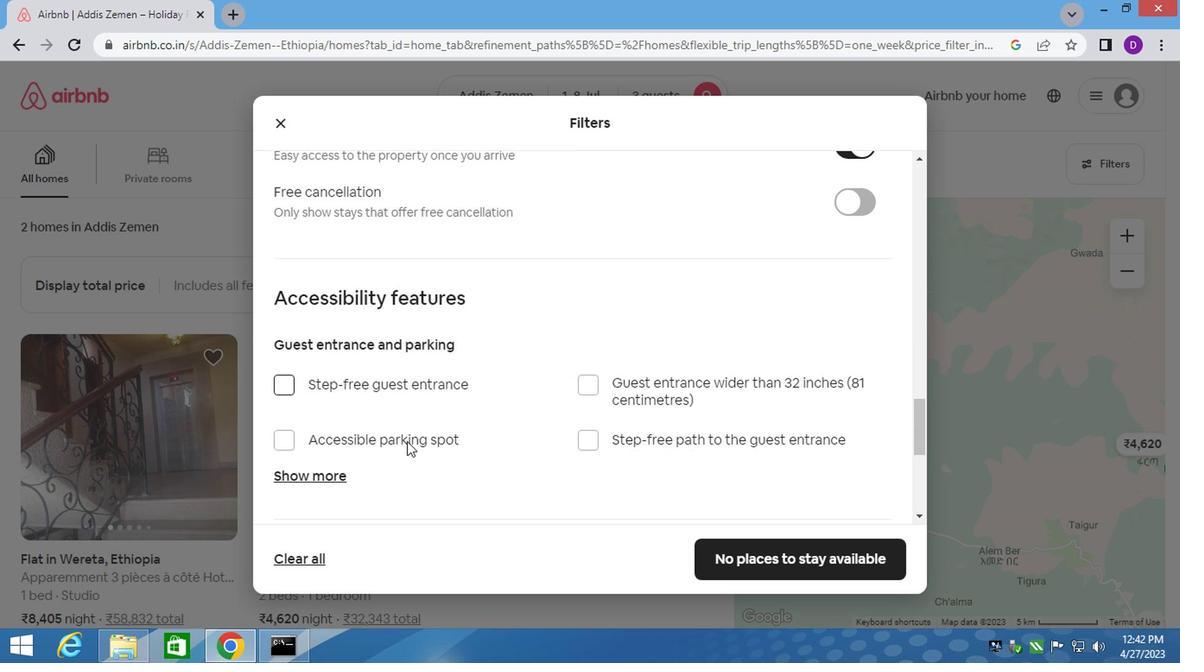 
Action: Mouse scrolled (402, 451) with delta (0, 0)
Screenshot: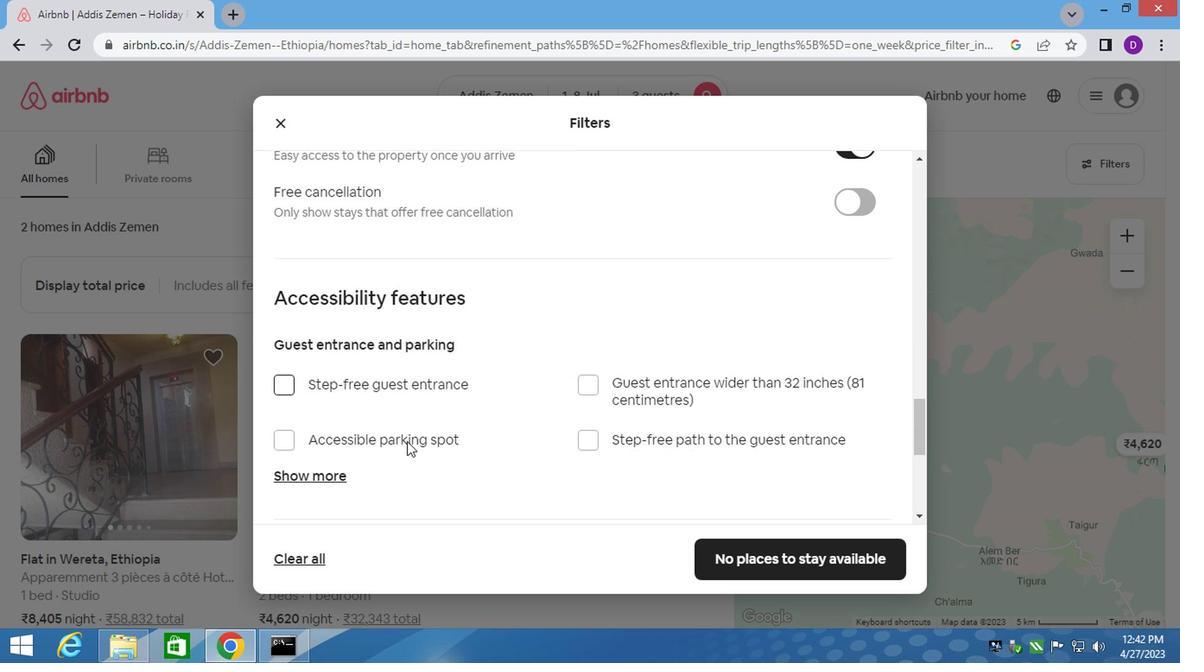 
Action: Mouse moved to (392, 455)
Screenshot: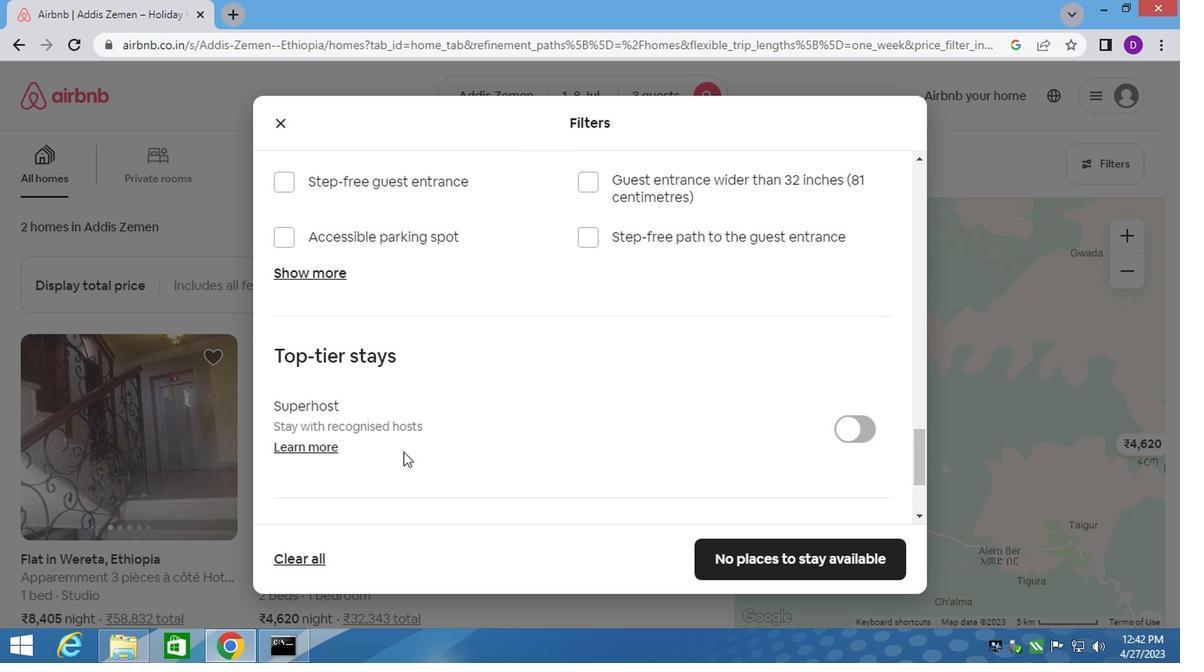 
Action: Mouse scrolled (400, 452) with delta (0, -1)
Screenshot: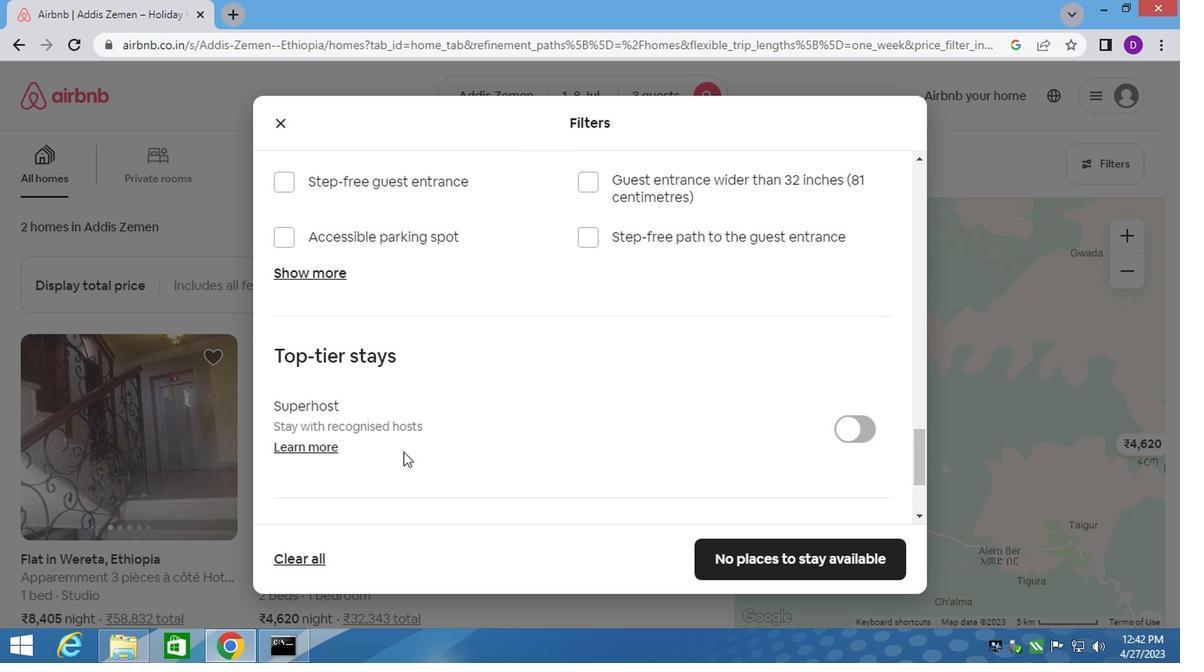 
Action: Mouse moved to (366, 461)
Screenshot: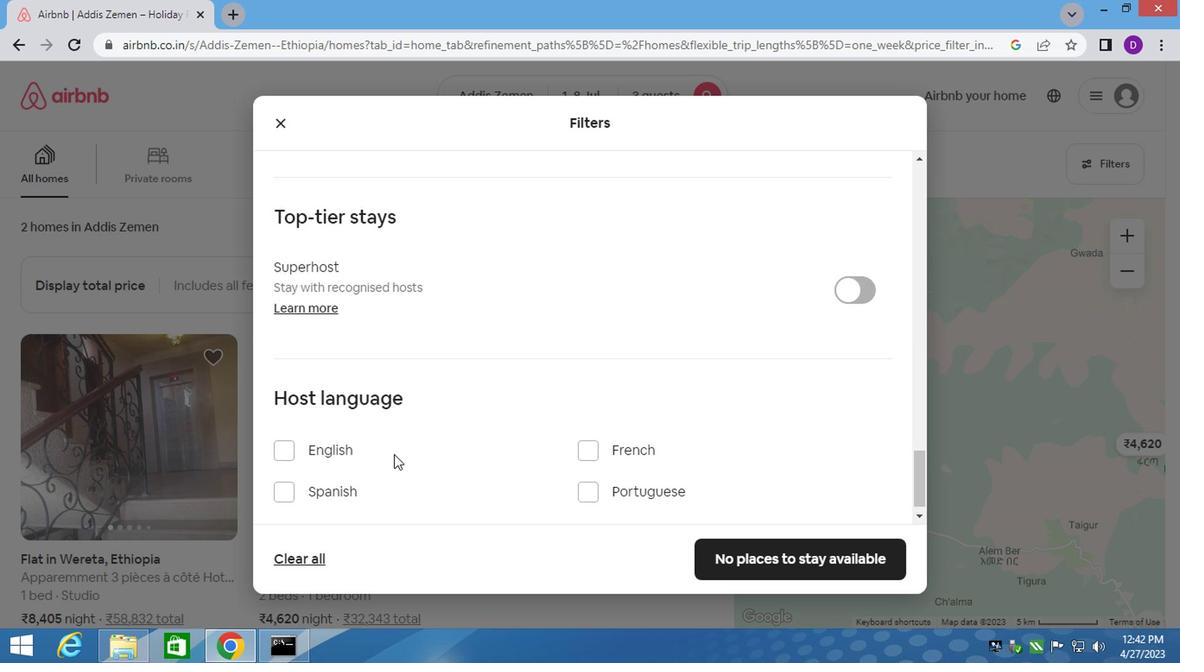 
Action: Mouse scrolled (366, 460) with delta (0, -1)
Screenshot: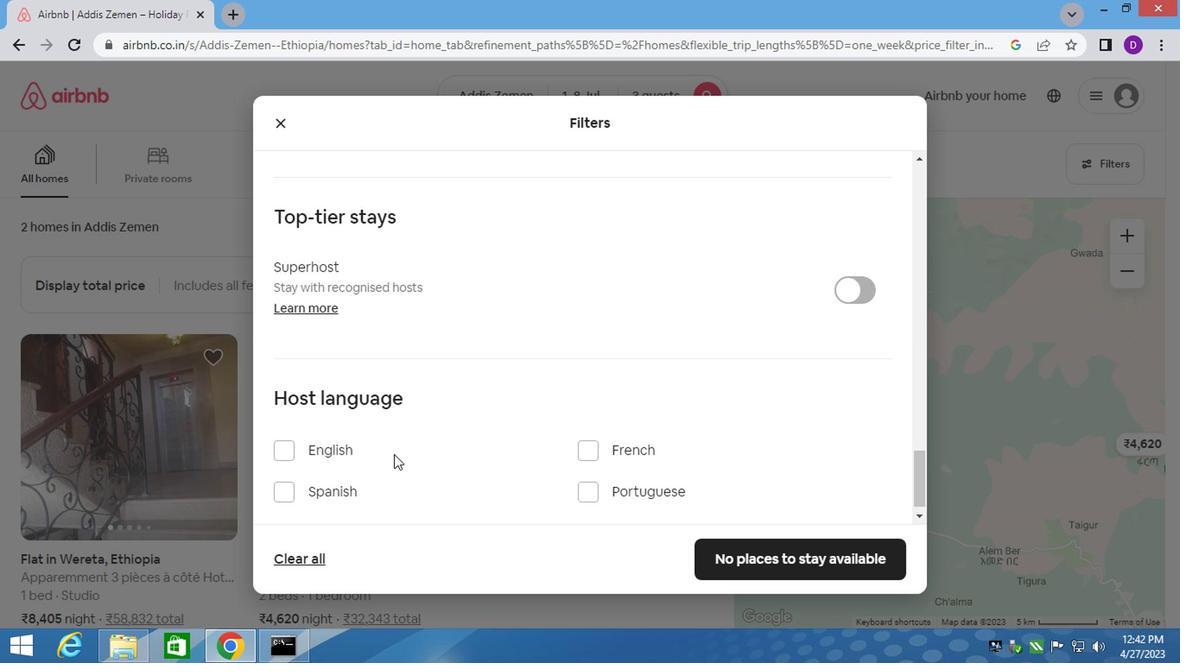 
Action: Mouse moved to (360, 462)
Screenshot: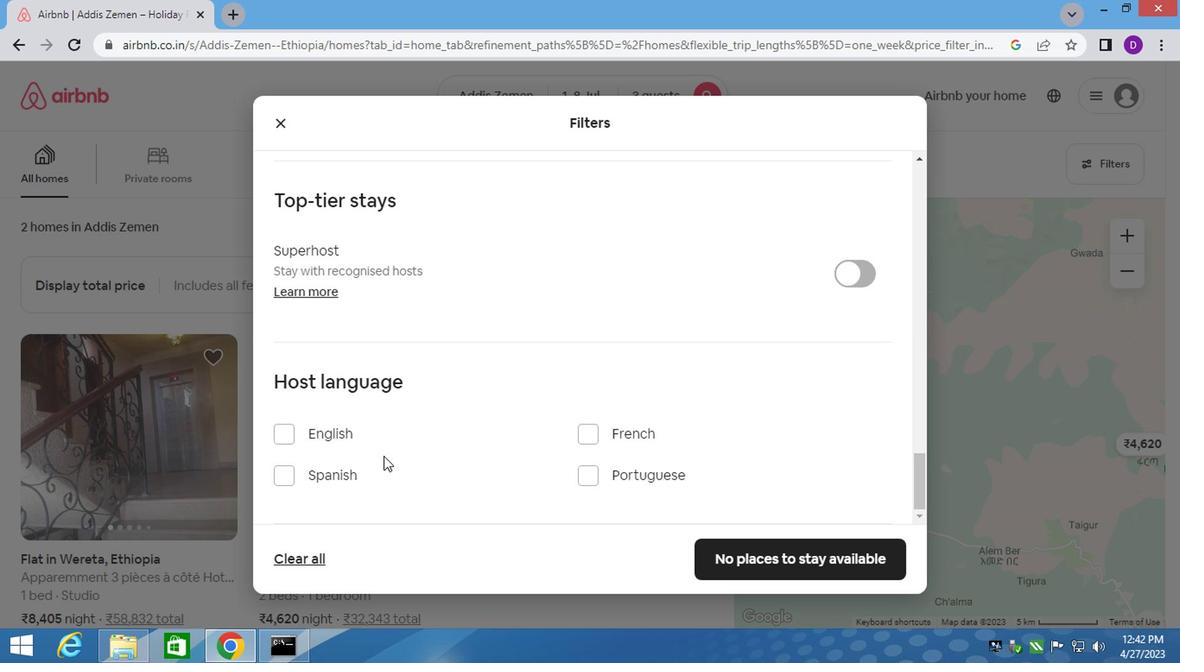
Action: Mouse scrolled (360, 461) with delta (0, 0)
Screenshot: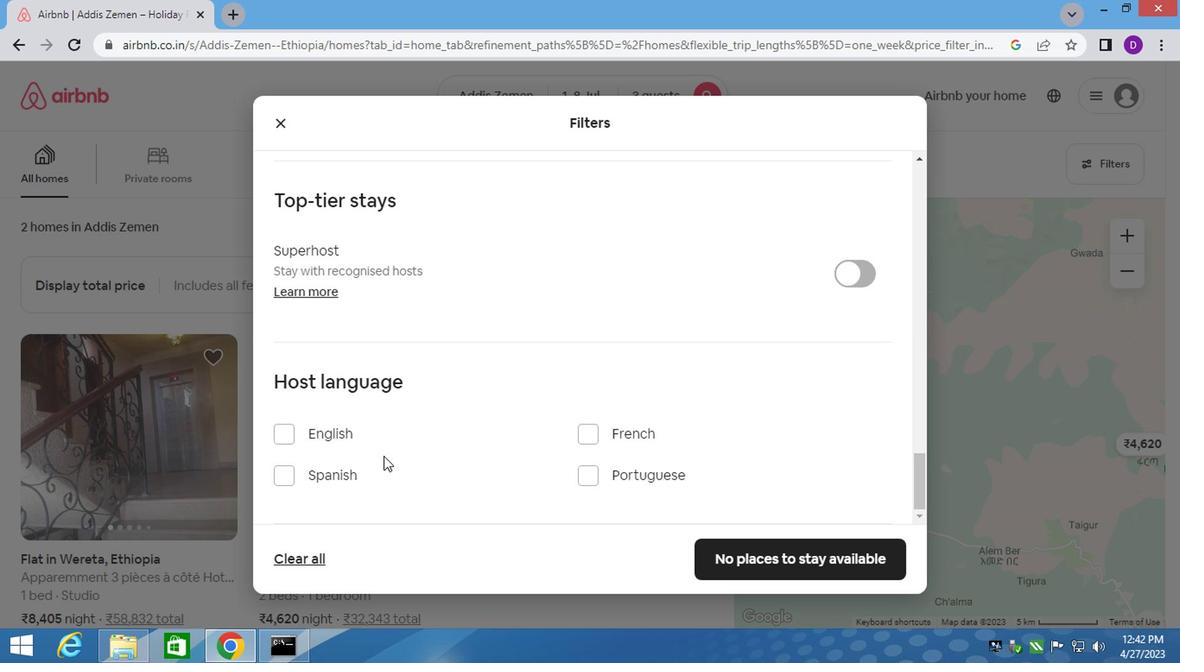
Action: Mouse moved to (357, 462)
Screenshot: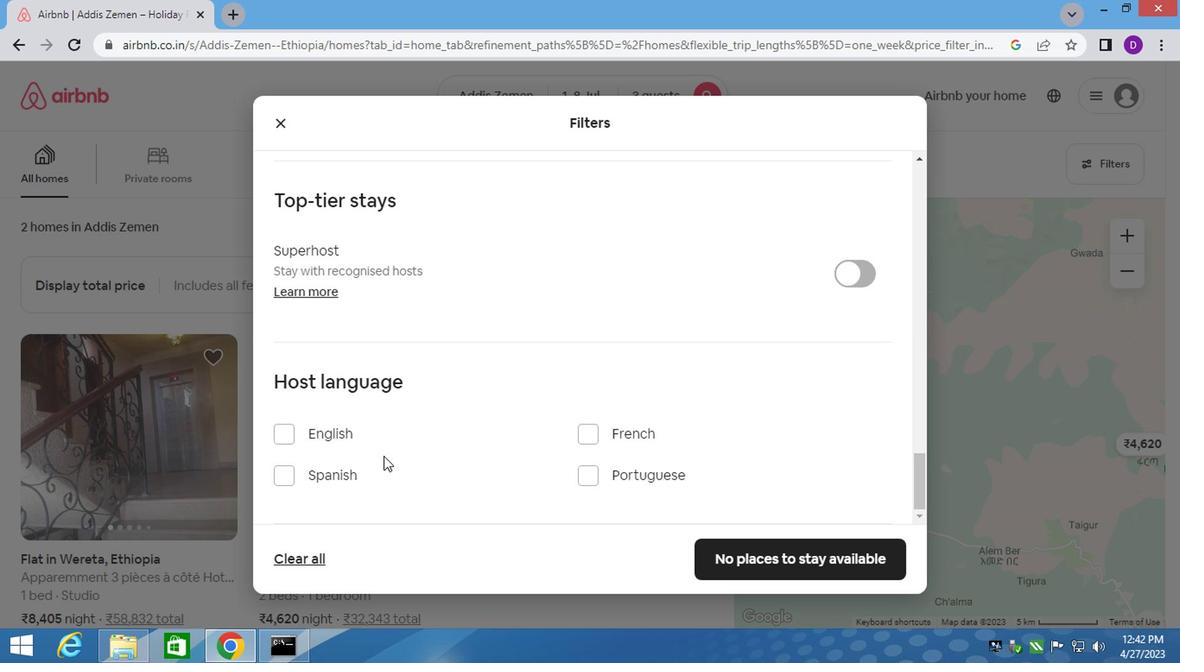 
Action: Mouse scrolled (357, 461) with delta (0, 0)
Screenshot: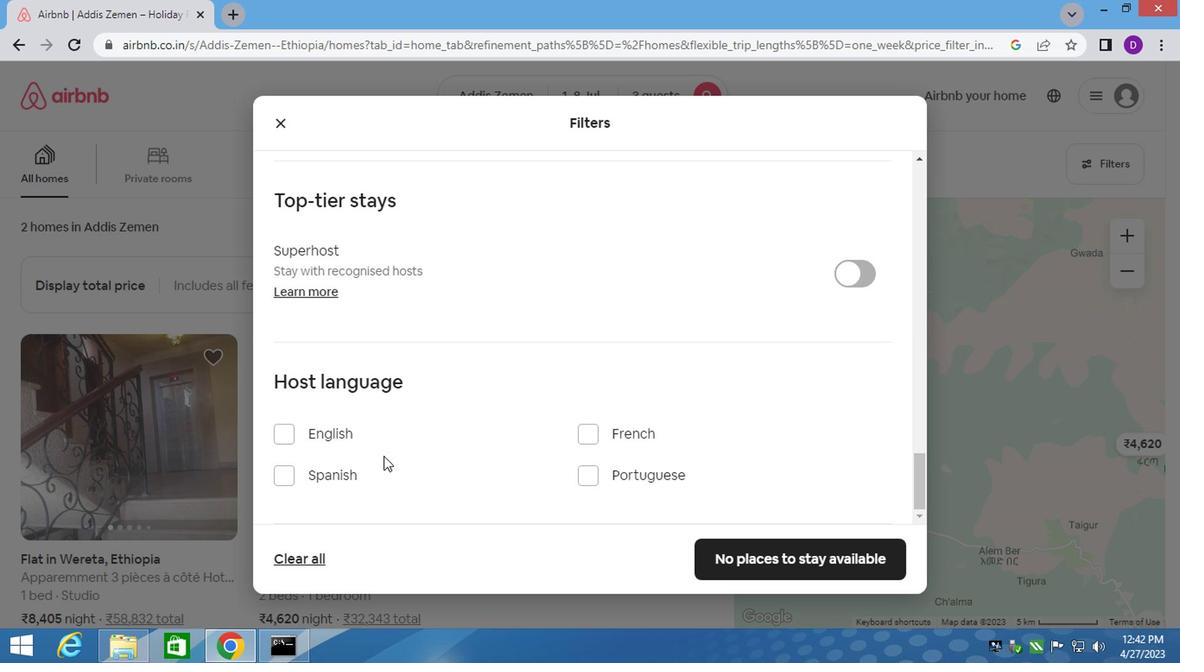
Action: Mouse moved to (352, 462)
Screenshot: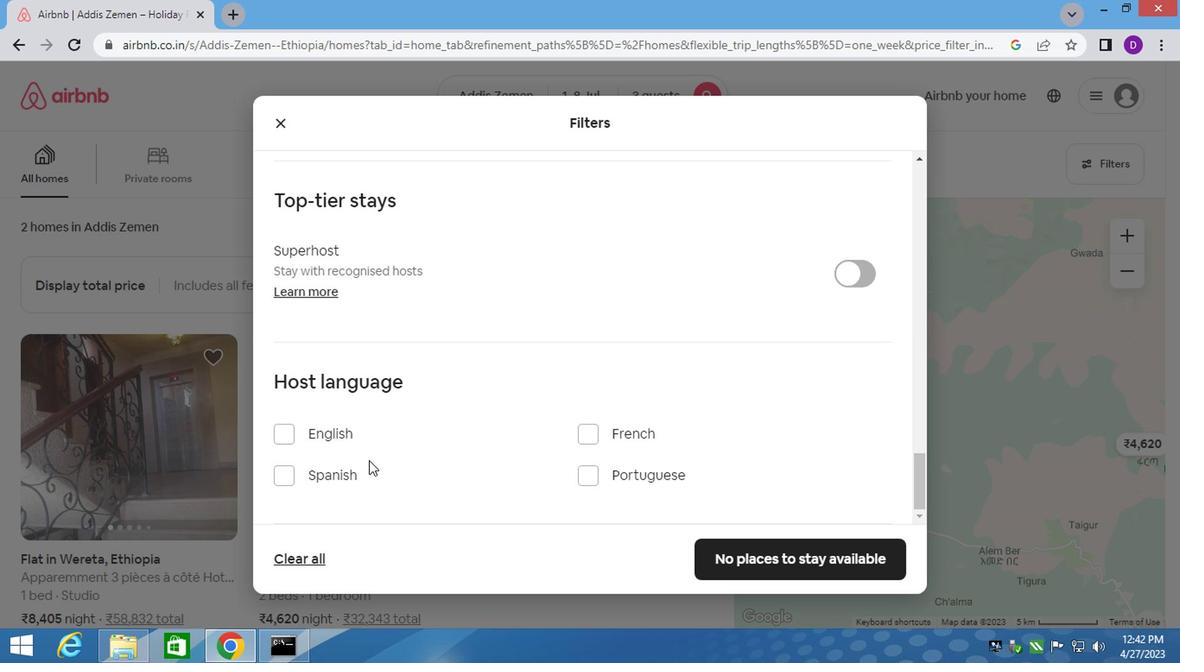 
Action: Mouse scrolled (352, 461) with delta (0, 0)
Screenshot: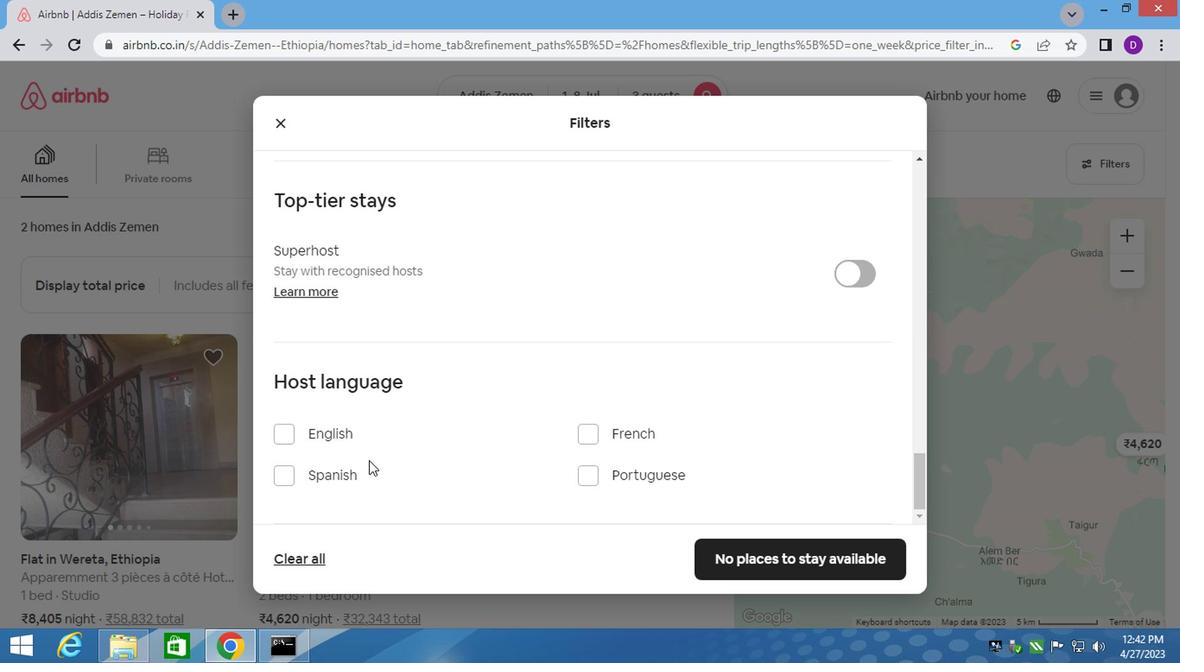
Action: Mouse moved to (283, 430)
Screenshot: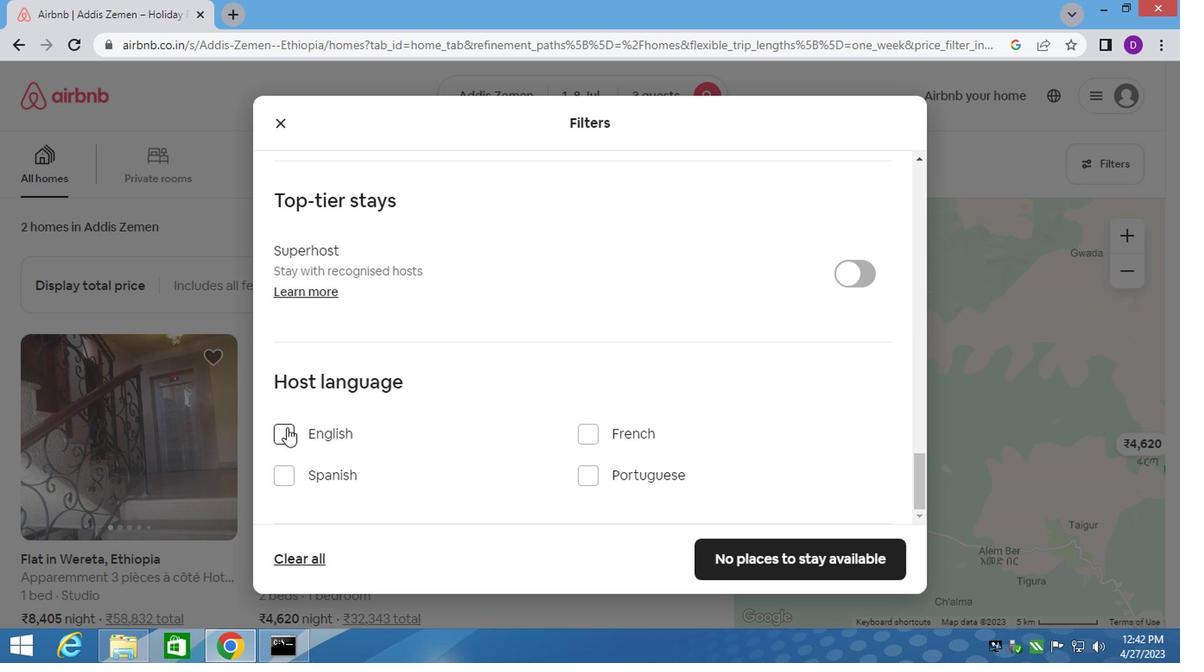 
Action: Mouse pressed left at (283, 430)
Screenshot: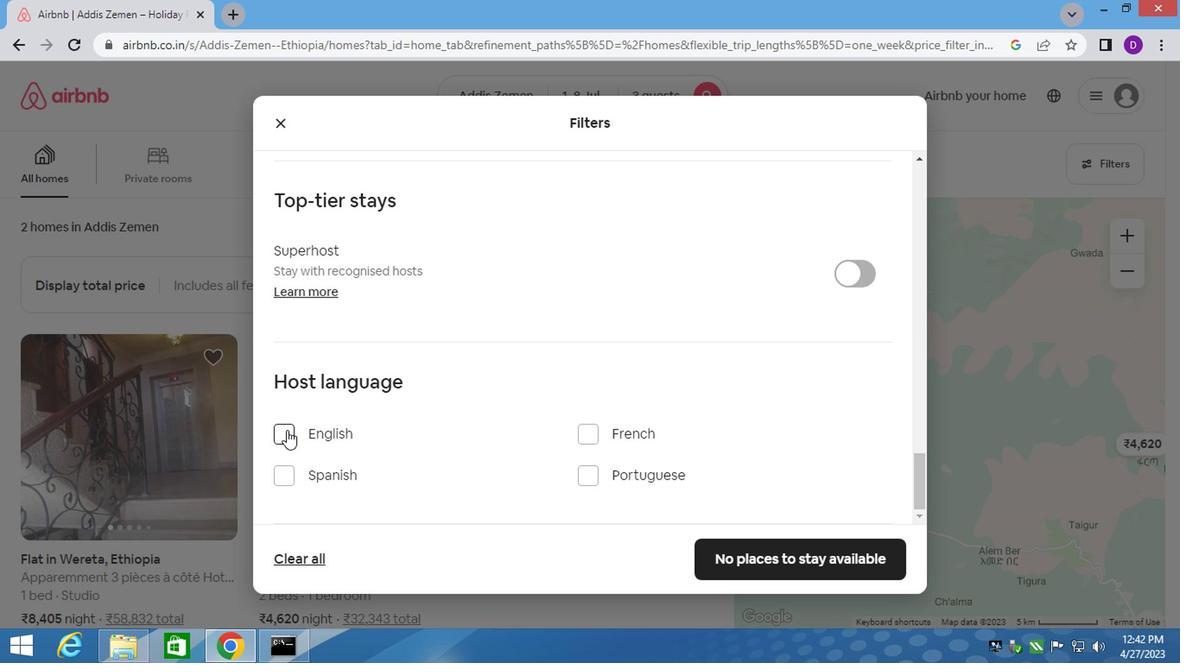 
Action: Mouse moved to (727, 555)
Screenshot: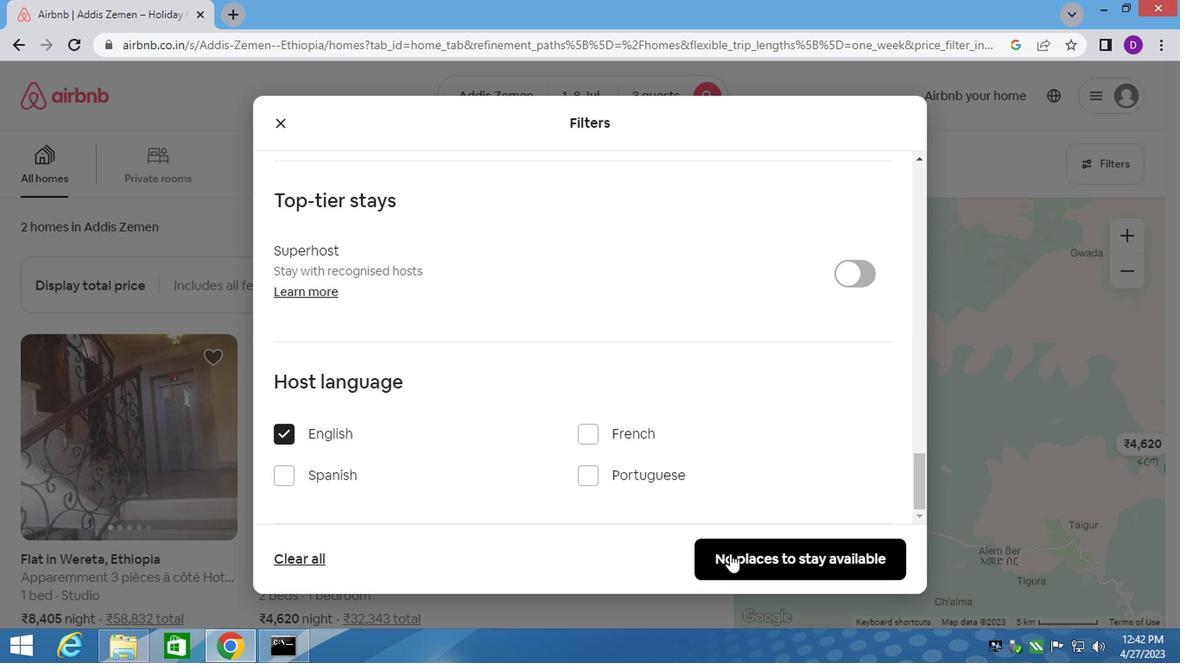 
Action: Mouse pressed left at (727, 555)
Screenshot: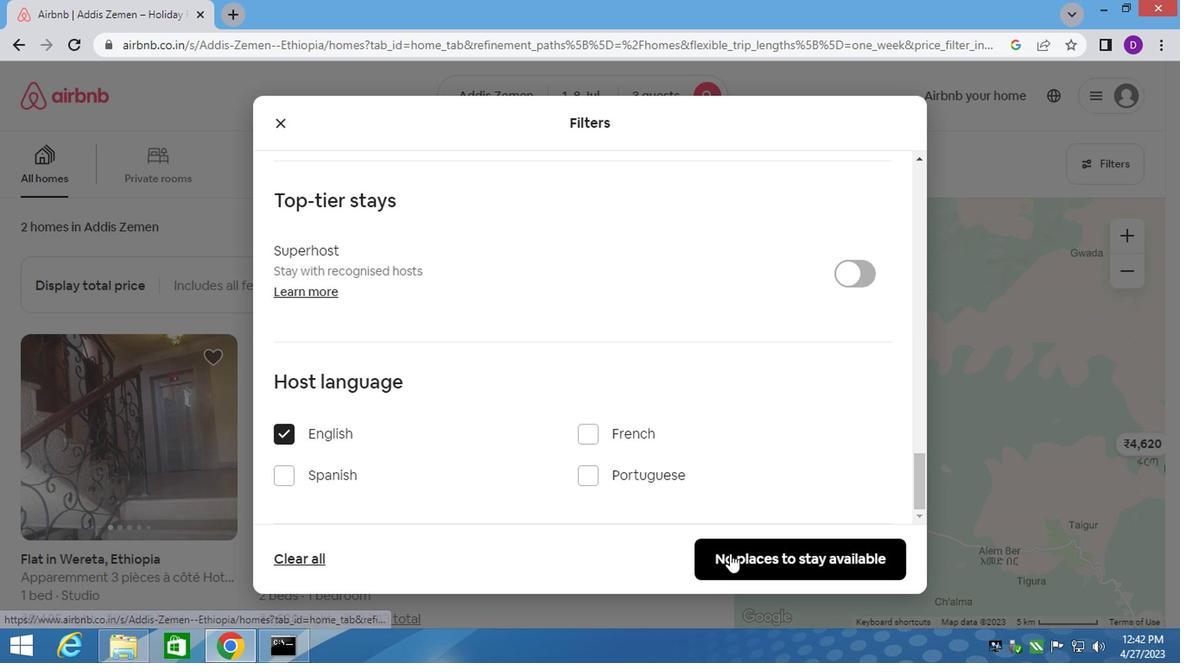 
Action: Mouse moved to (623, 399)
Screenshot: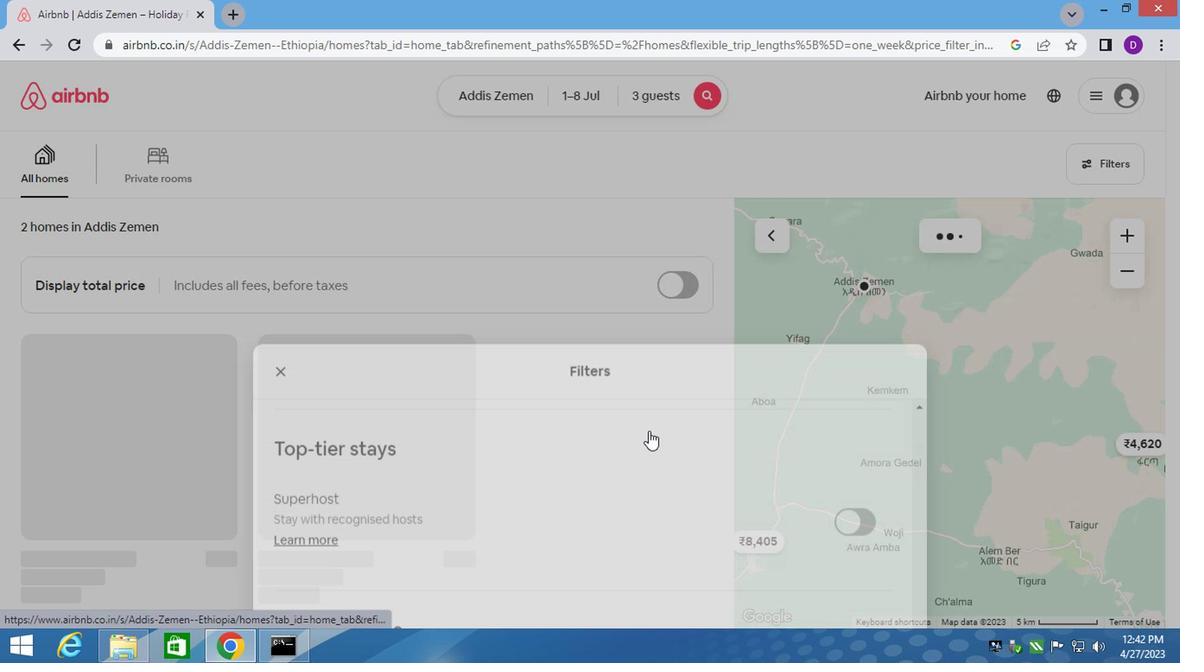 
